 Task: Search one way flight ticket for 5 adults, 2 children, 1 infant in seat and 1 infant on lap in economy from Grand Island: Central Nebraska Regional Airport to Fort Wayne: Fort Wayne International Airport on 5-4-2023. Choice of flights is Frontier. Number of bags: 10 checked bags. Price is upto 107000. Outbound departure time preference is 21:45.
Action: Mouse moved to (308, 118)
Screenshot: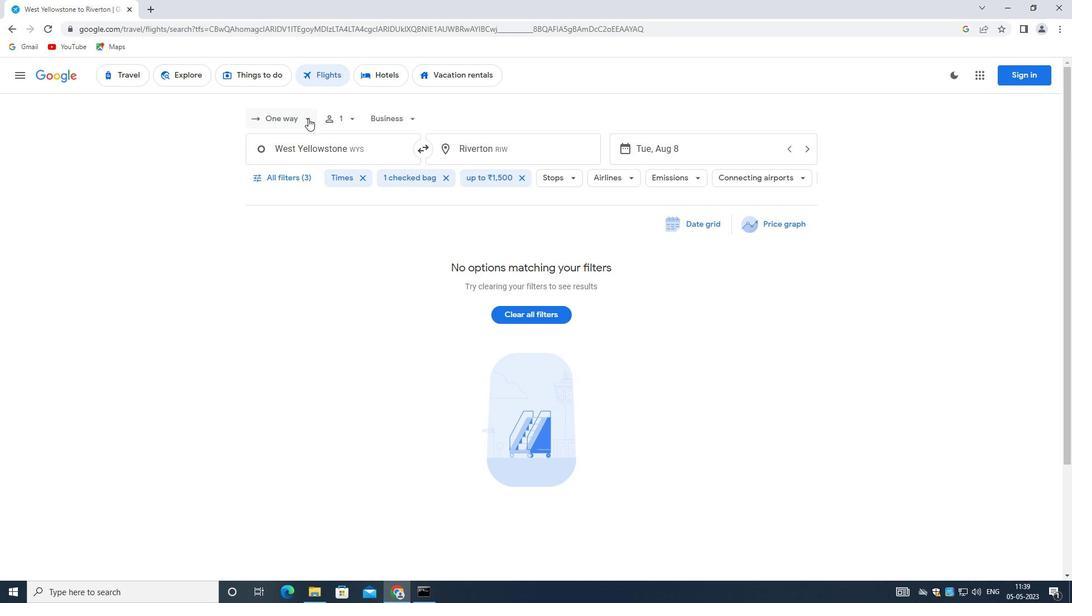 
Action: Mouse pressed left at (308, 118)
Screenshot: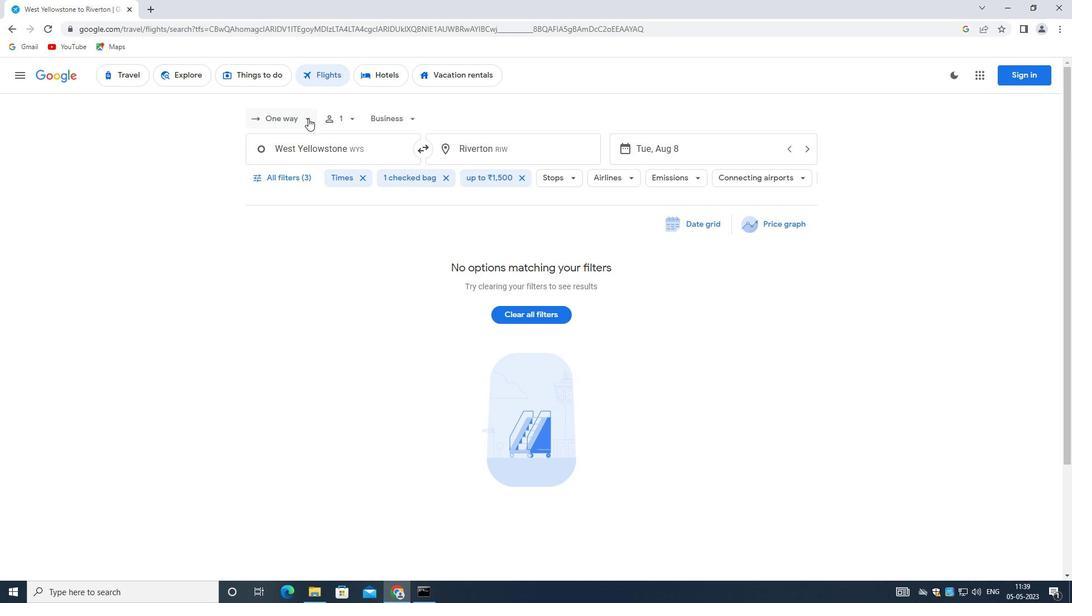 
Action: Mouse moved to (299, 168)
Screenshot: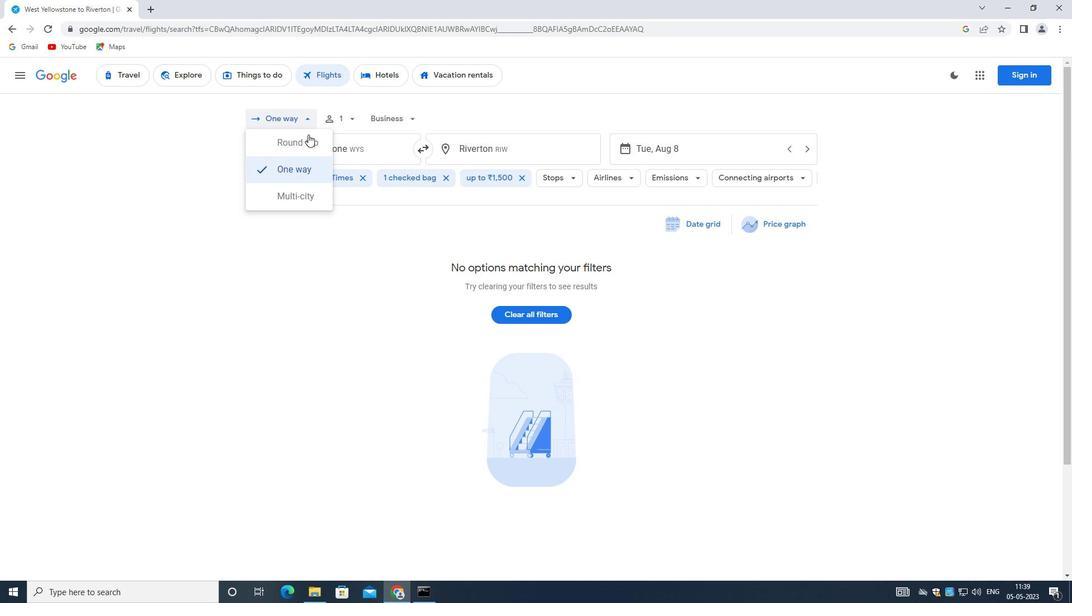 
Action: Mouse pressed left at (299, 168)
Screenshot: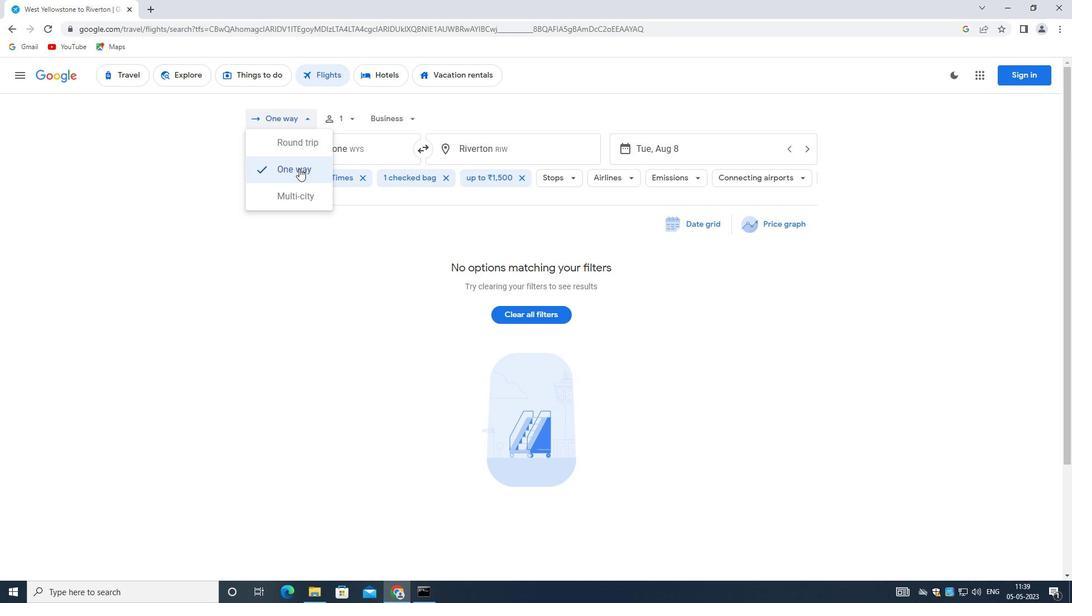 
Action: Mouse moved to (343, 117)
Screenshot: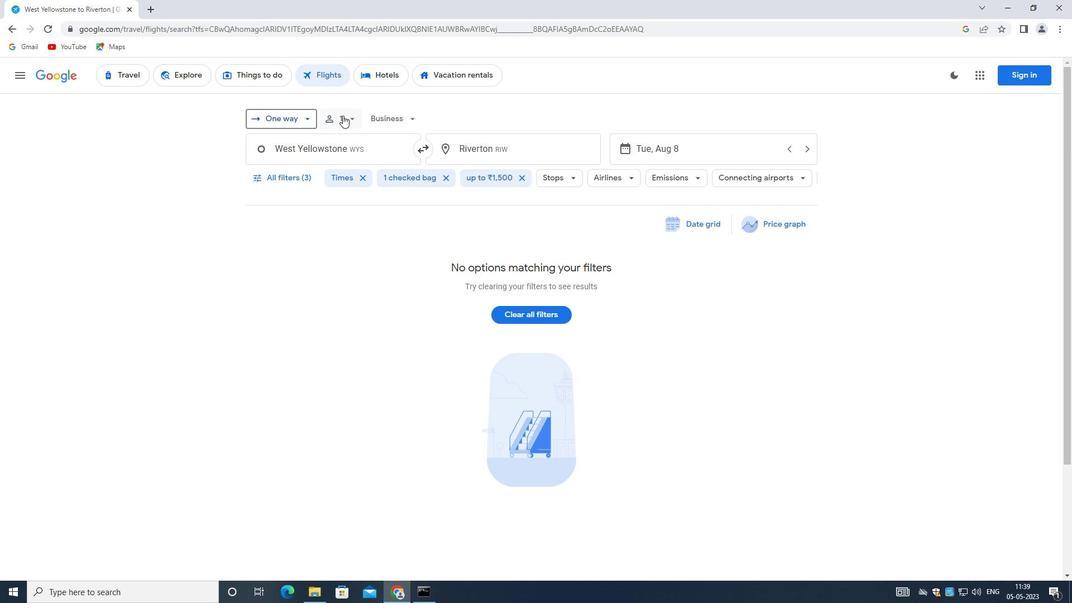
Action: Mouse pressed left at (343, 117)
Screenshot: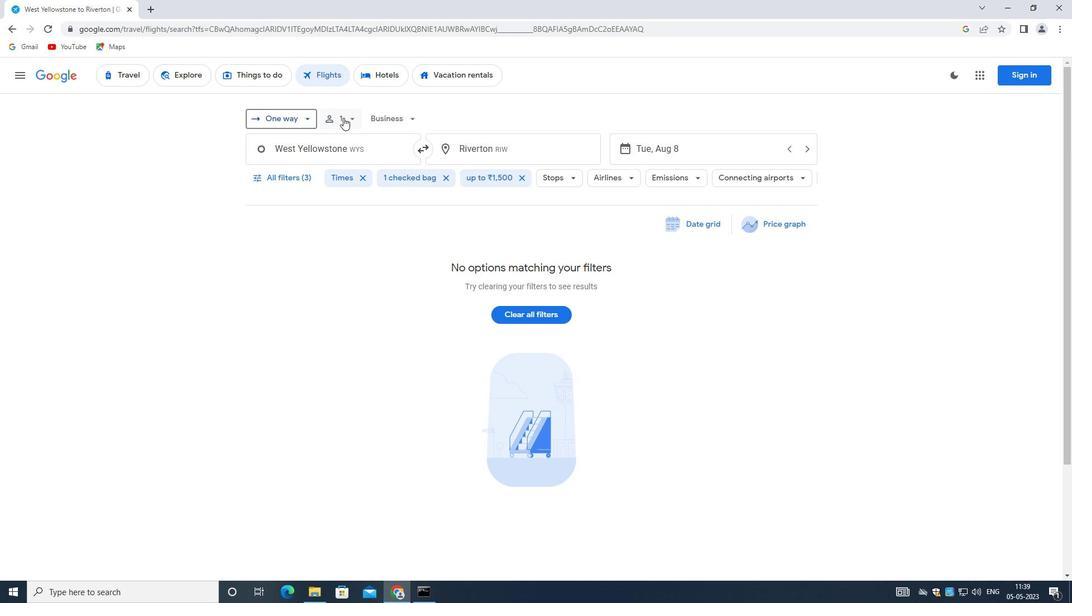 
Action: Mouse moved to (434, 148)
Screenshot: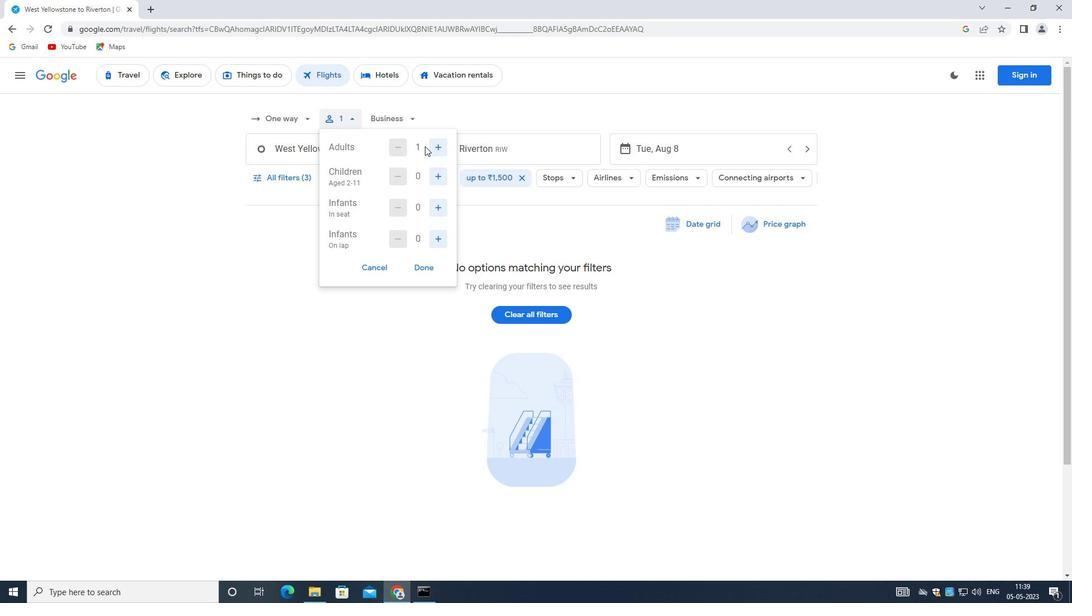 
Action: Mouse pressed left at (434, 148)
Screenshot: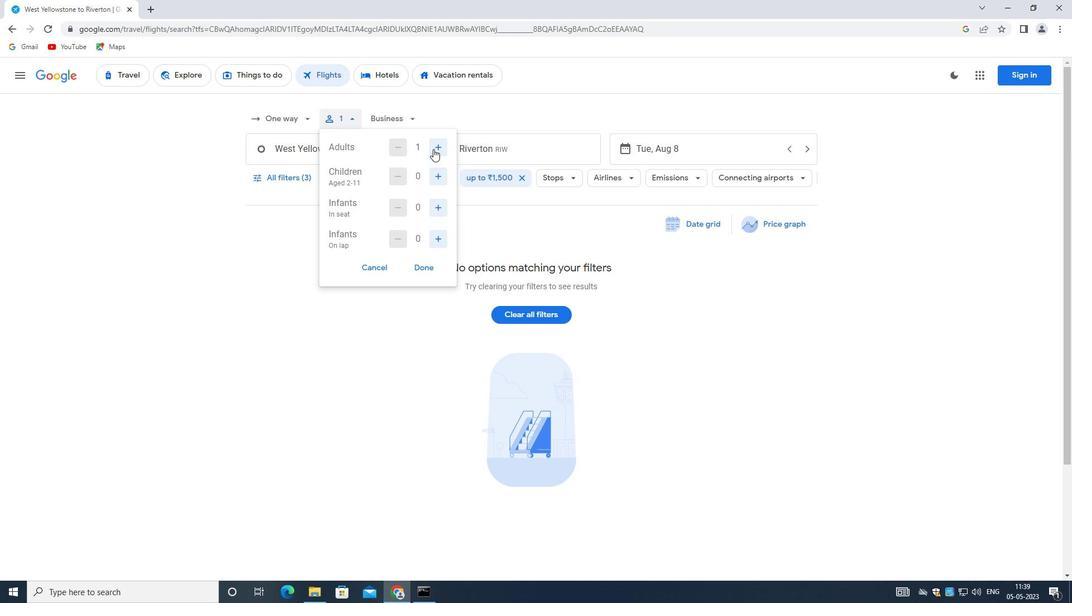 
Action: Mouse moved to (435, 145)
Screenshot: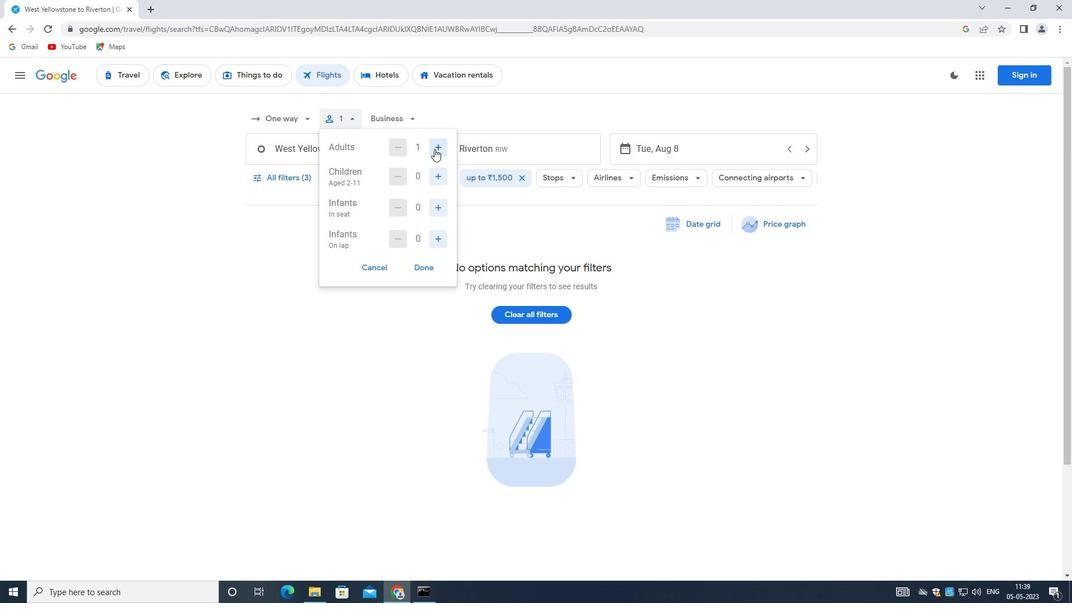 
Action: Mouse pressed left at (435, 145)
Screenshot: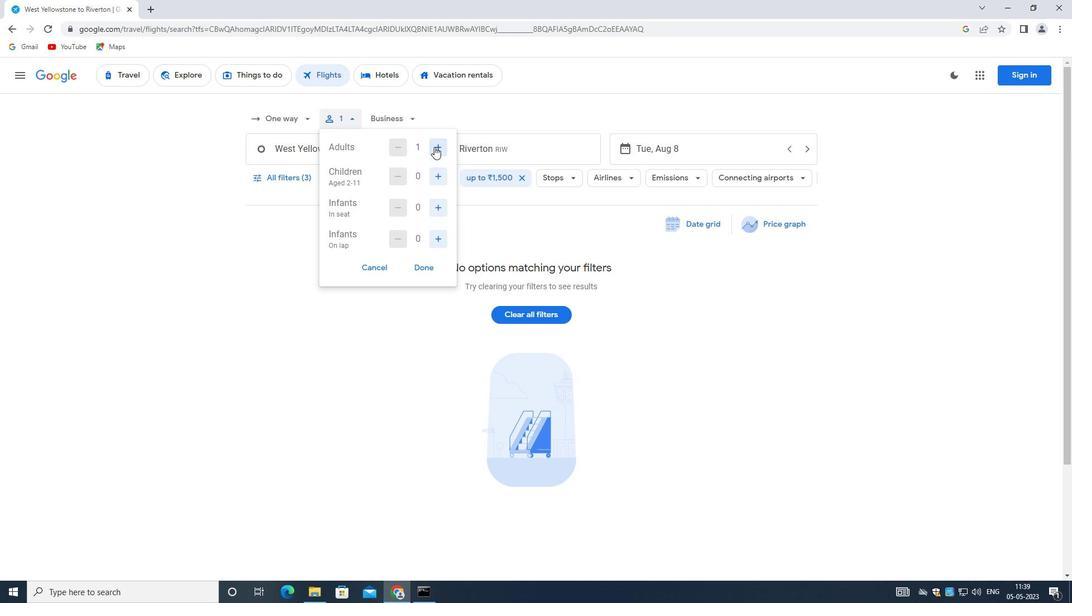 
Action: Mouse pressed left at (435, 145)
Screenshot: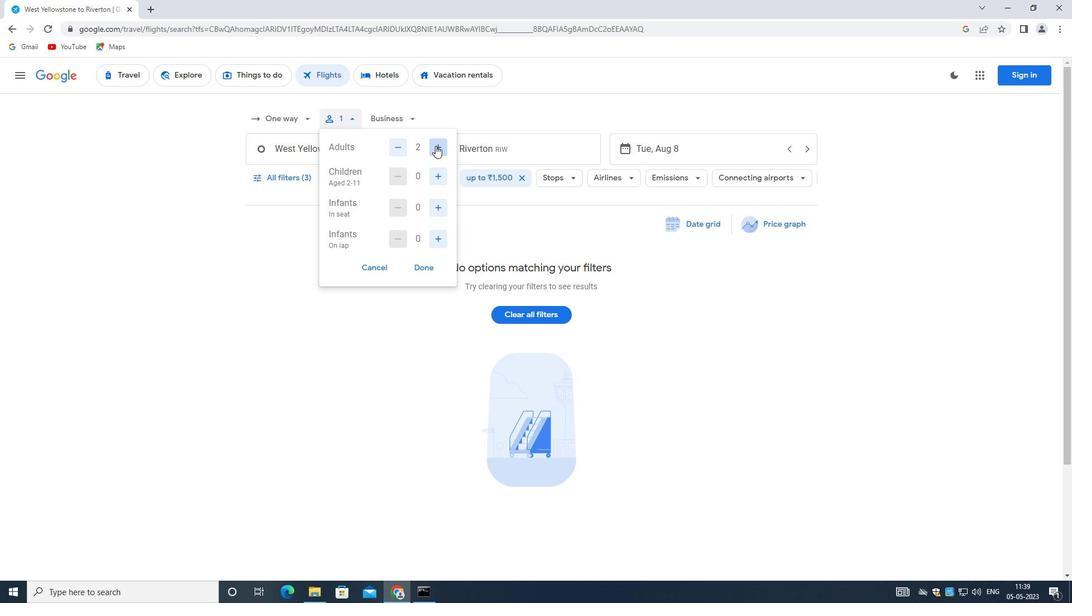 
Action: Mouse pressed left at (435, 145)
Screenshot: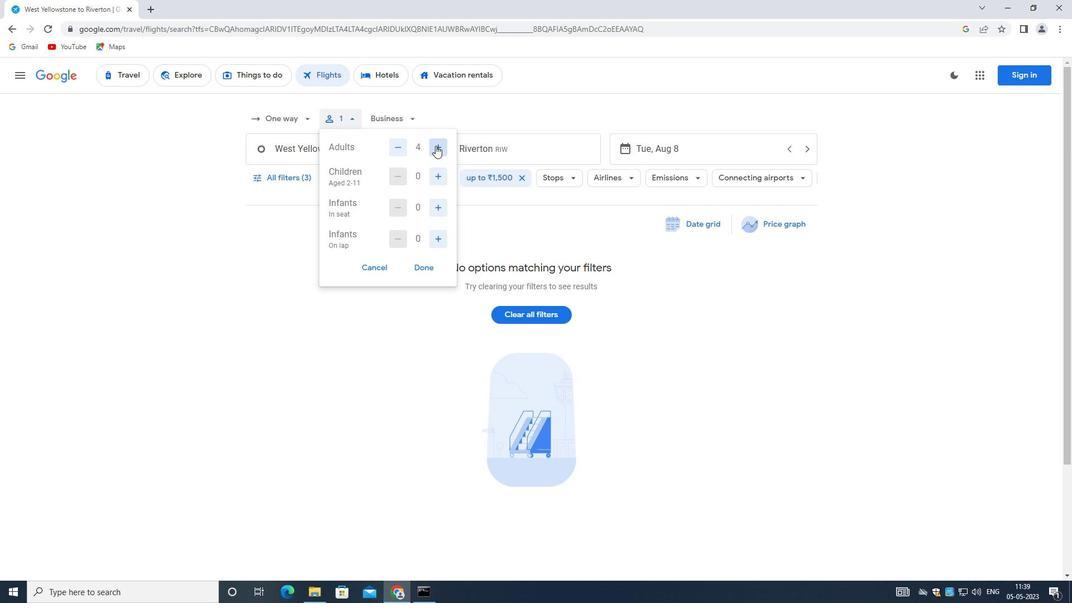 
Action: Mouse moved to (434, 171)
Screenshot: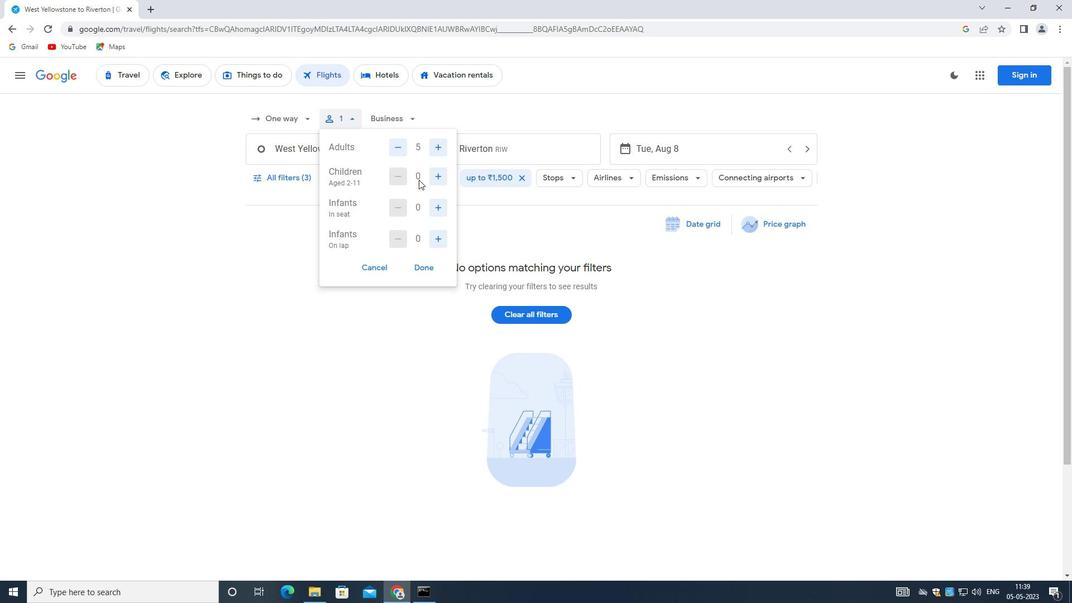 
Action: Mouse pressed left at (434, 171)
Screenshot: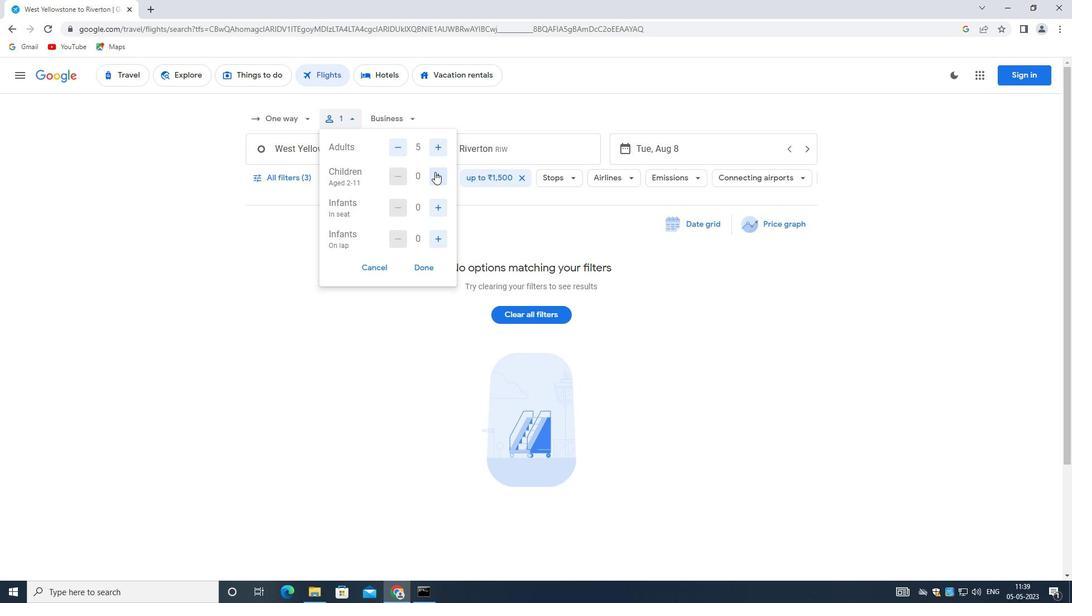 
Action: Mouse pressed left at (434, 171)
Screenshot: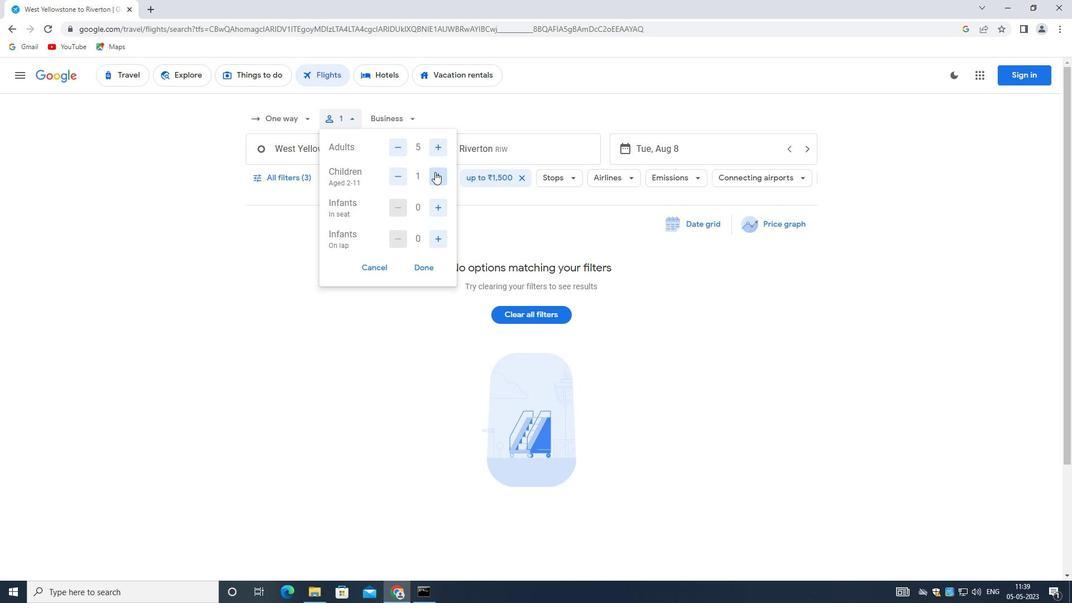 
Action: Mouse moved to (438, 210)
Screenshot: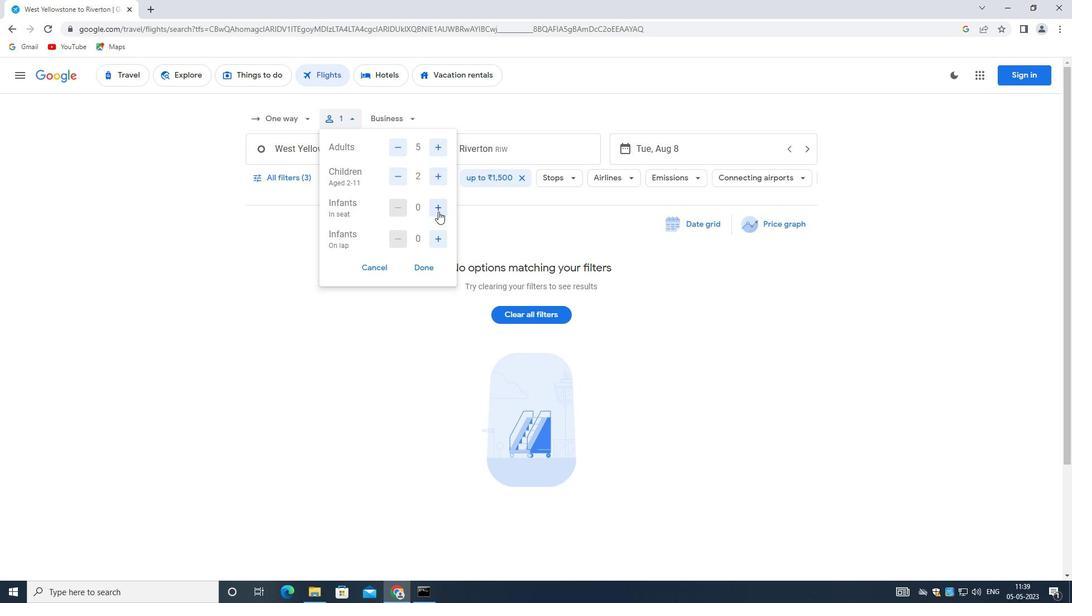 
Action: Mouse pressed left at (438, 210)
Screenshot: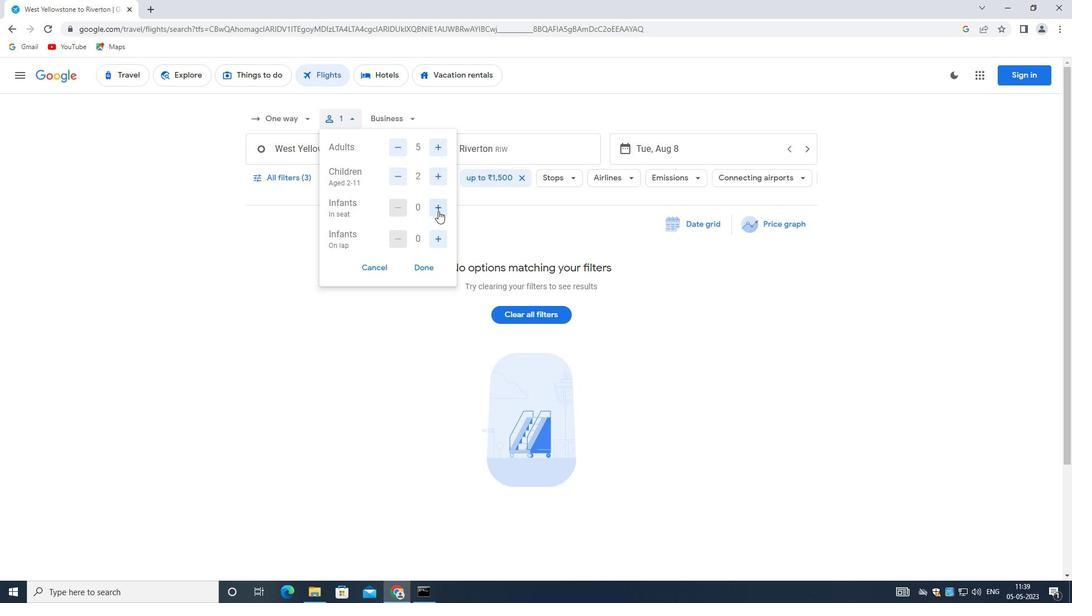 
Action: Mouse moved to (443, 235)
Screenshot: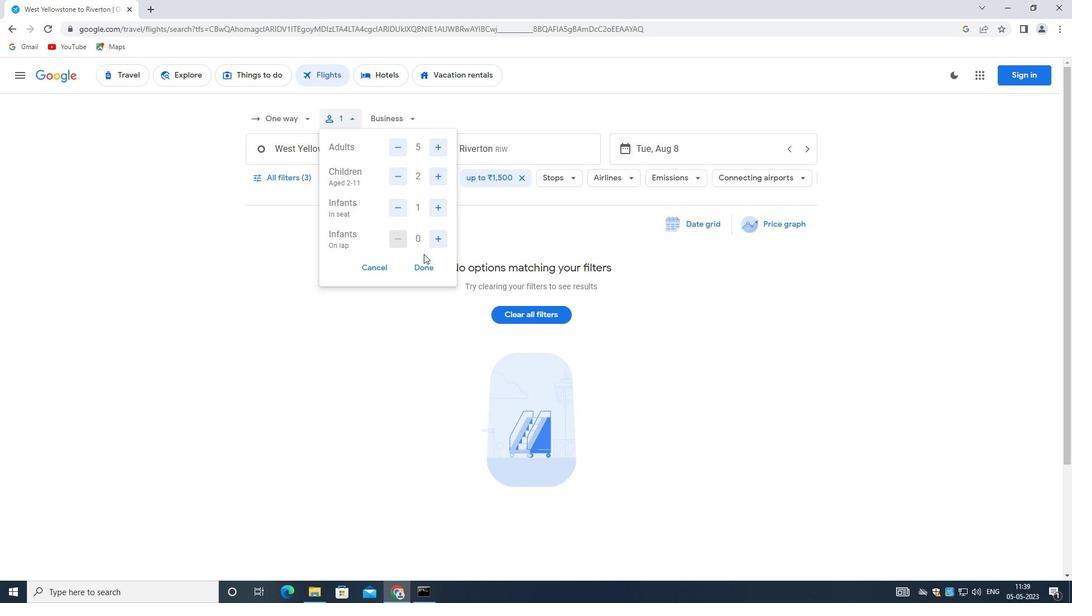 
Action: Mouse pressed left at (443, 235)
Screenshot: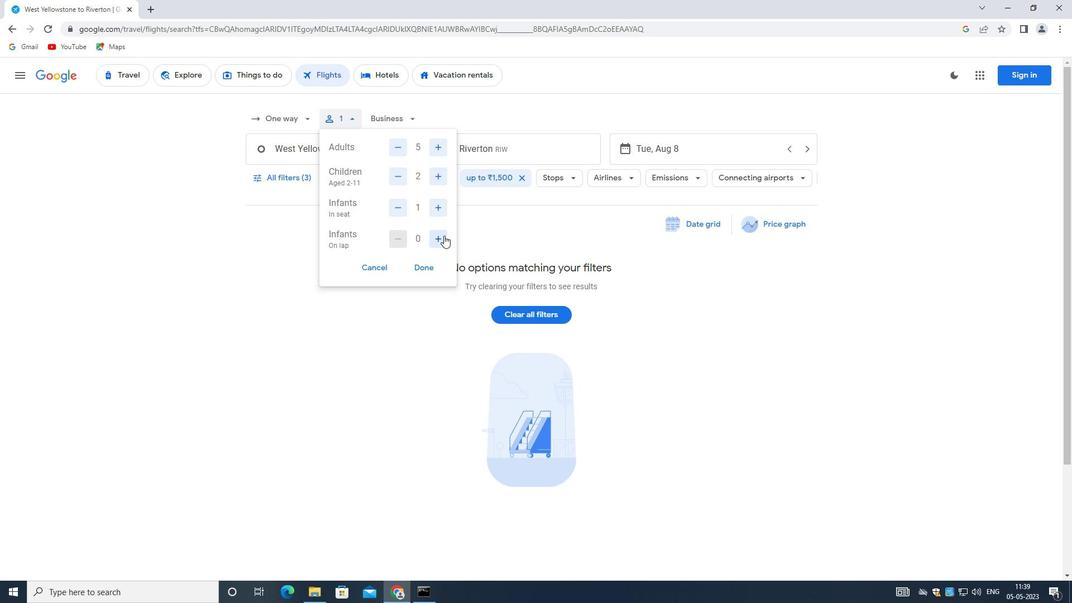
Action: Mouse moved to (424, 264)
Screenshot: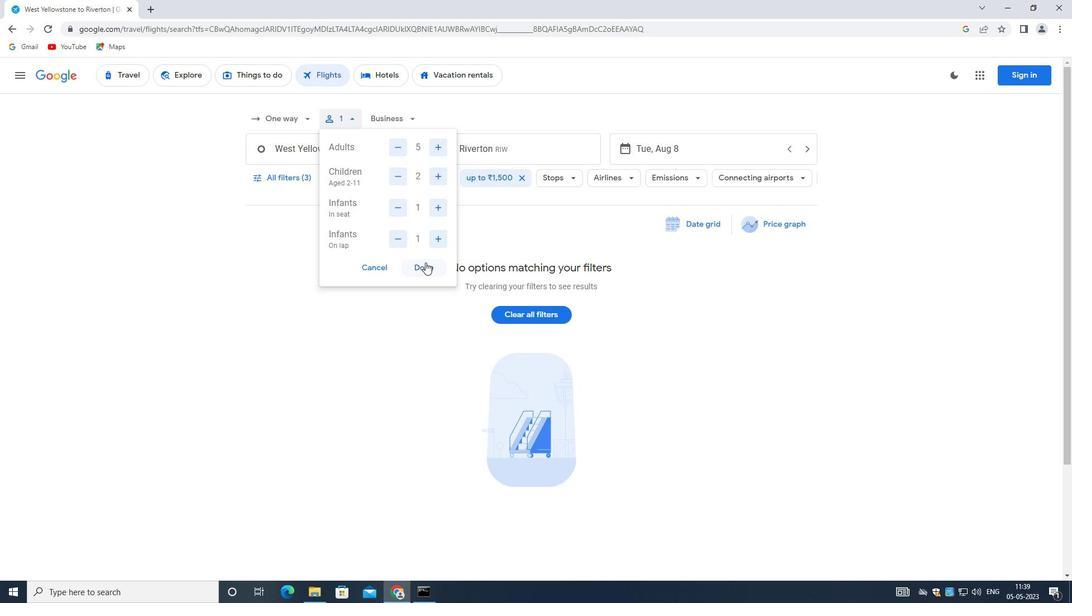 
Action: Mouse pressed left at (424, 264)
Screenshot: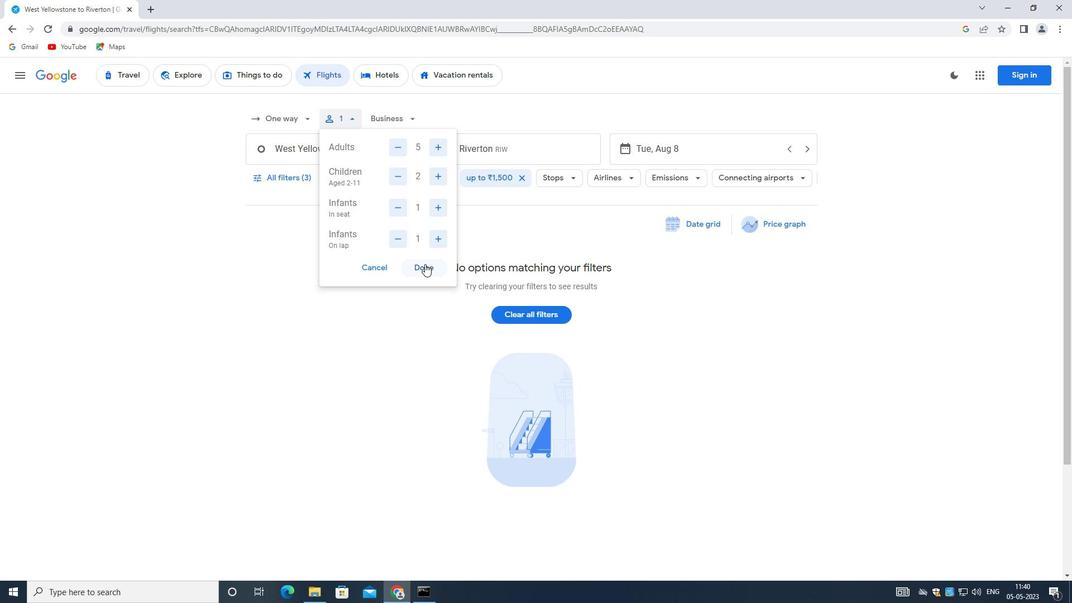 
Action: Mouse moved to (392, 116)
Screenshot: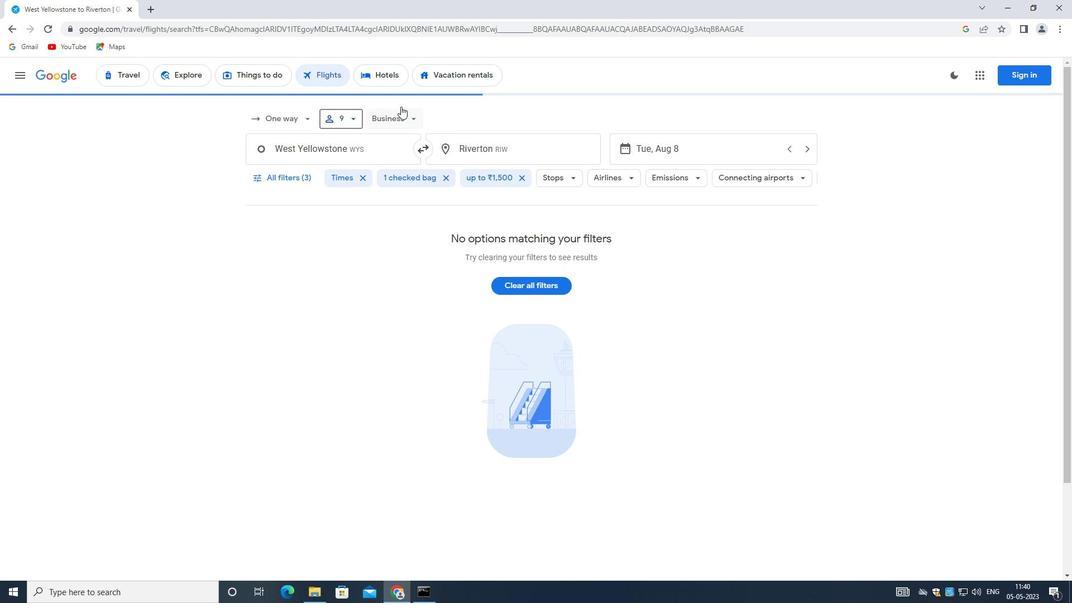 
Action: Mouse pressed left at (392, 116)
Screenshot: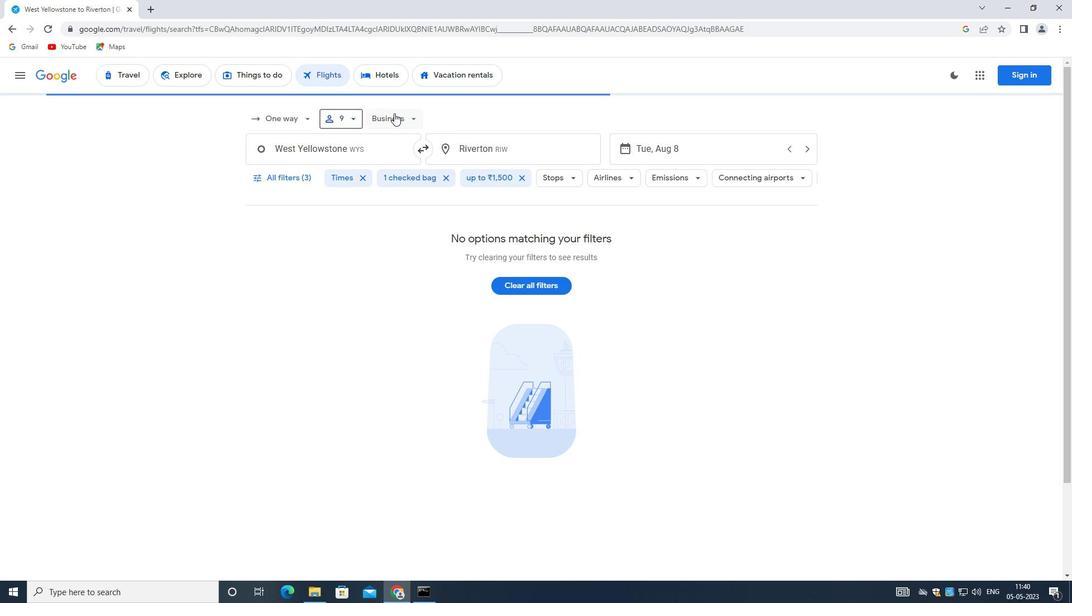 
Action: Mouse moved to (410, 140)
Screenshot: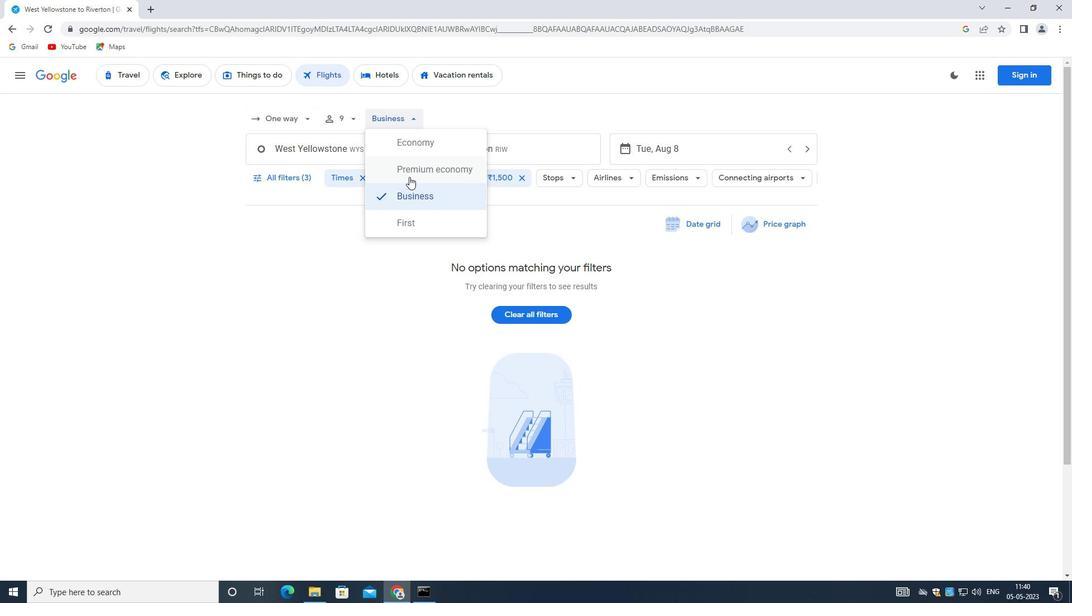 
Action: Mouse pressed left at (410, 140)
Screenshot: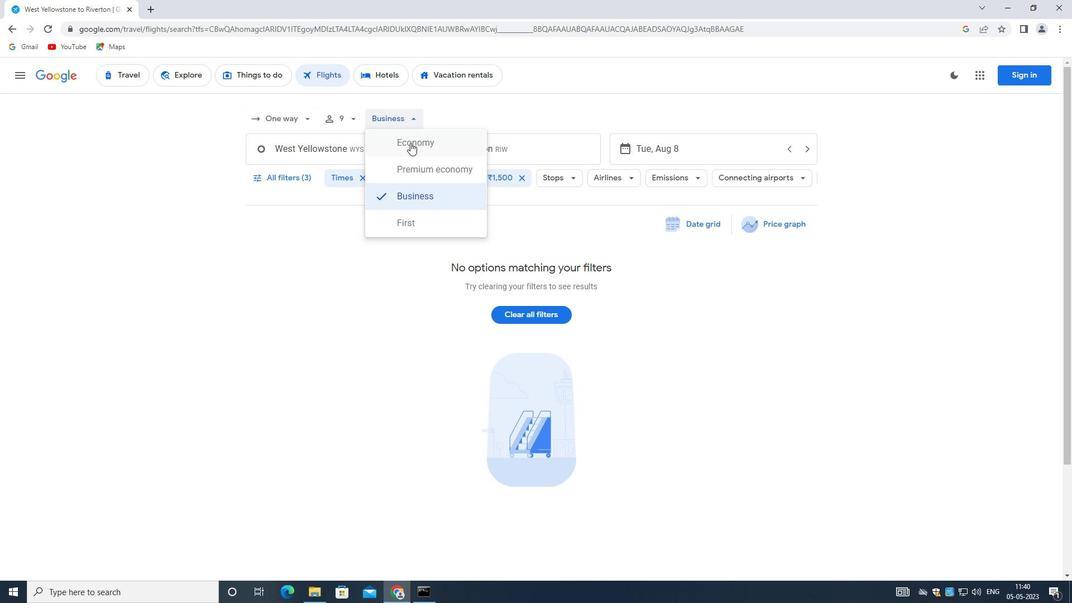 
Action: Mouse moved to (336, 146)
Screenshot: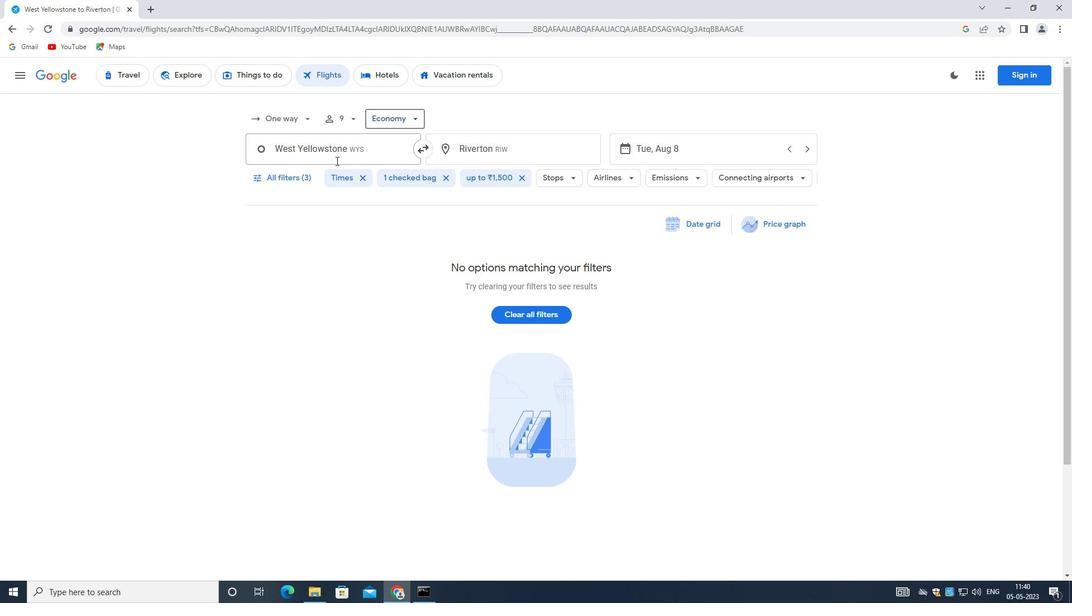 
Action: Mouse pressed left at (336, 146)
Screenshot: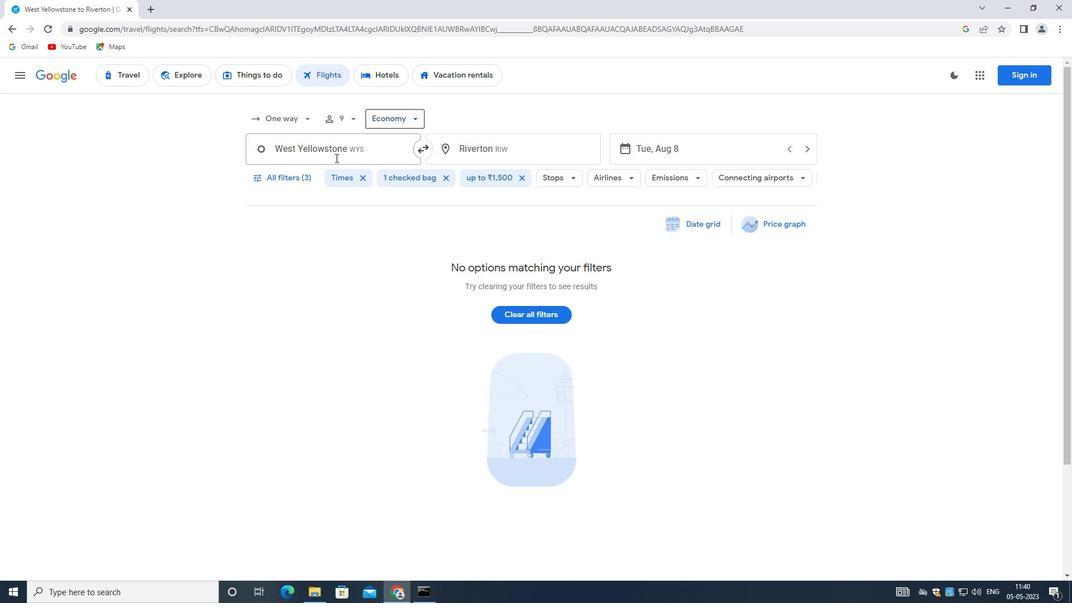 
Action: Key pressed <Key.backspace><Key.shift>CENTRAL<Key.space><Key.shift_r>NEBRASKA
Screenshot: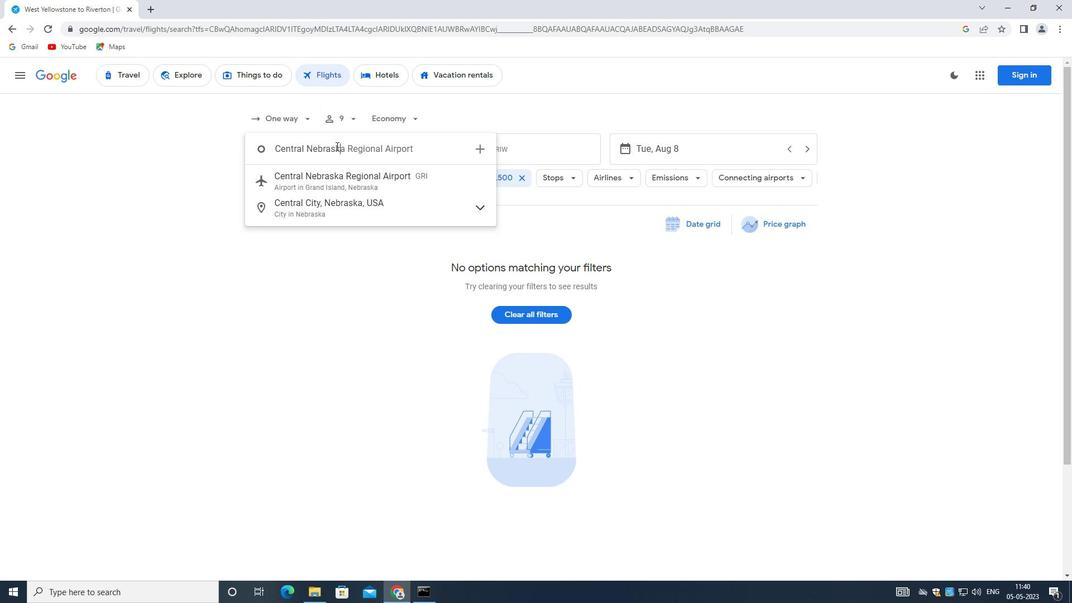 
Action: Mouse moved to (350, 173)
Screenshot: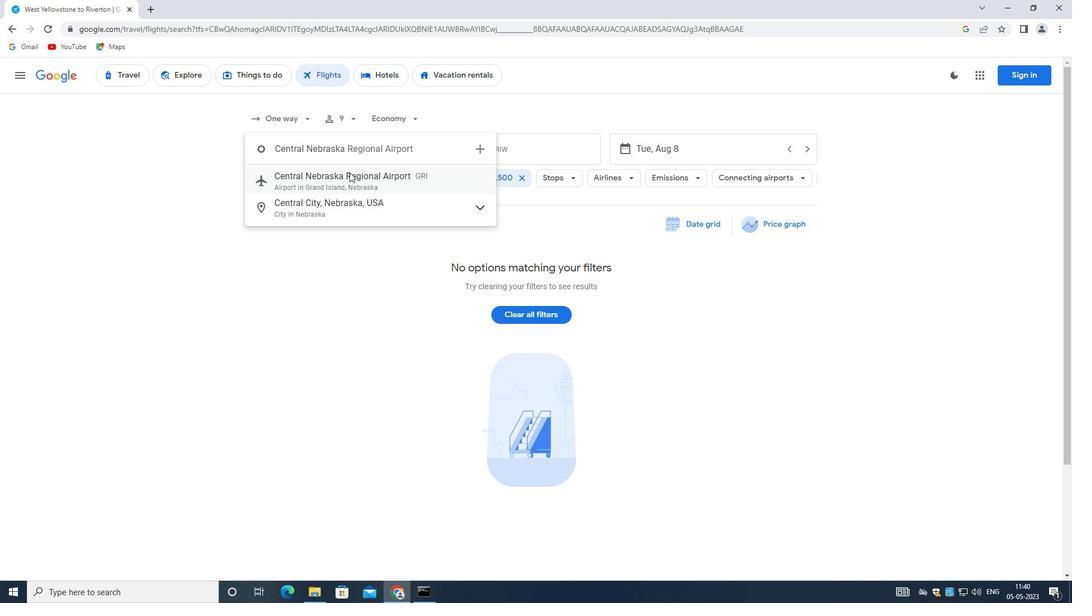 
Action: Mouse pressed left at (350, 173)
Screenshot: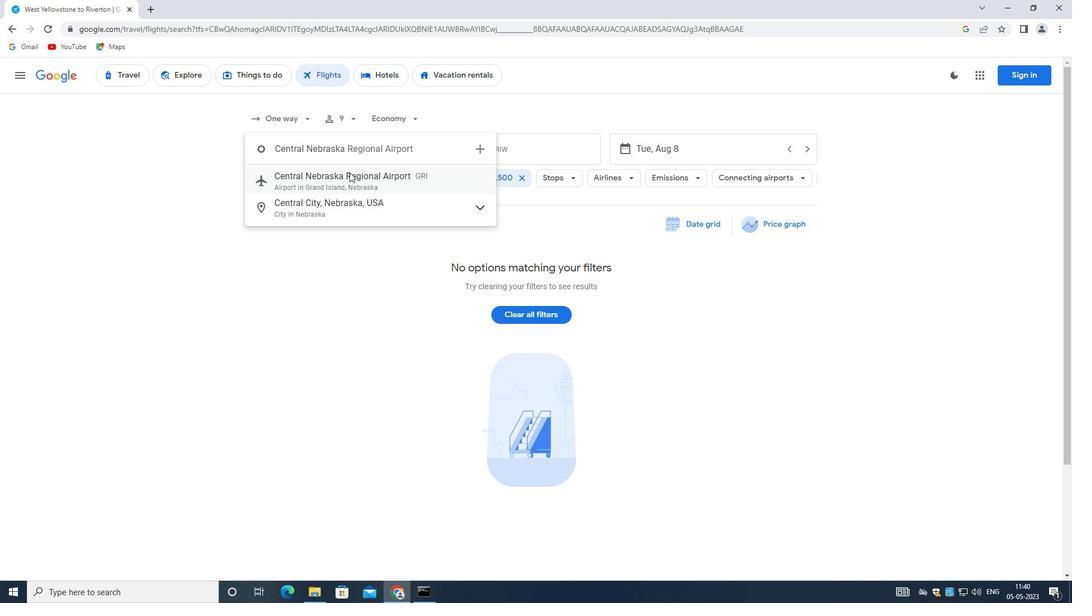 
Action: Mouse moved to (493, 154)
Screenshot: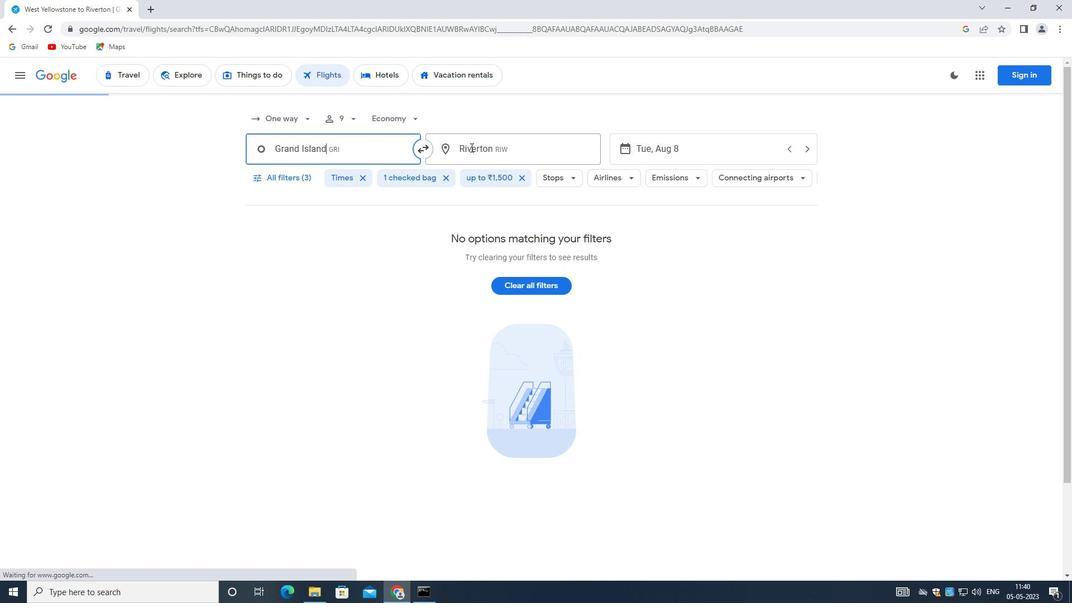 
Action: Mouse pressed left at (493, 154)
Screenshot: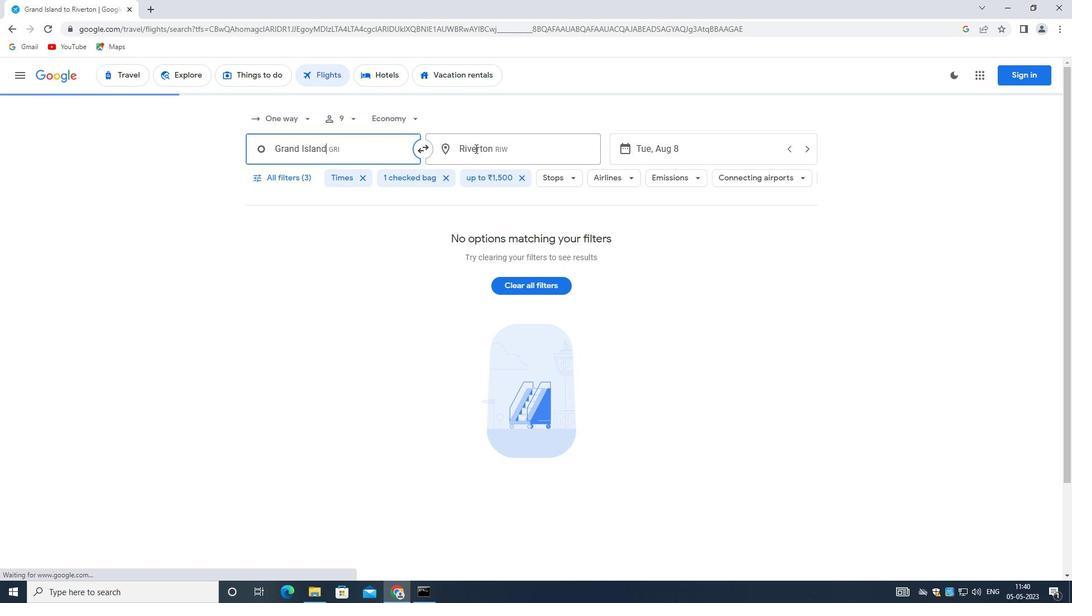 
Action: Key pressed <Key.backspace><Key.shift><Key.shift><Key.shift><Key.shift><Key.shift><Key.shift>FORT<Key.space><Key.shift>WAYNE<Key.space><Key.shift_r>INTERNATIONAL<Key.space><Key.shift>A
Screenshot: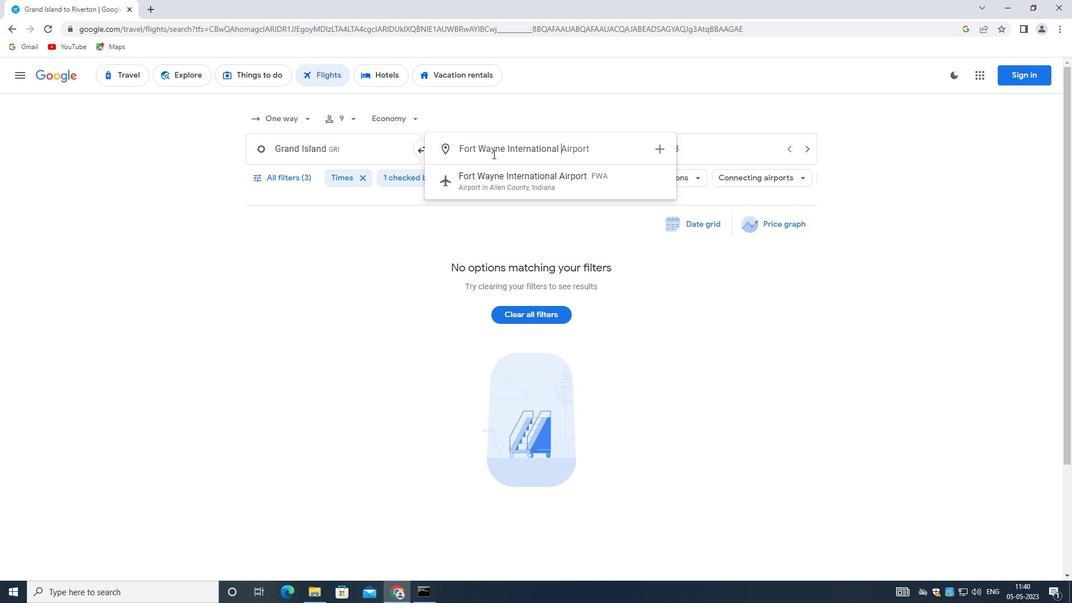 
Action: Mouse moved to (519, 180)
Screenshot: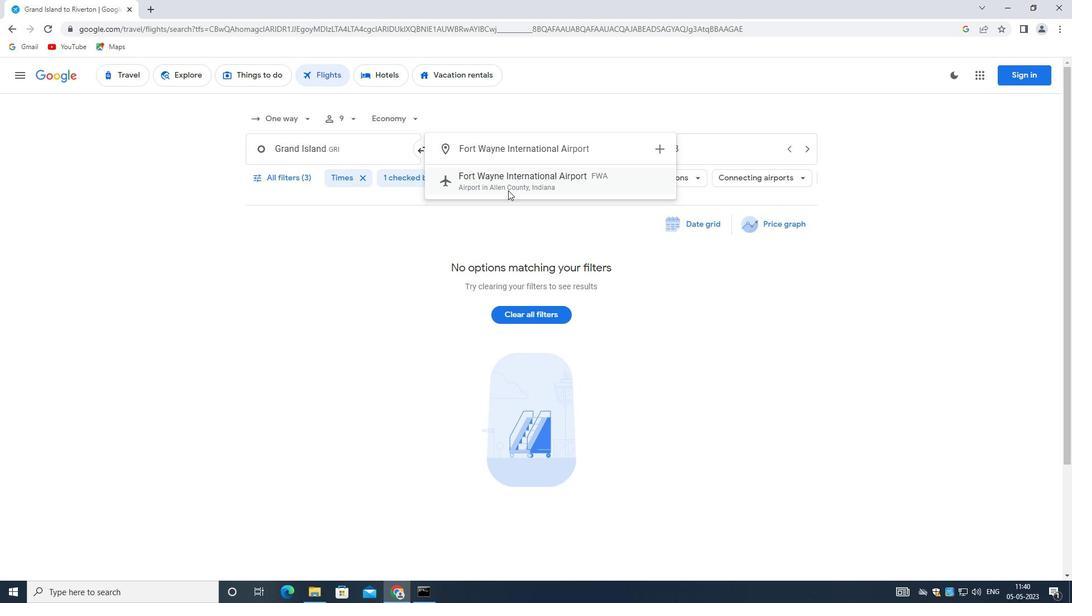 
Action: Mouse pressed left at (519, 180)
Screenshot: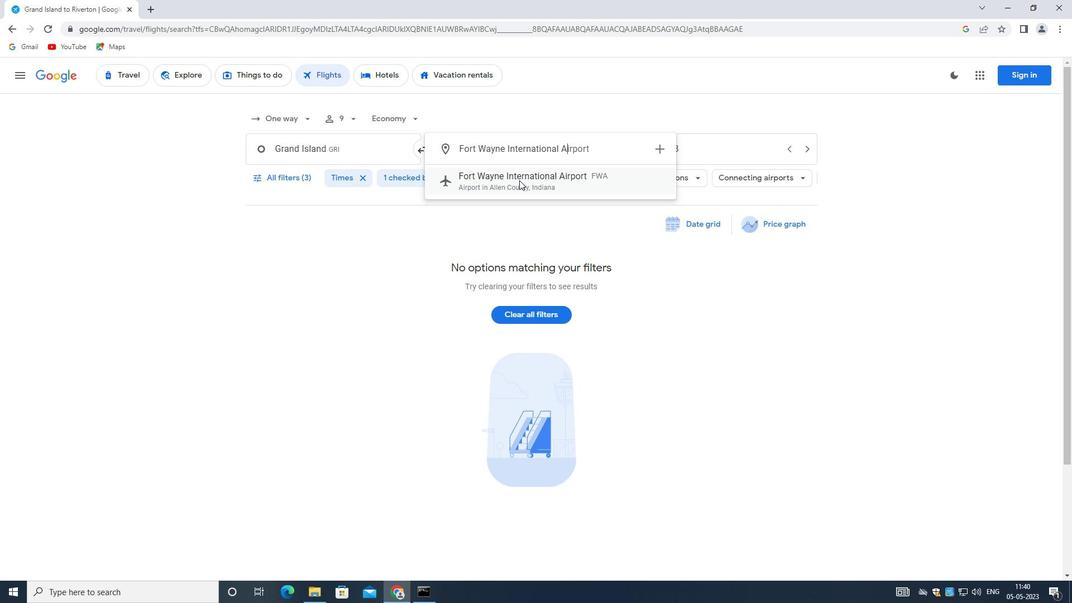 
Action: Mouse moved to (661, 148)
Screenshot: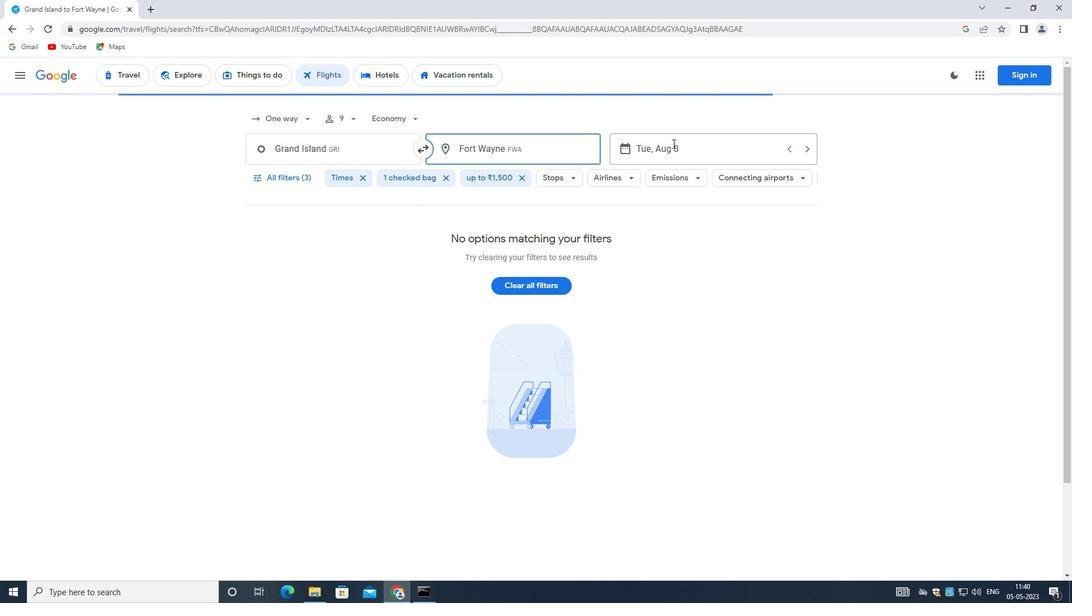 
Action: Mouse pressed left at (661, 148)
Screenshot: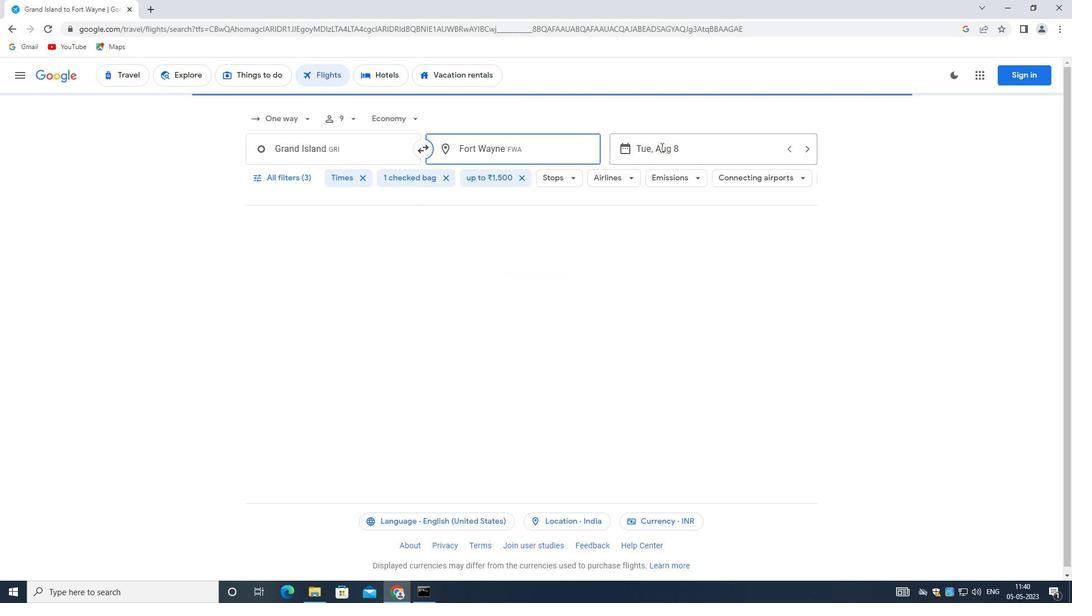 
Action: Mouse moved to (480, 269)
Screenshot: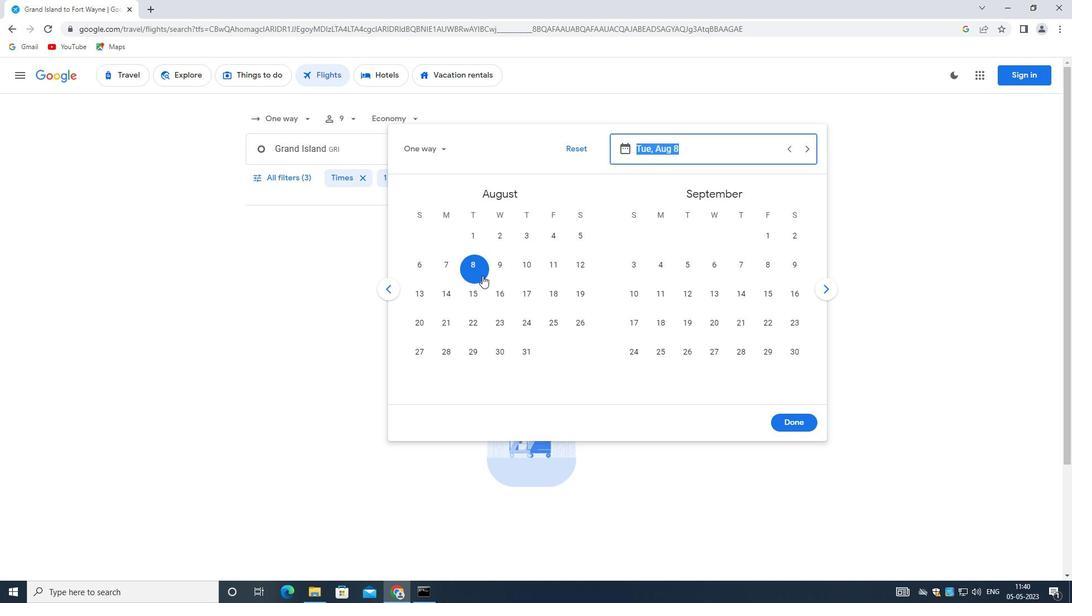 
Action: Mouse pressed left at (480, 269)
Screenshot: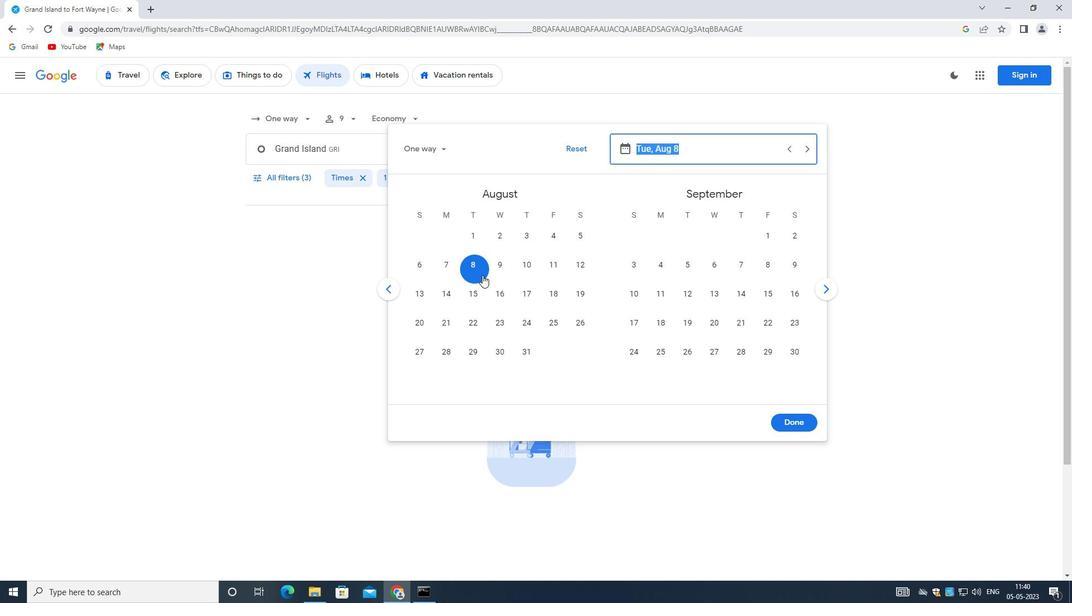 
Action: Mouse moved to (802, 423)
Screenshot: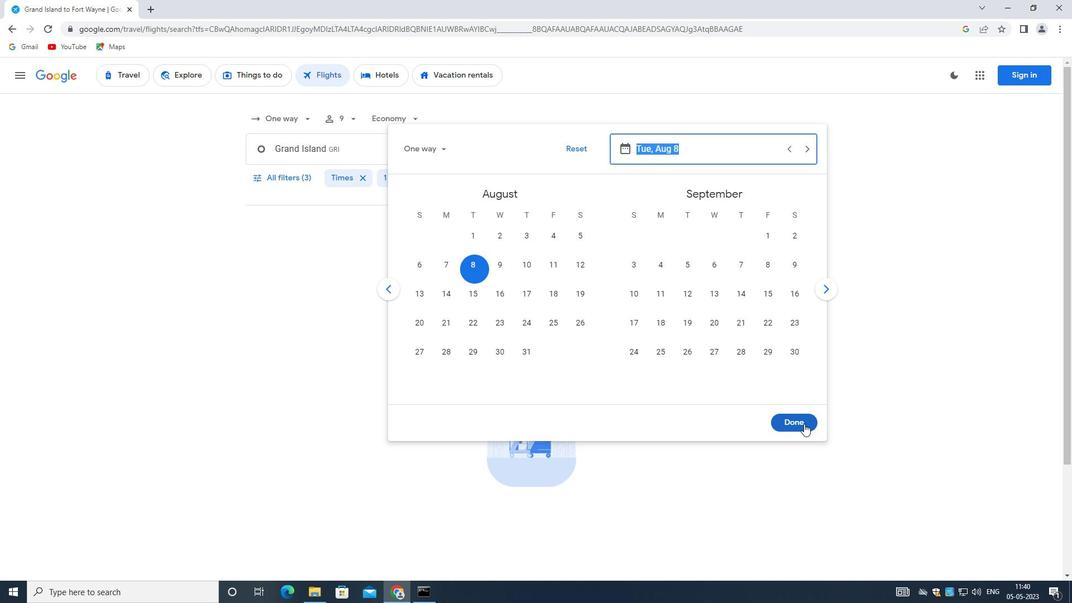 
Action: Mouse pressed left at (802, 423)
Screenshot: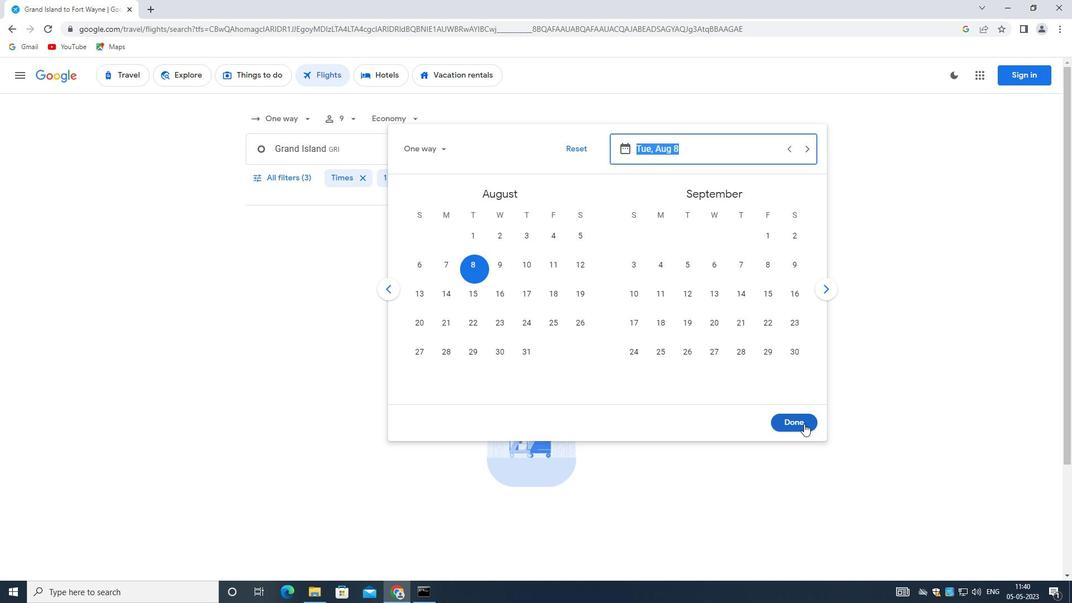 
Action: Mouse moved to (283, 179)
Screenshot: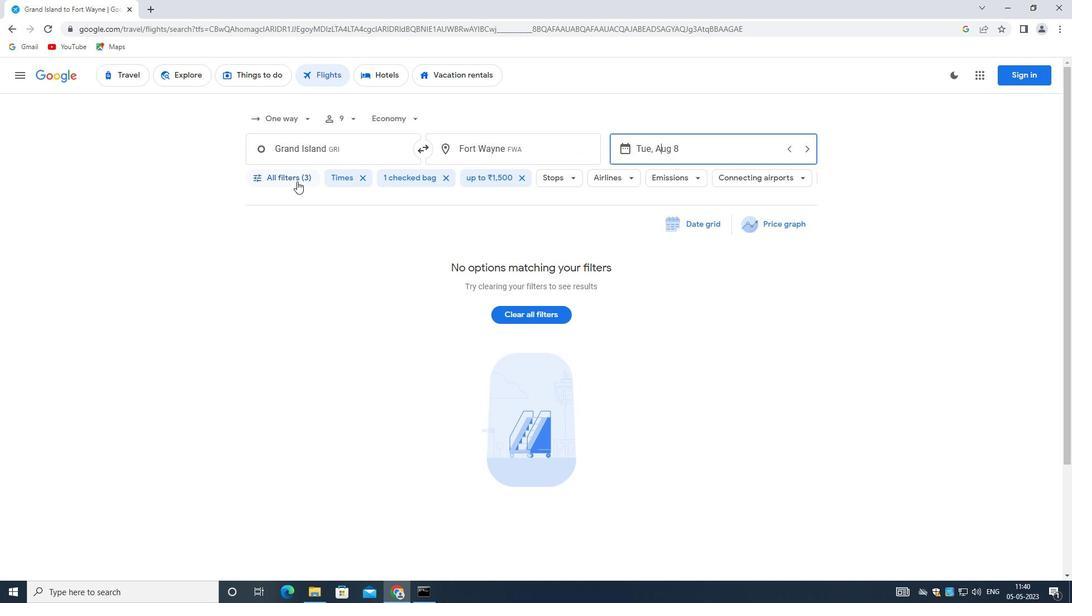 
Action: Mouse pressed left at (283, 179)
Screenshot: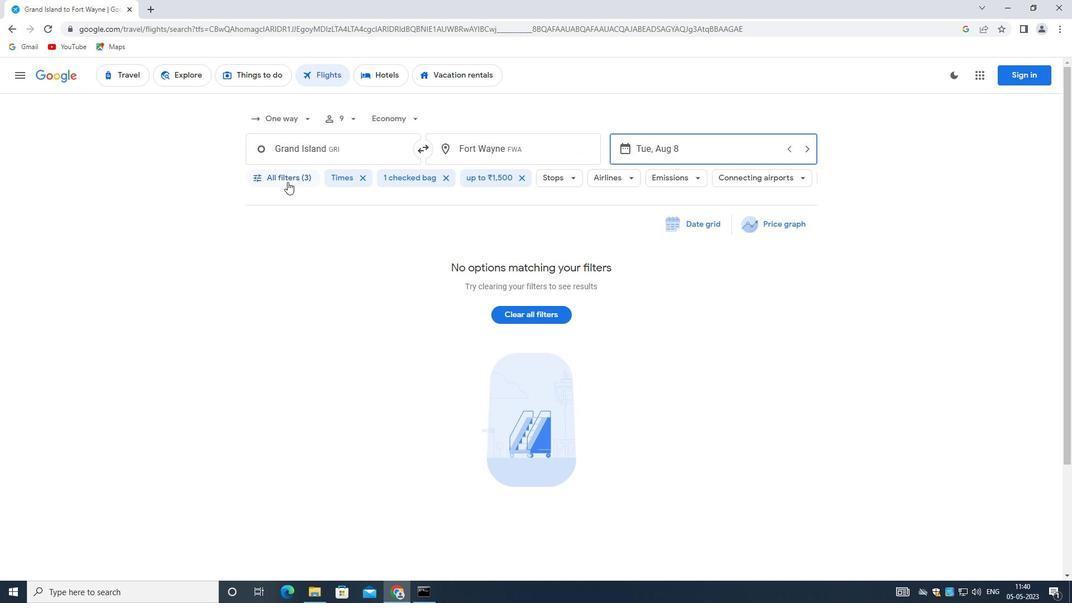 
Action: Mouse moved to (405, 414)
Screenshot: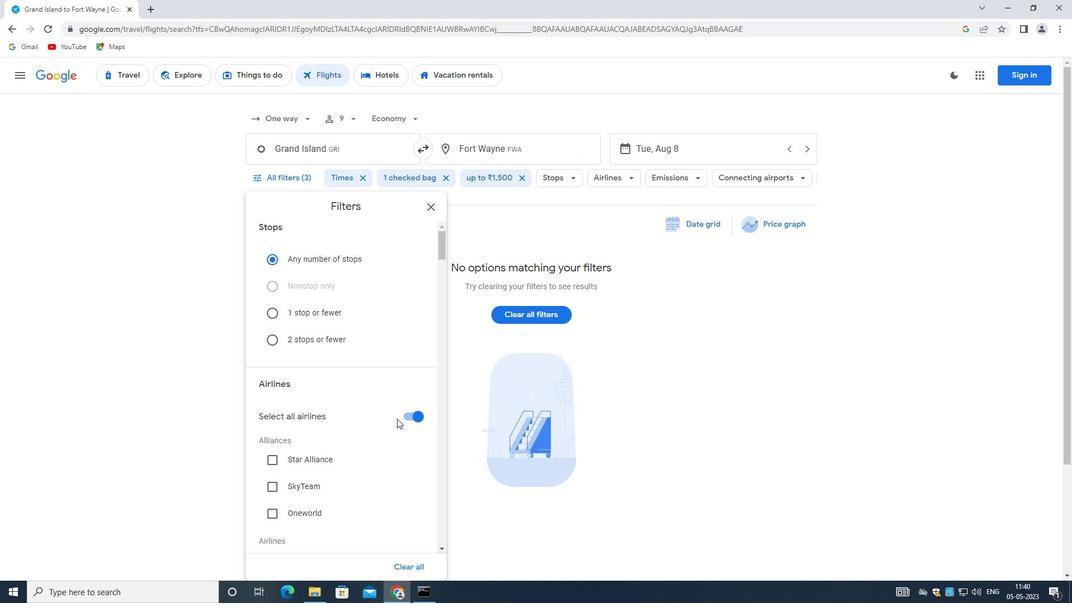 
Action: Mouse pressed left at (405, 414)
Screenshot: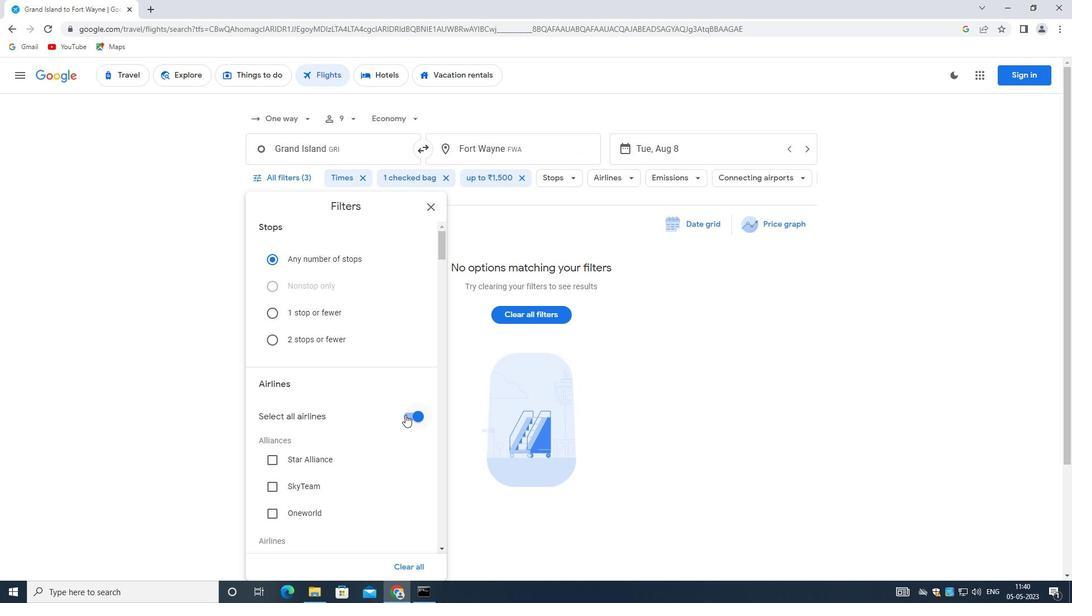 
Action: Mouse moved to (359, 391)
Screenshot: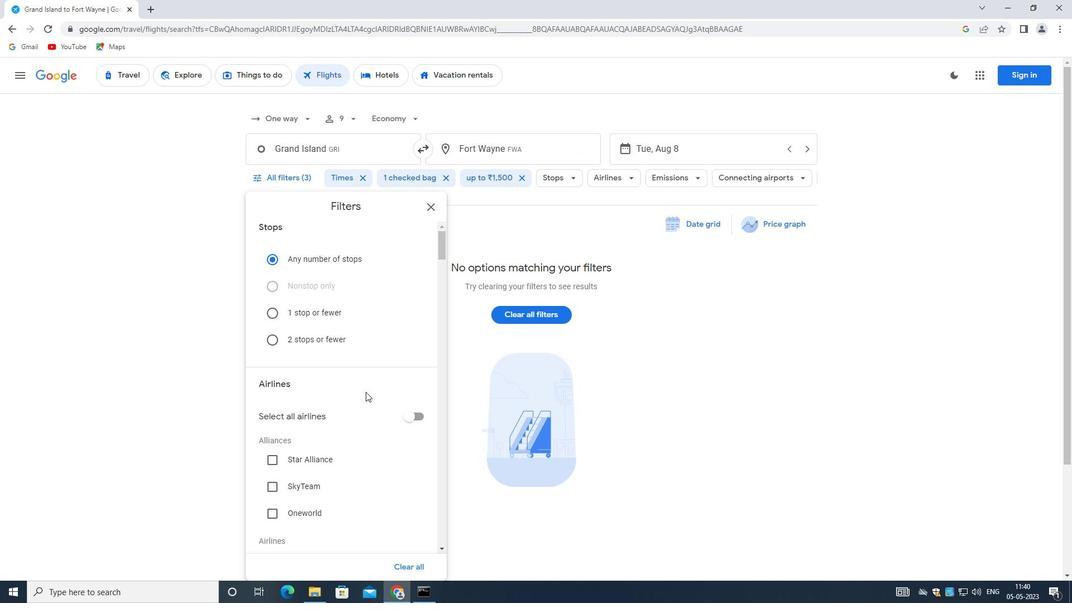 
Action: Mouse scrolled (359, 391) with delta (0, 0)
Screenshot: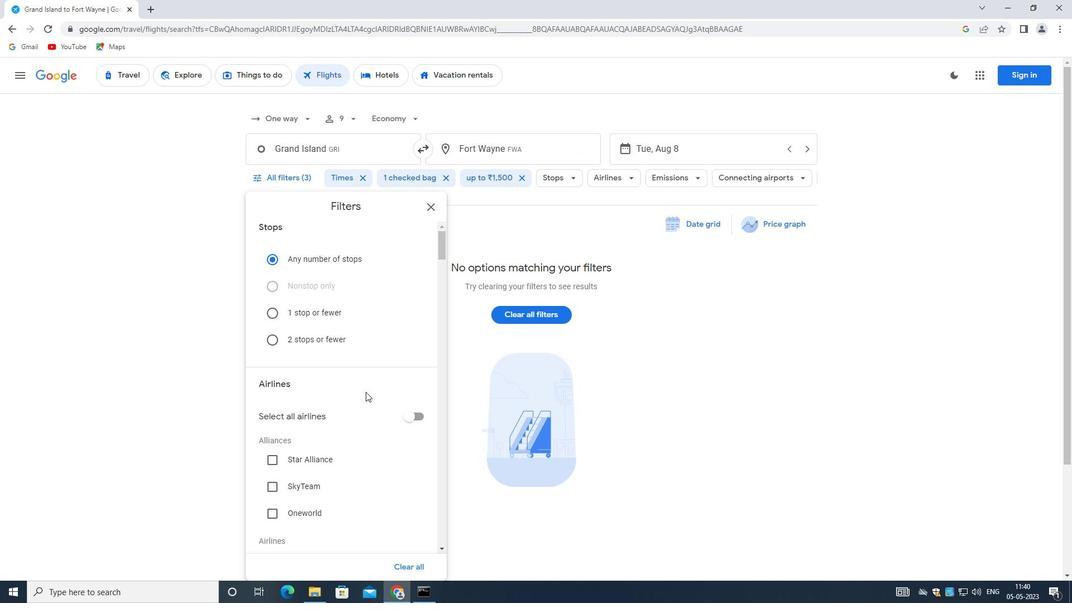 
Action: Mouse moved to (358, 391)
Screenshot: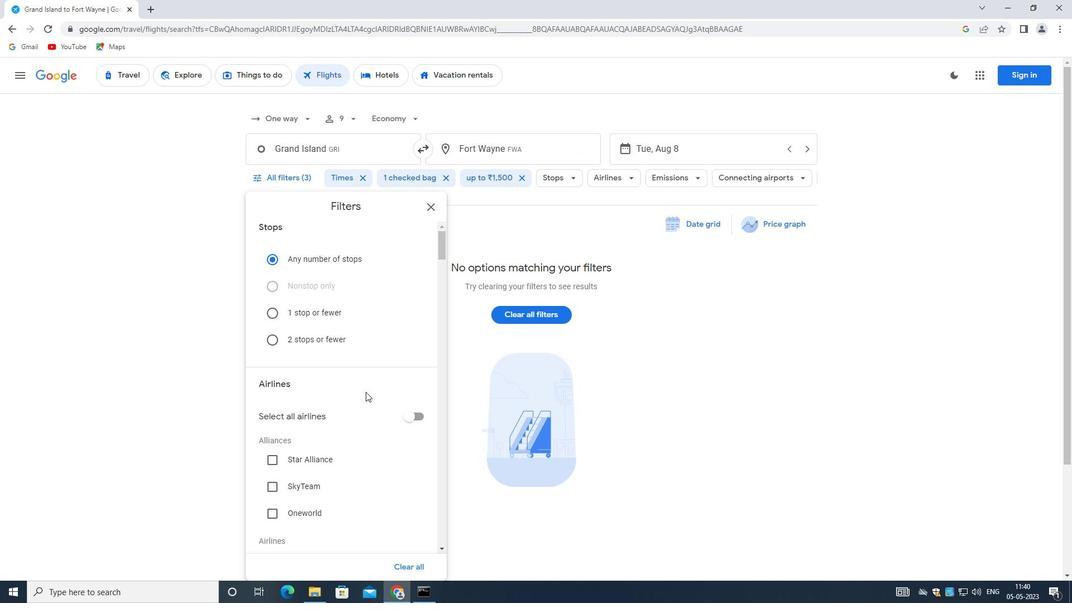 
Action: Mouse scrolled (358, 391) with delta (0, 0)
Screenshot: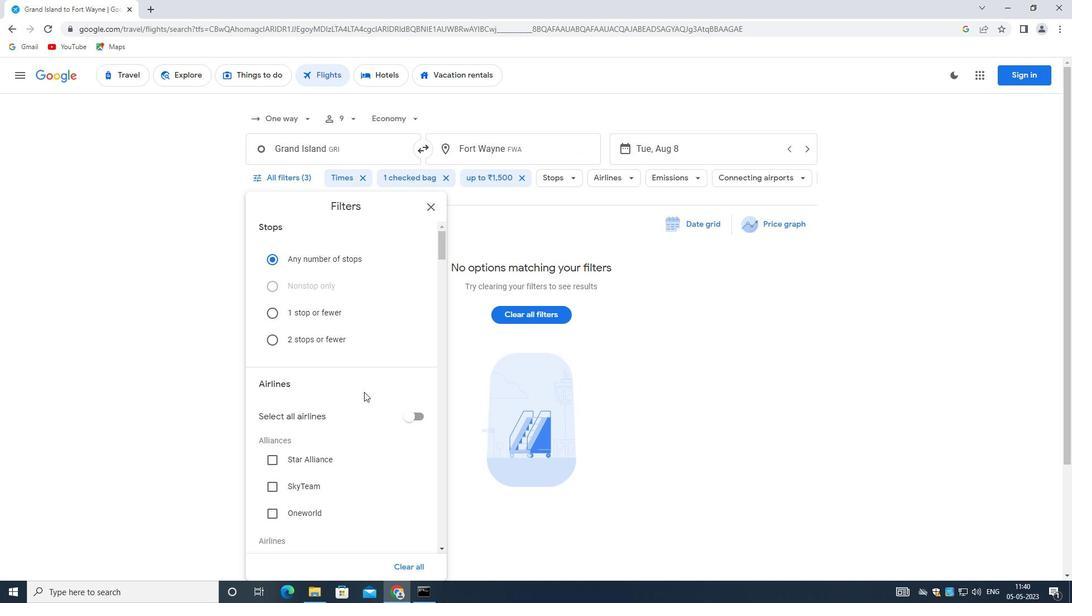 
Action: Mouse scrolled (358, 391) with delta (0, 0)
Screenshot: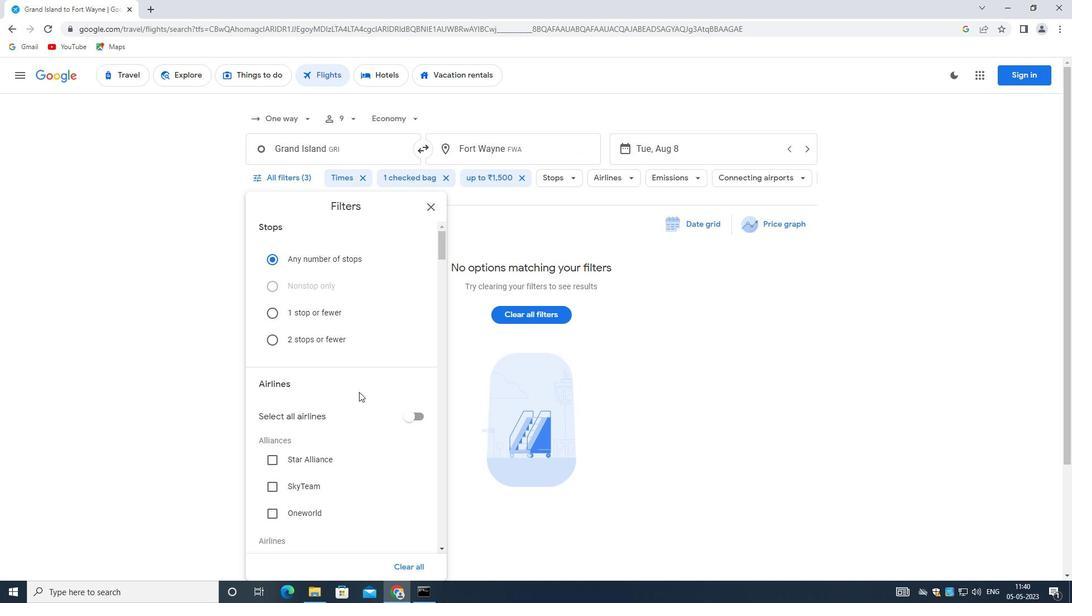 
Action: Mouse moved to (358, 391)
Screenshot: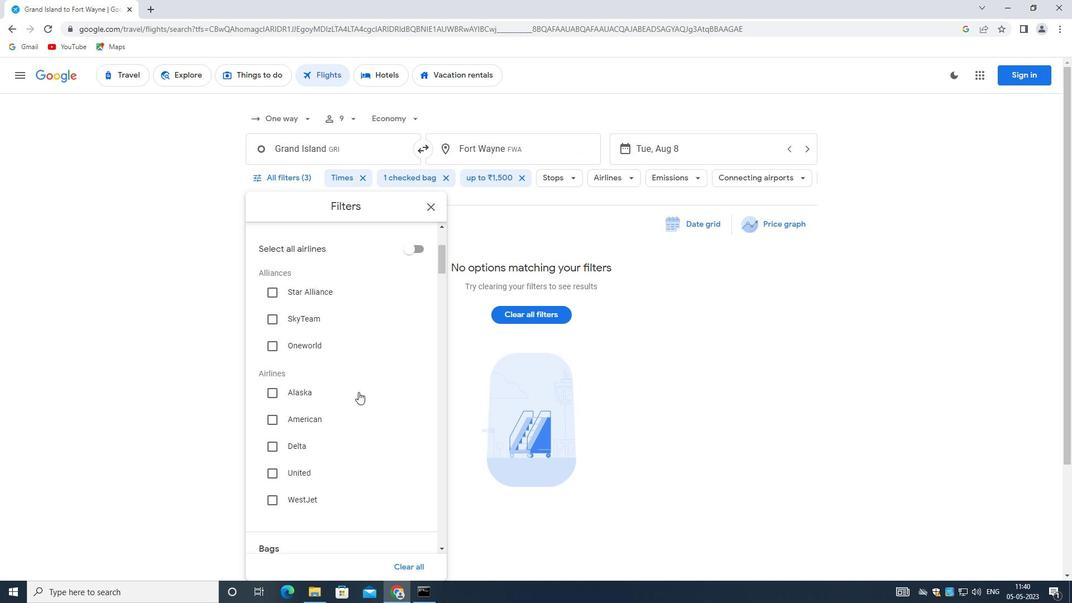
Action: Mouse scrolled (358, 391) with delta (0, 0)
Screenshot: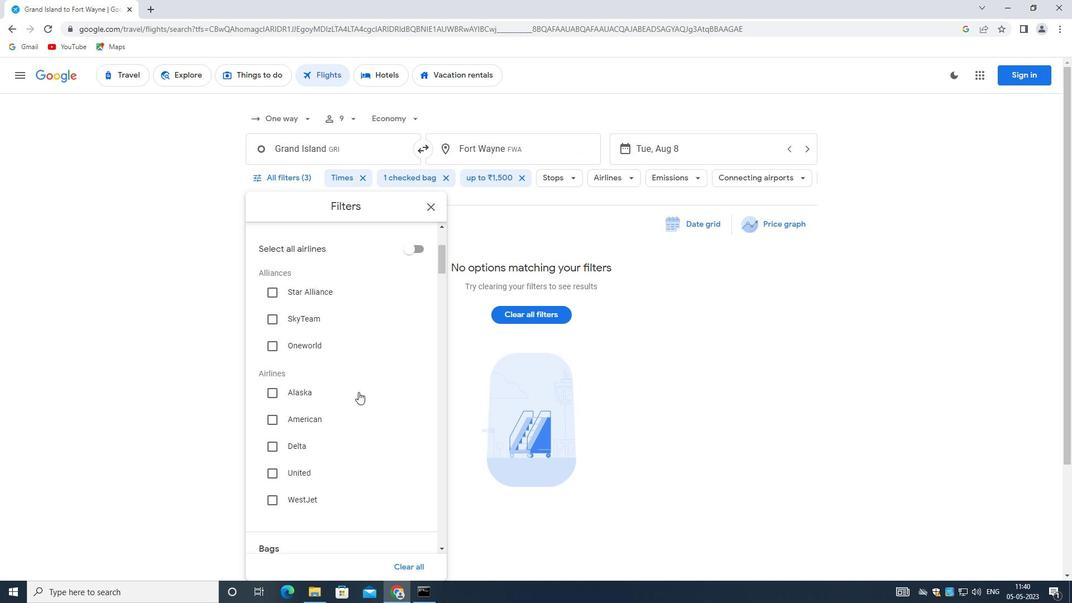 
Action: Mouse moved to (357, 391)
Screenshot: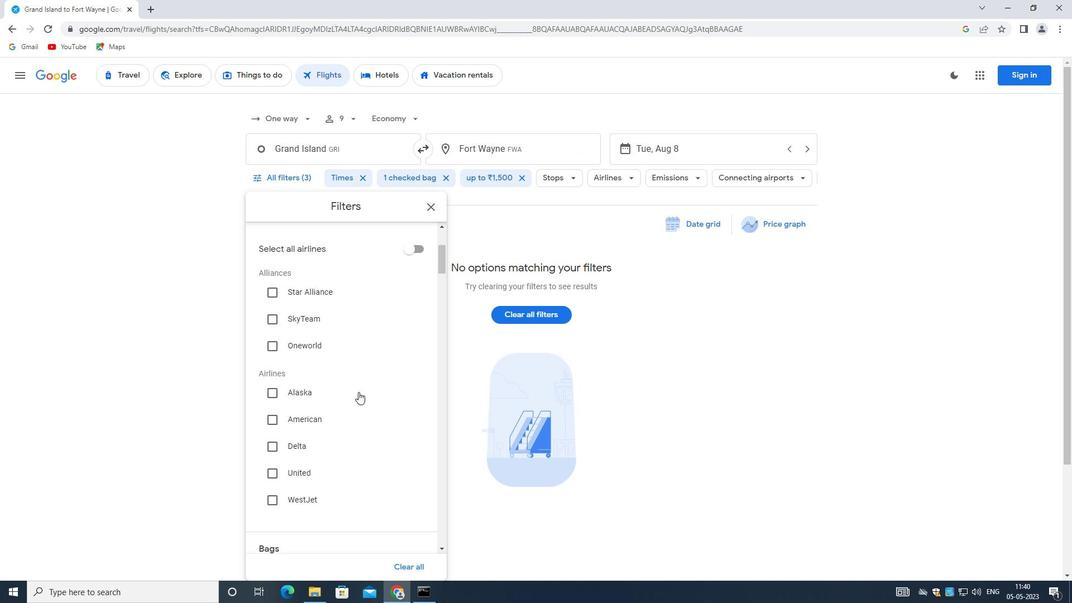 
Action: Mouse scrolled (357, 391) with delta (0, 0)
Screenshot: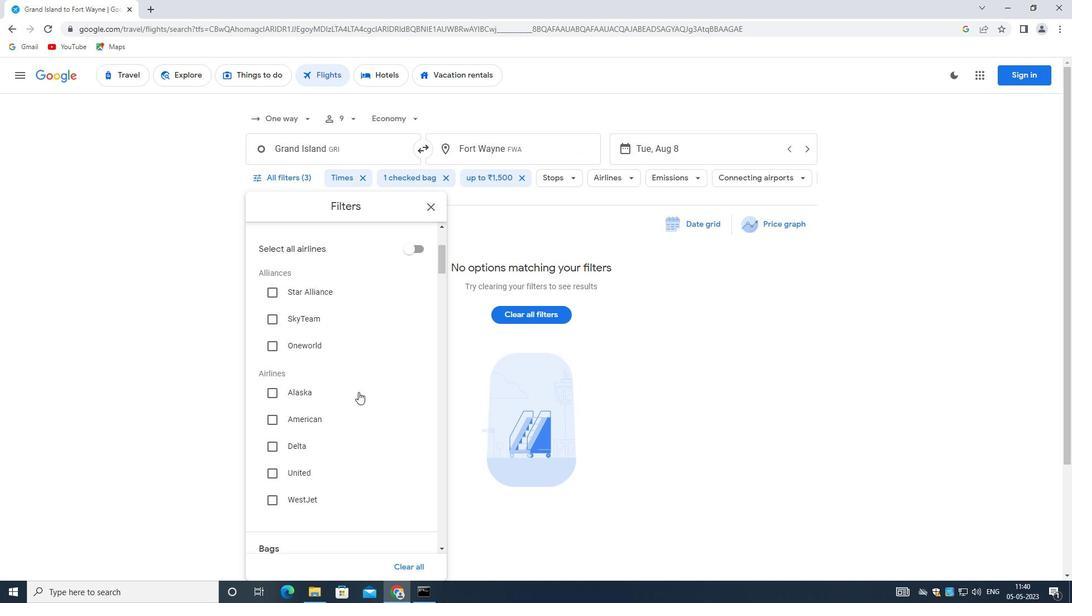 
Action: Mouse moved to (357, 392)
Screenshot: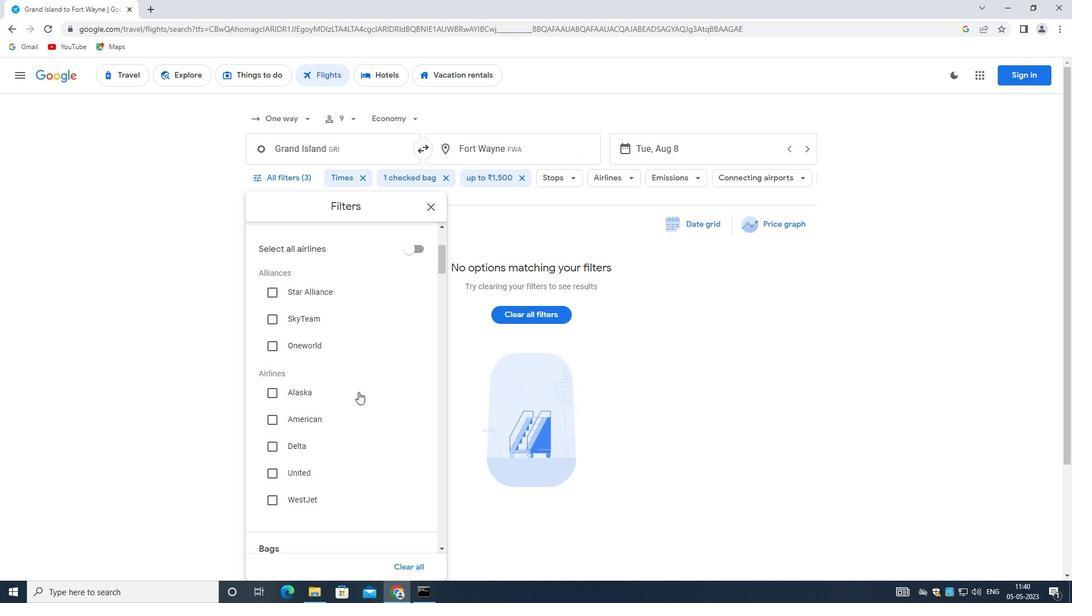 
Action: Mouse scrolled (357, 391) with delta (0, 0)
Screenshot: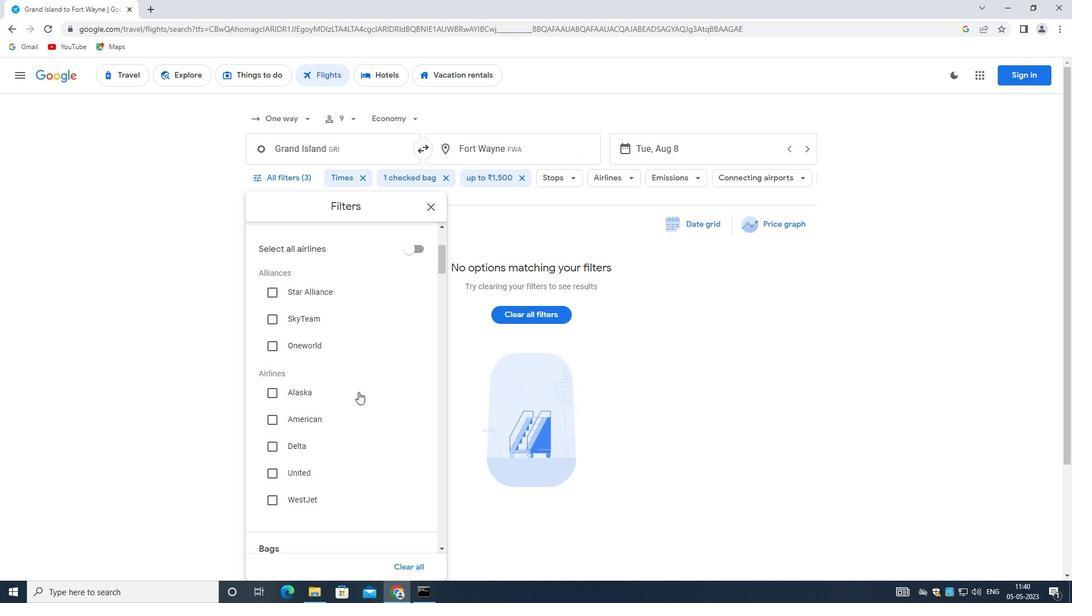 
Action: Mouse moved to (418, 434)
Screenshot: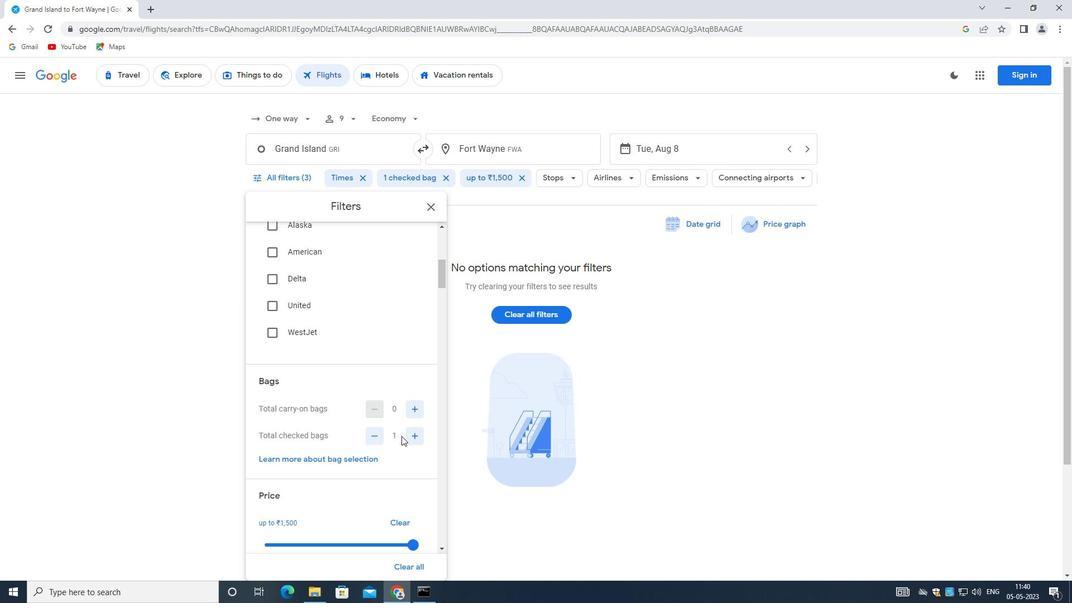 
Action: Mouse pressed left at (418, 434)
Screenshot: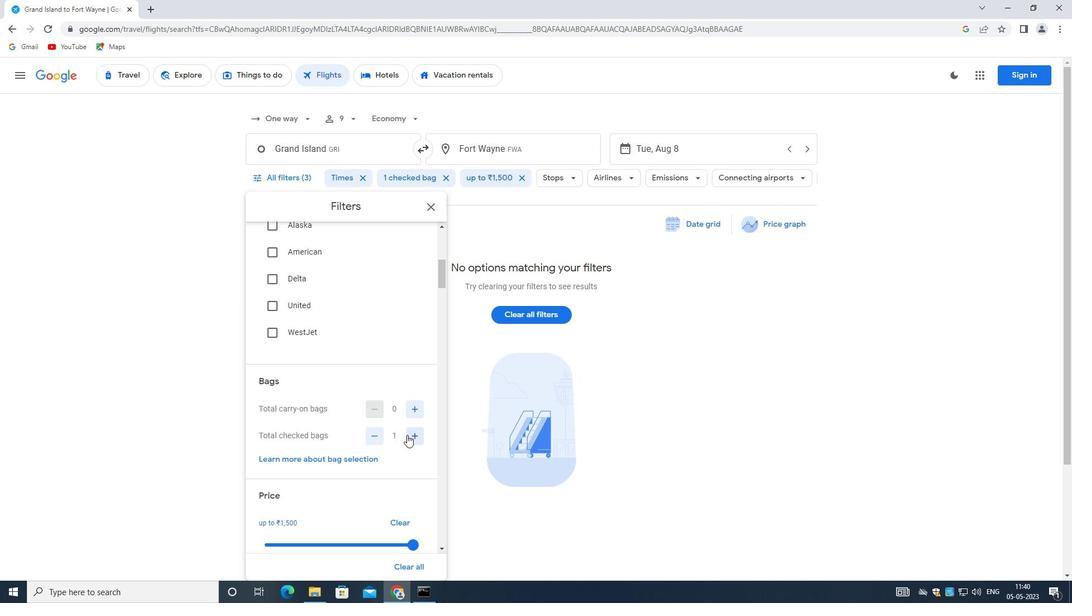 
Action: Mouse pressed left at (418, 434)
Screenshot: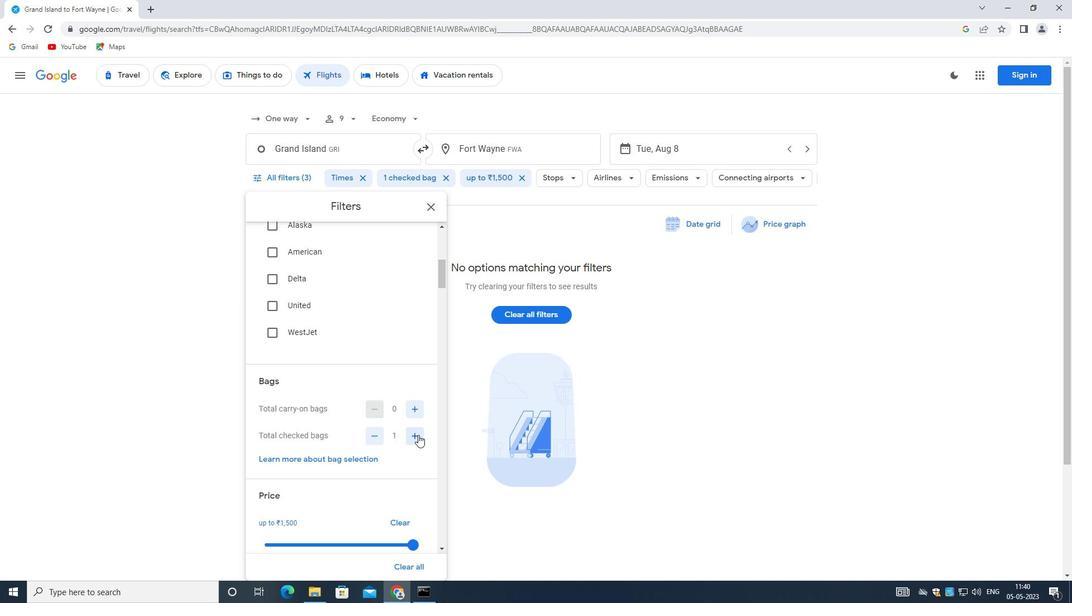 
Action: Mouse pressed left at (418, 434)
Screenshot: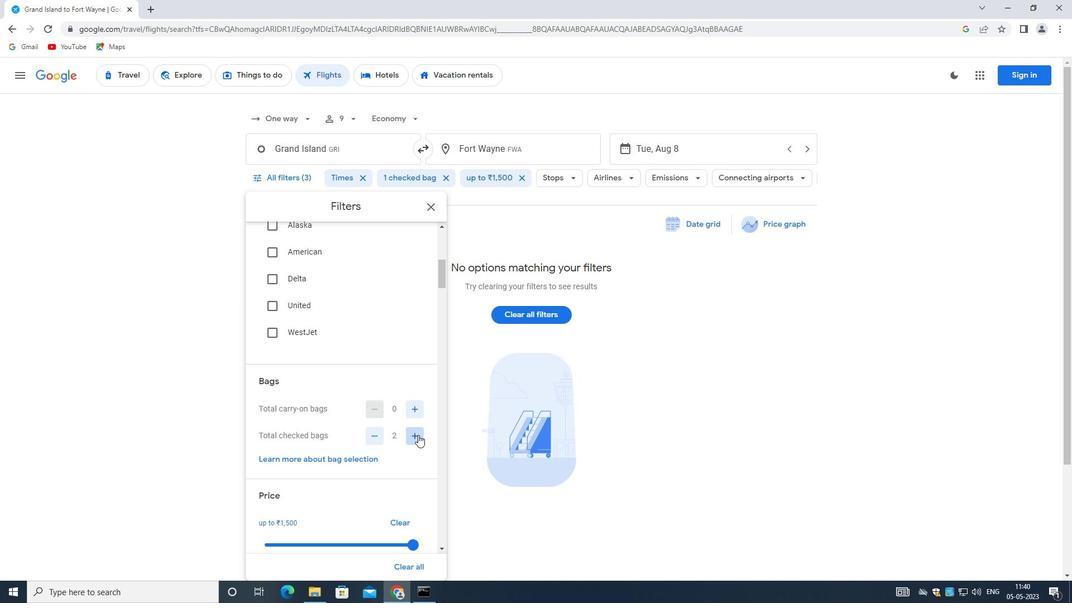 
Action: Mouse pressed left at (418, 434)
Screenshot: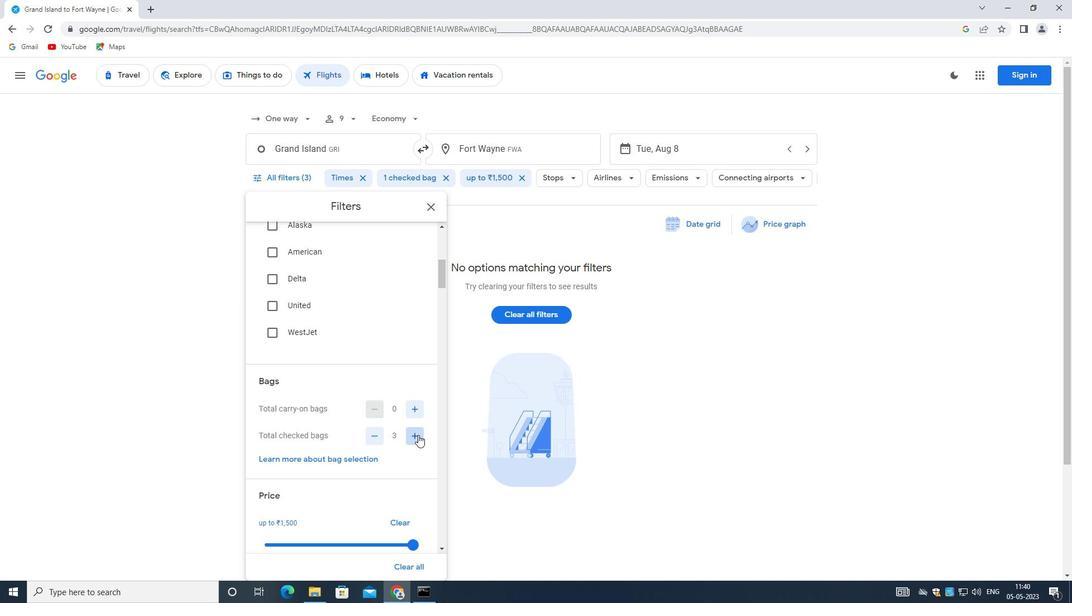 
Action: Mouse pressed left at (418, 434)
Screenshot: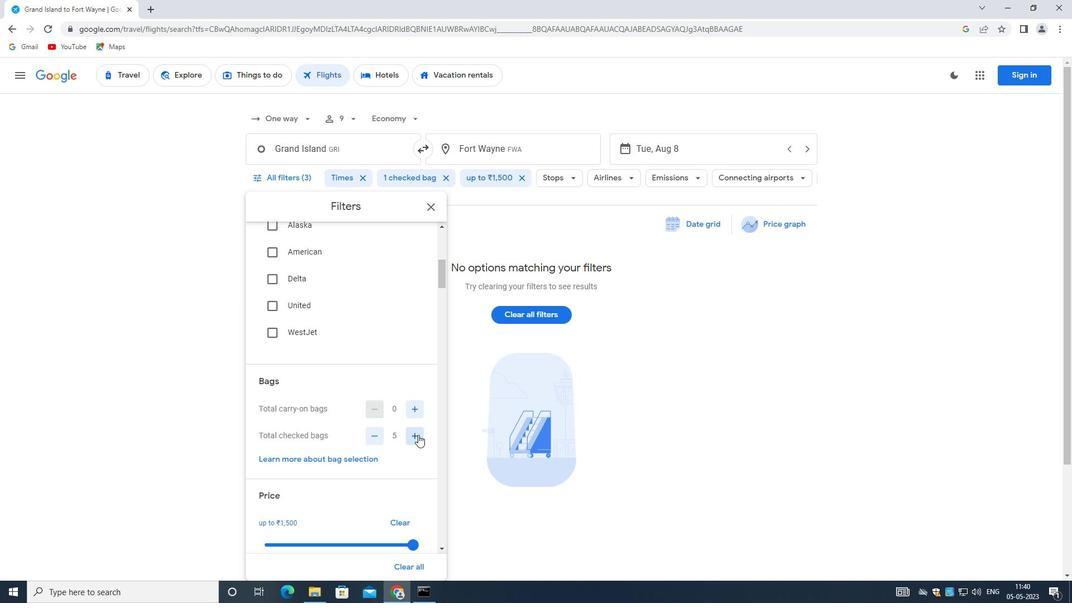 
Action: Mouse pressed left at (418, 434)
Screenshot: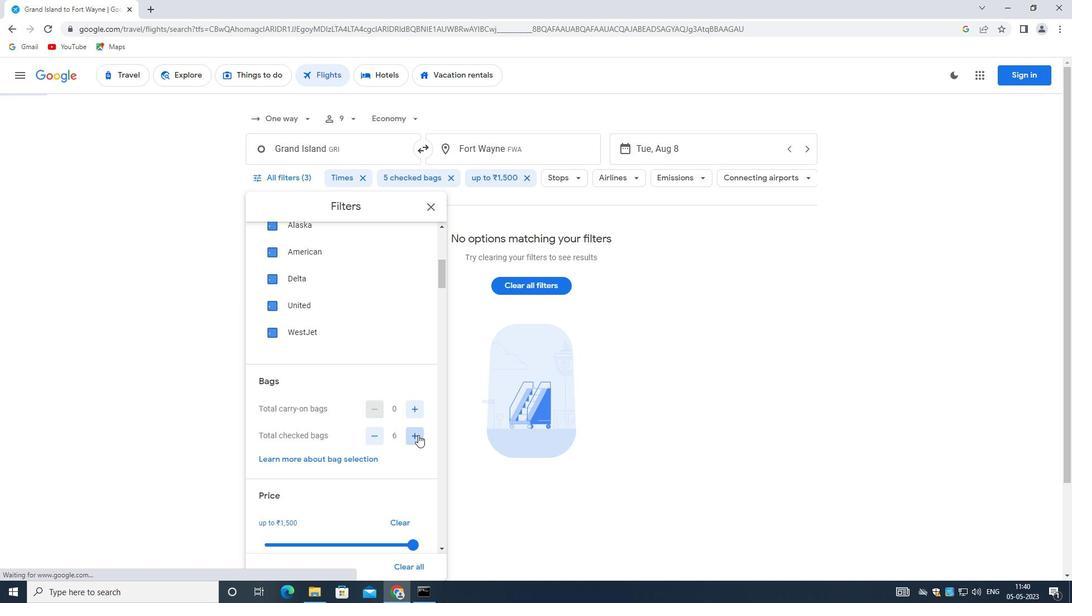 
Action: Mouse pressed left at (418, 434)
Screenshot: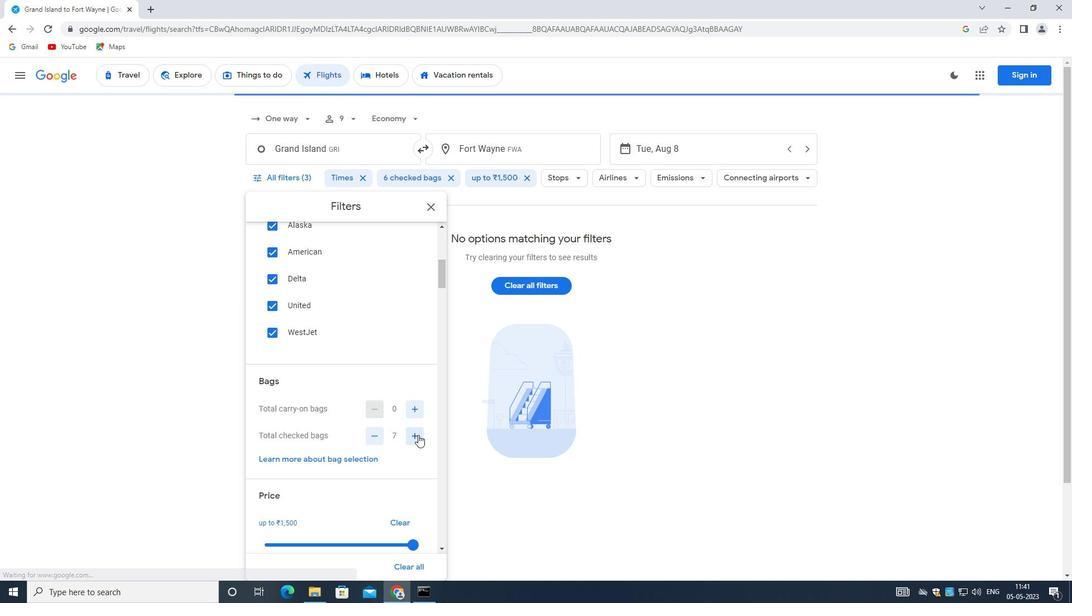 
Action: Mouse moved to (324, 408)
Screenshot: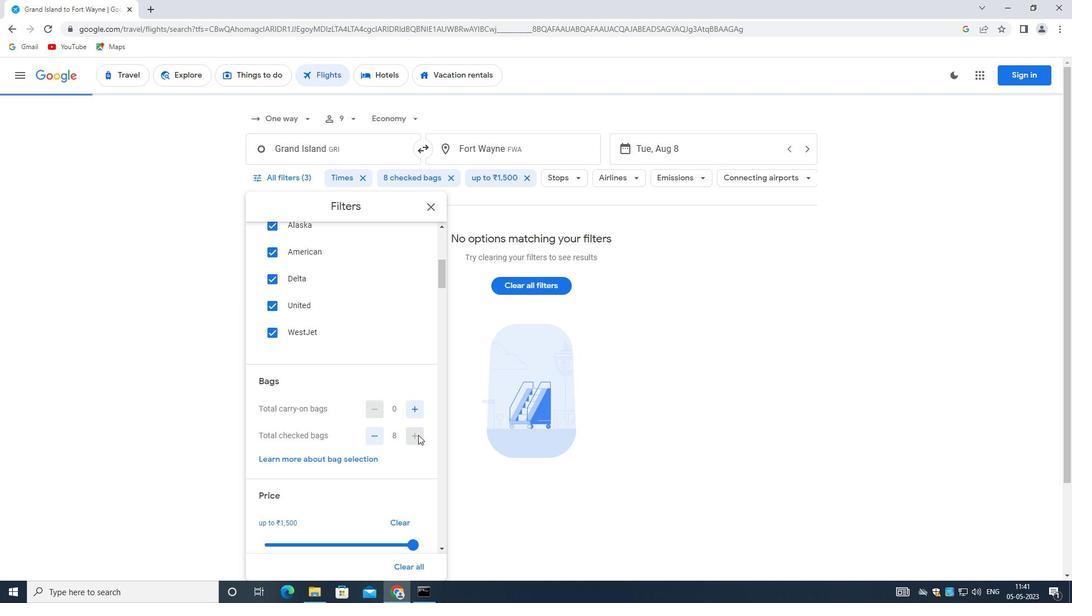 
Action: Mouse scrolled (324, 408) with delta (0, 0)
Screenshot: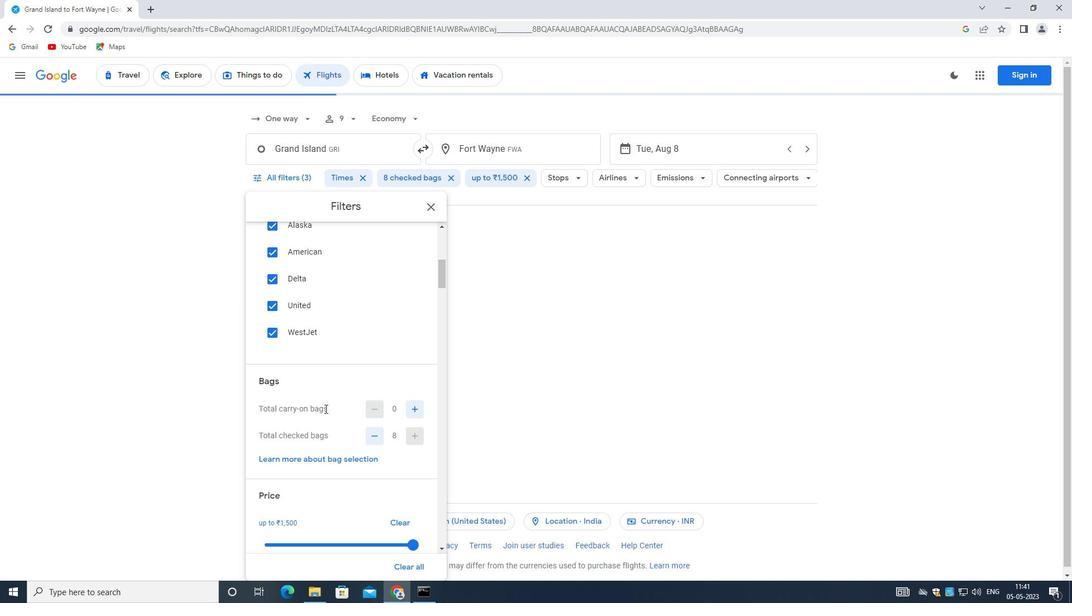 
Action: Mouse scrolled (324, 408) with delta (0, 0)
Screenshot: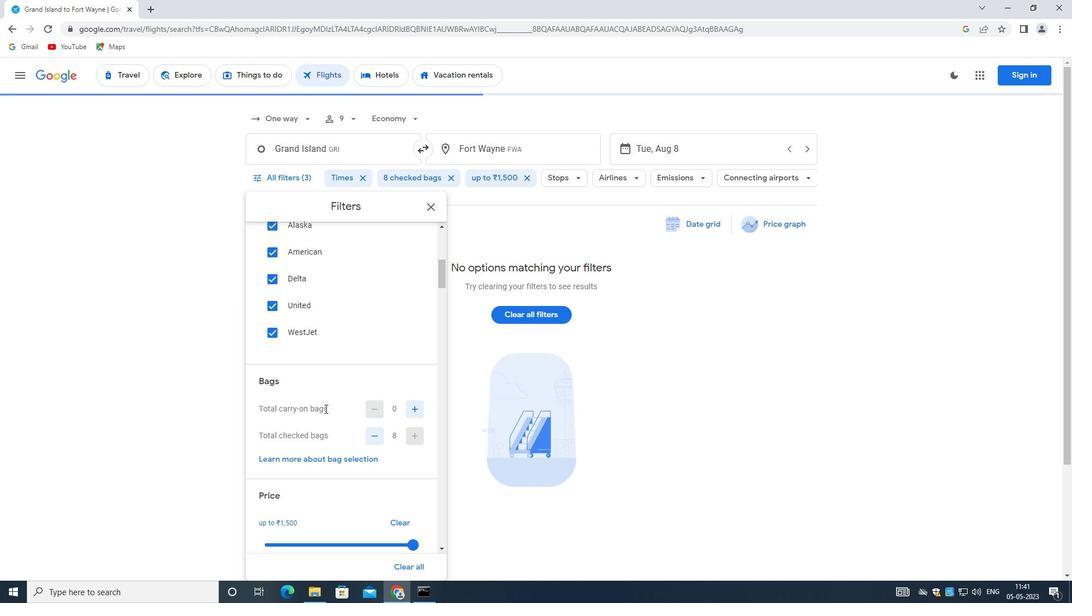 
Action: Mouse moved to (324, 408)
Screenshot: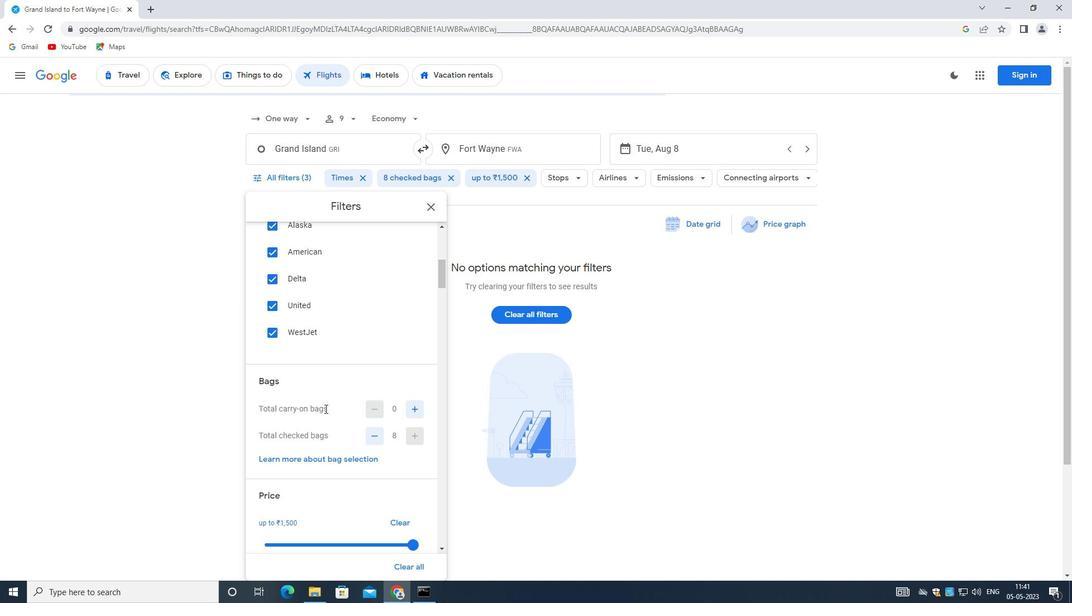 
Action: Mouse scrolled (324, 408) with delta (0, 0)
Screenshot: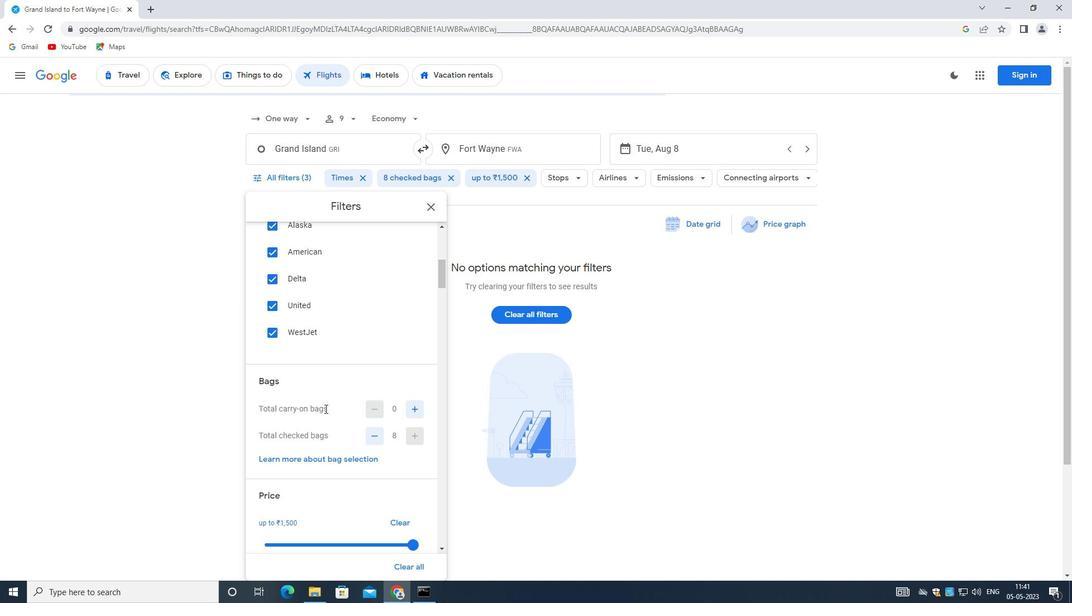
Action: Mouse moved to (323, 408)
Screenshot: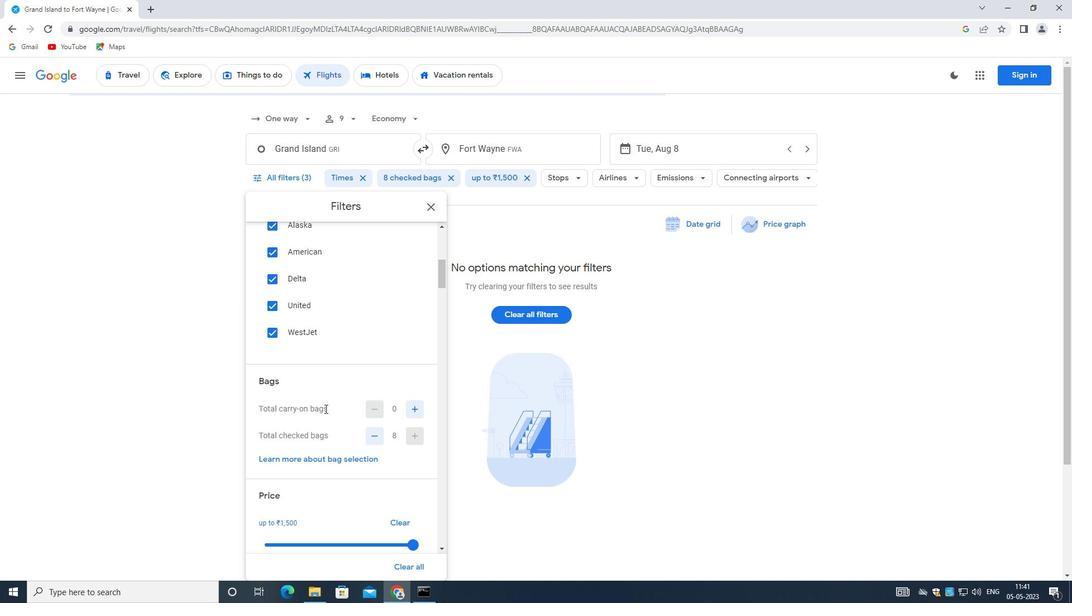 
Action: Mouse scrolled (323, 408) with delta (0, 0)
Screenshot: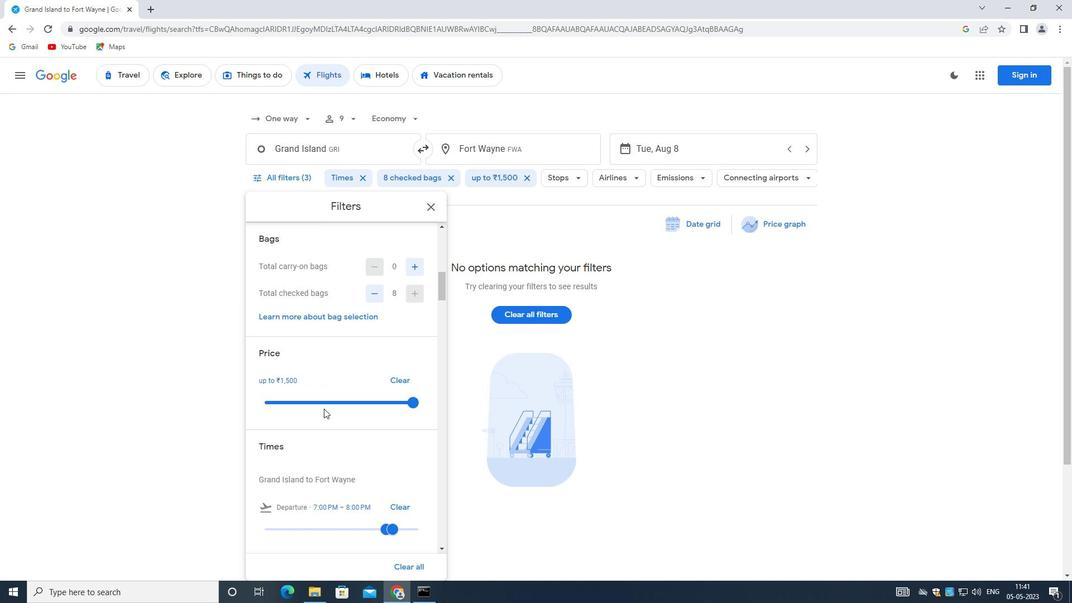 
Action: Mouse scrolled (323, 408) with delta (0, 0)
Screenshot: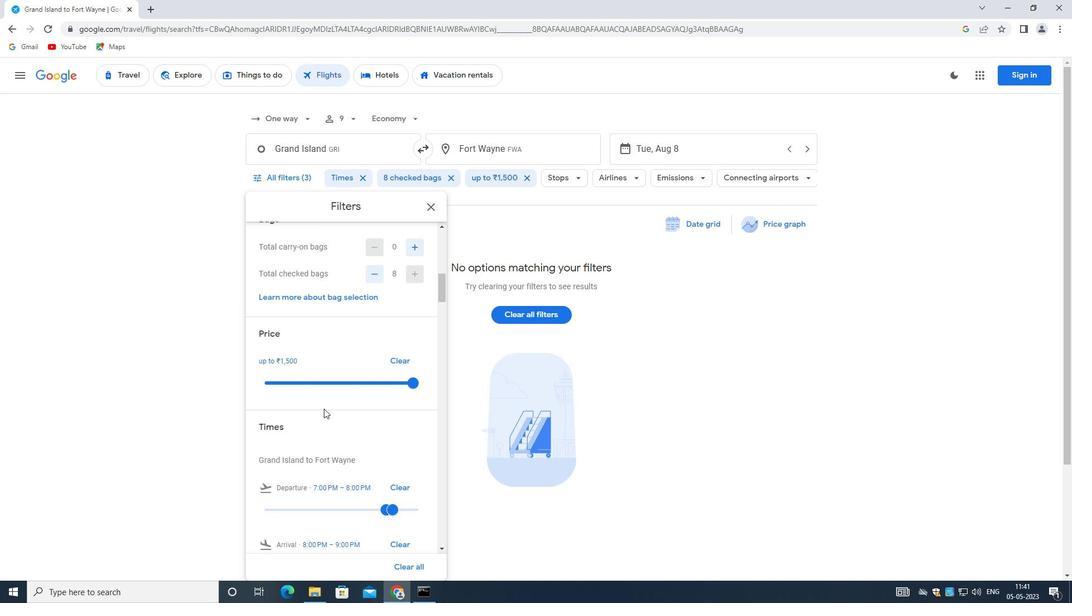 
Action: Mouse moved to (406, 263)
Screenshot: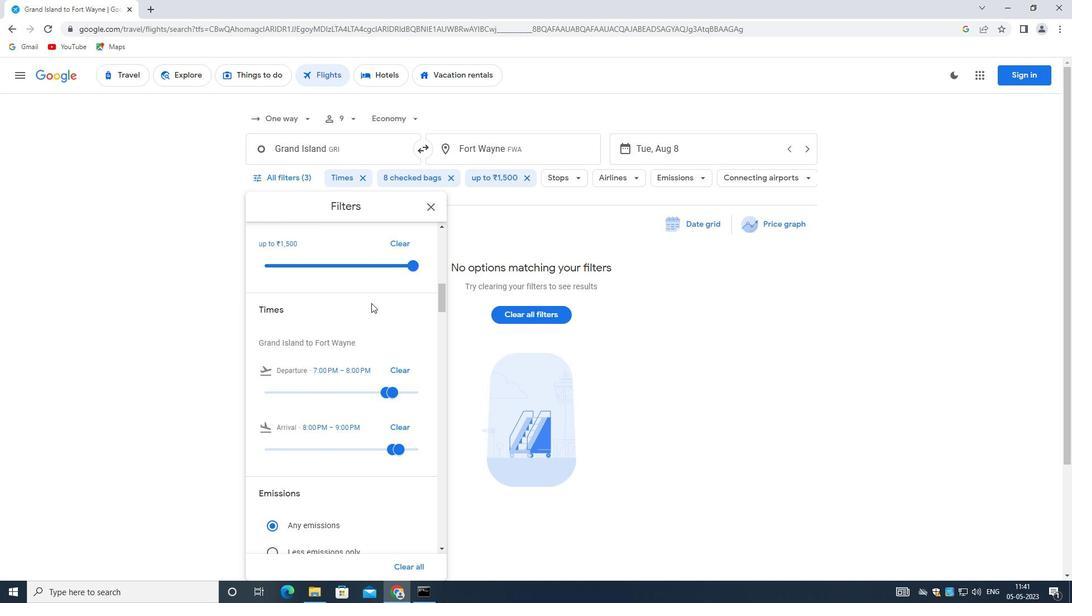 
Action: Mouse pressed left at (406, 263)
Screenshot: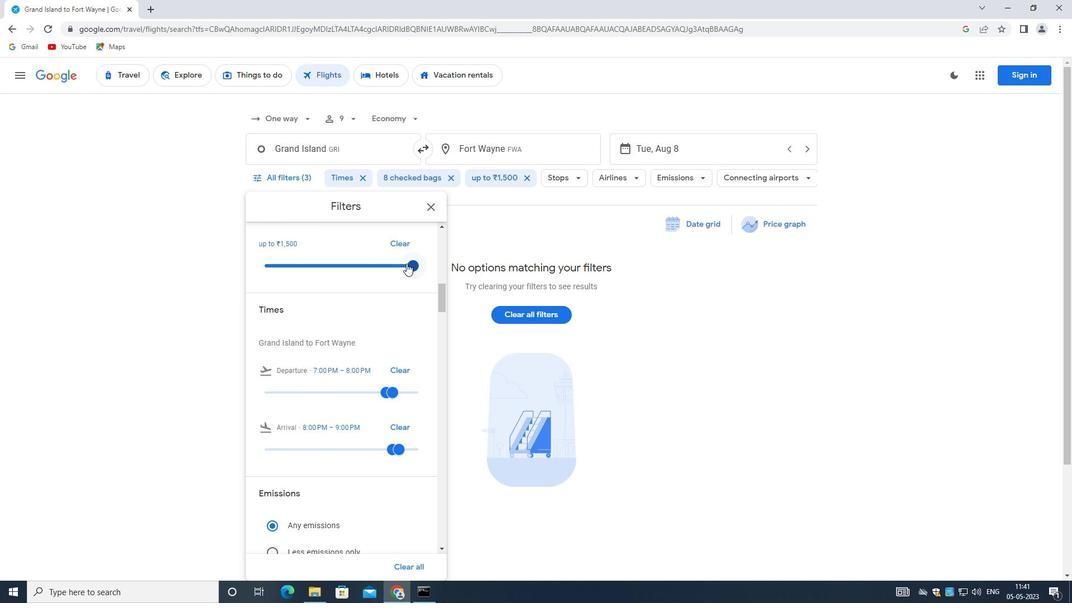 
Action: Mouse moved to (393, 395)
Screenshot: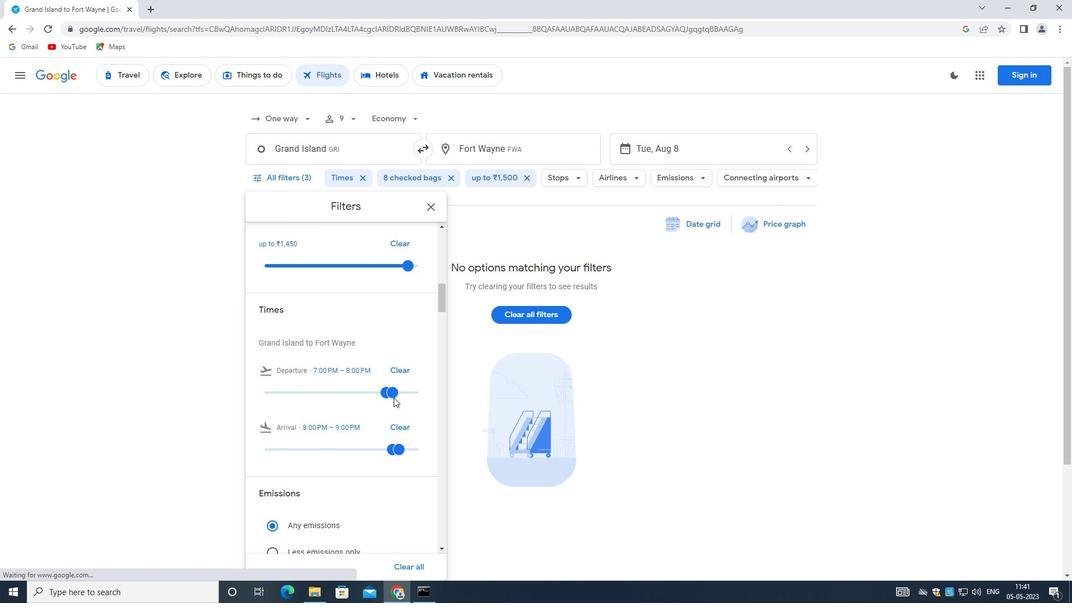 
Action: Mouse pressed left at (393, 395)
Screenshot: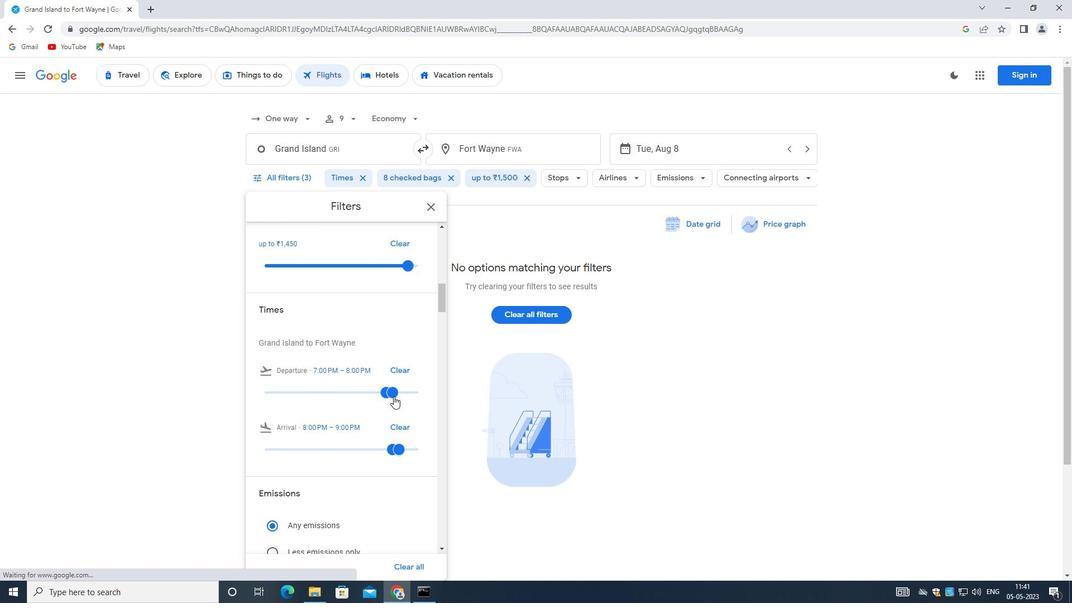 
Action: Mouse moved to (393, 394)
Screenshot: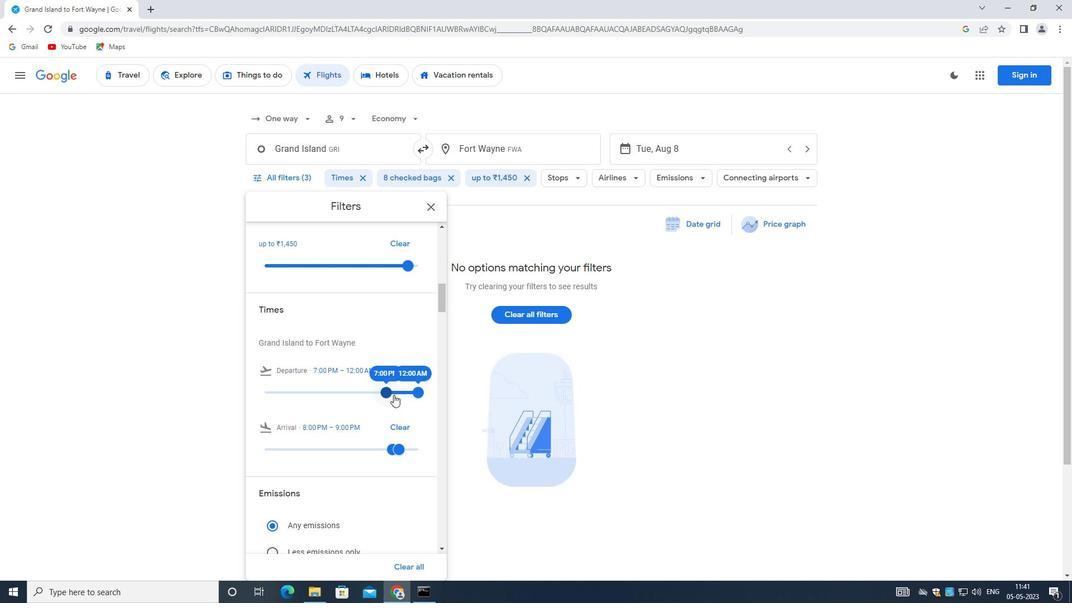
Action: Mouse pressed left at (393, 394)
Screenshot: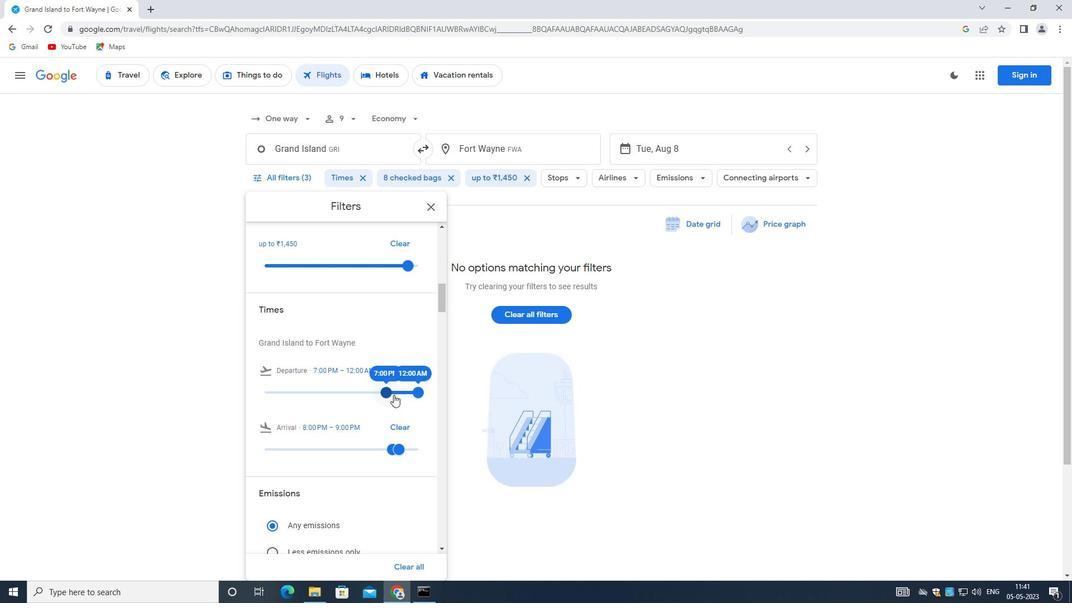 
Action: Mouse moved to (399, 390)
Screenshot: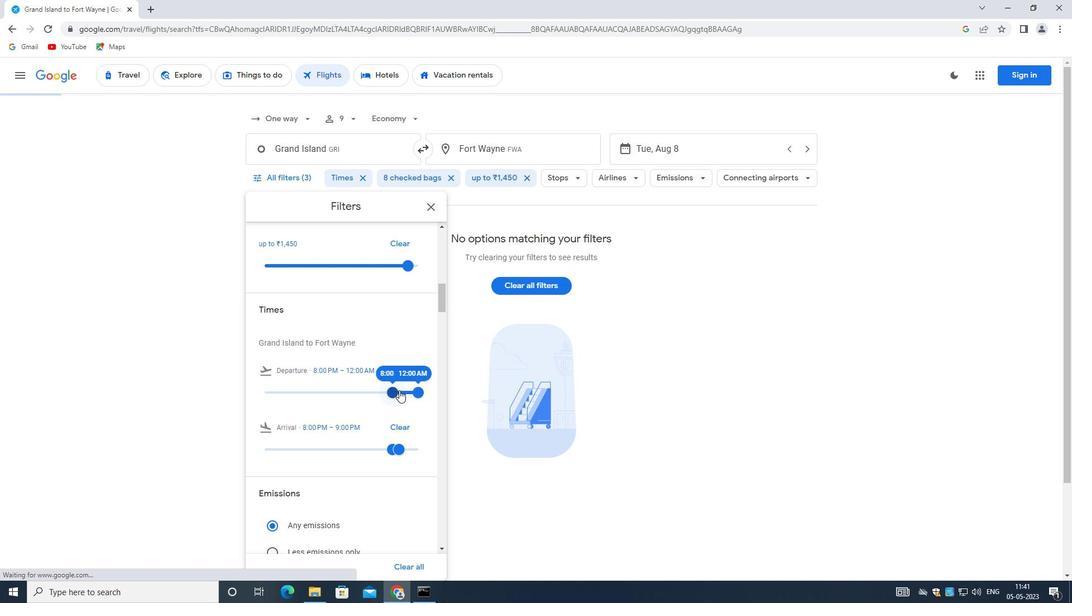 
Action: Mouse pressed left at (399, 390)
Screenshot: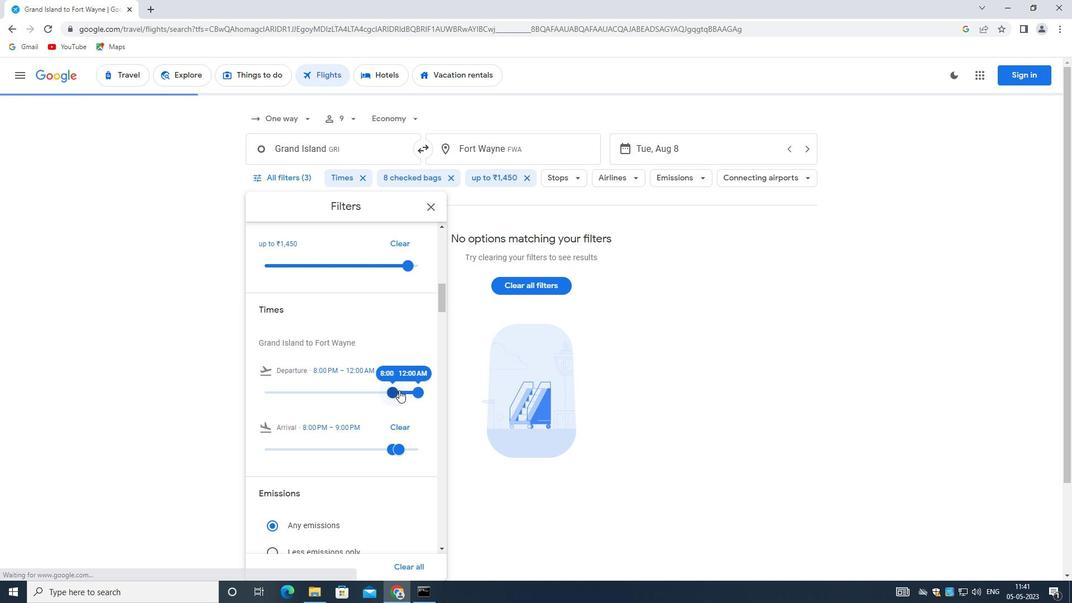 
Action: Mouse moved to (417, 389)
Screenshot: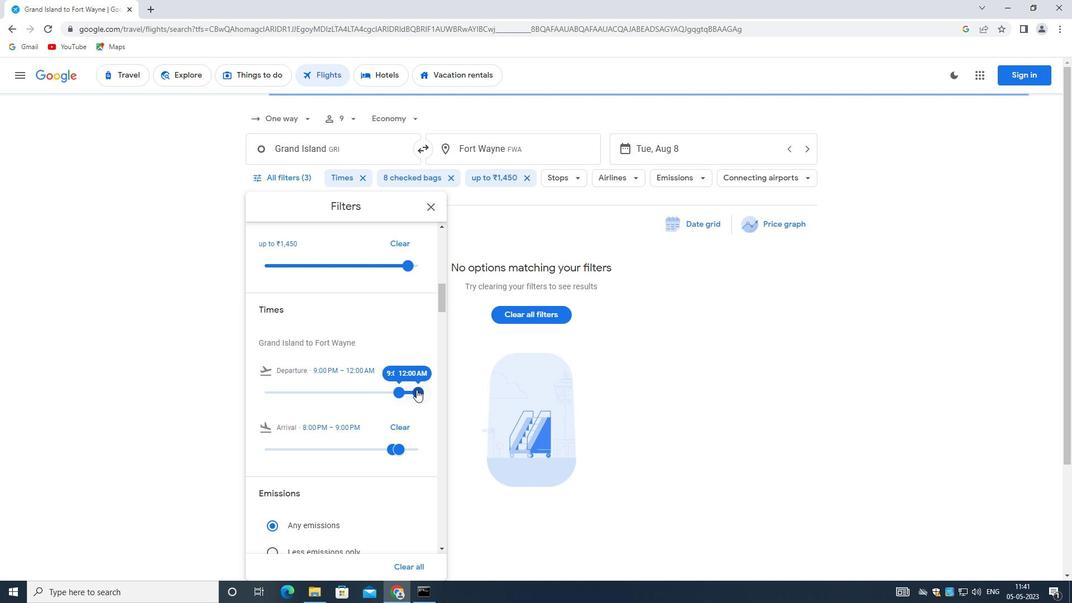 
Action: Mouse pressed left at (417, 389)
Screenshot: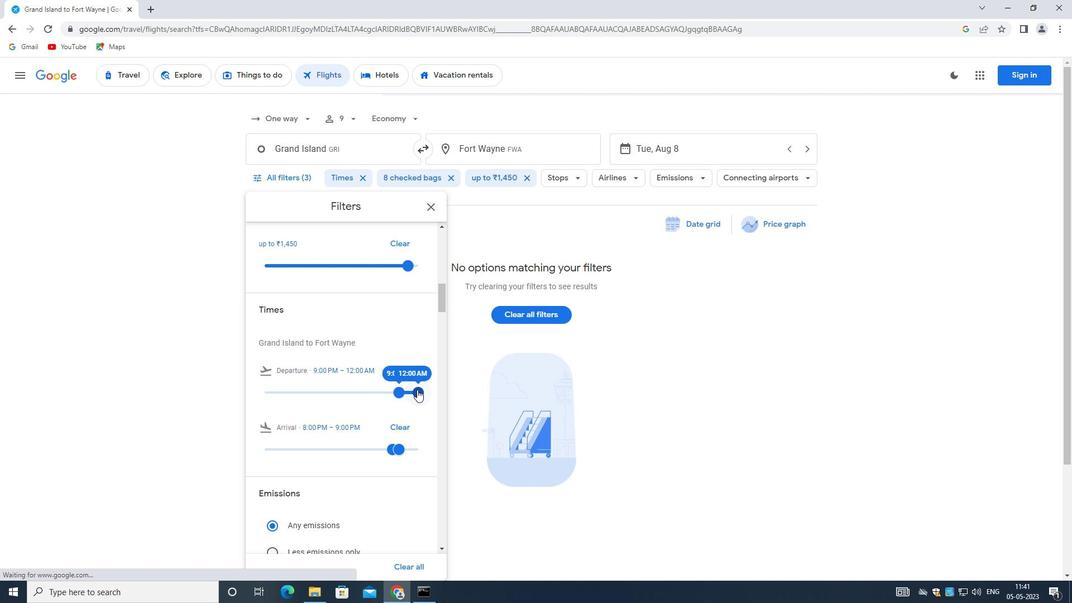 
Action: Mouse moved to (378, 418)
Screenshot: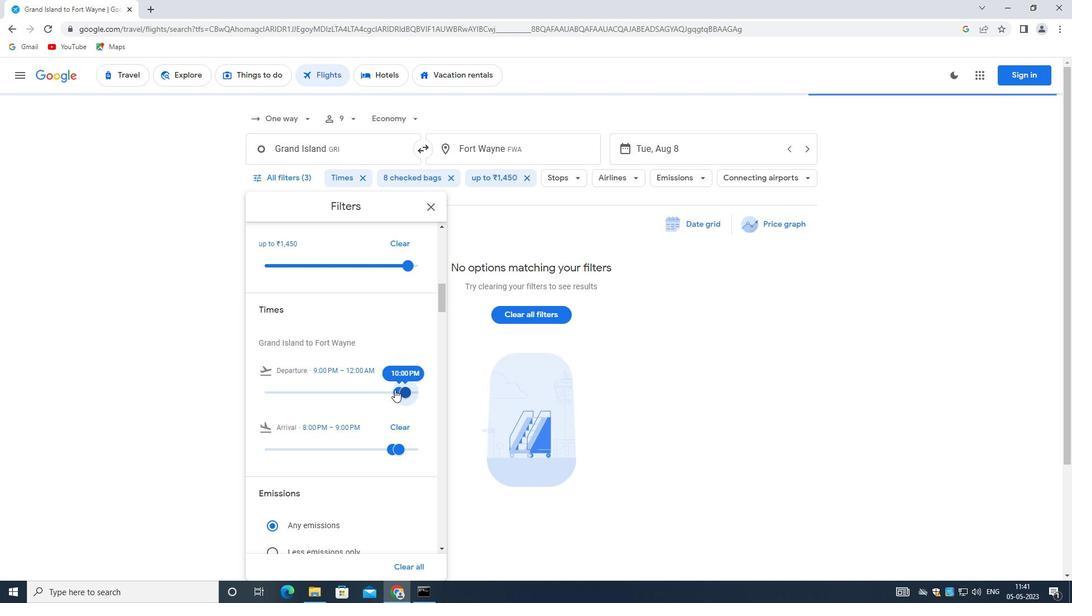 
Action: Mouse scrolled (378, 418) with delta (0, 0)
Screenshot: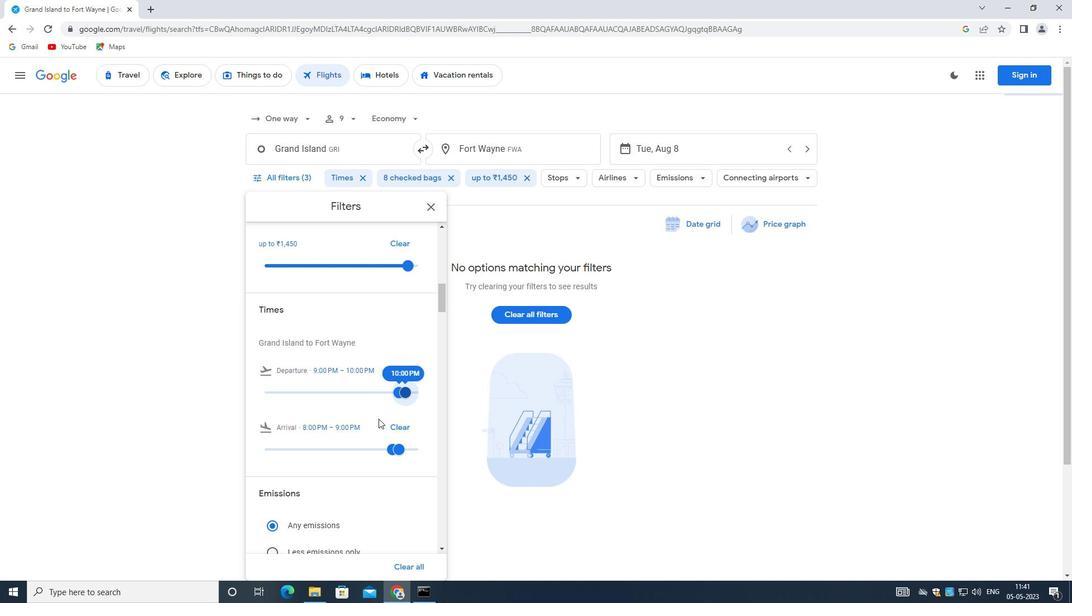 
Action: Mouse moved to (377, 421)
Screenshot: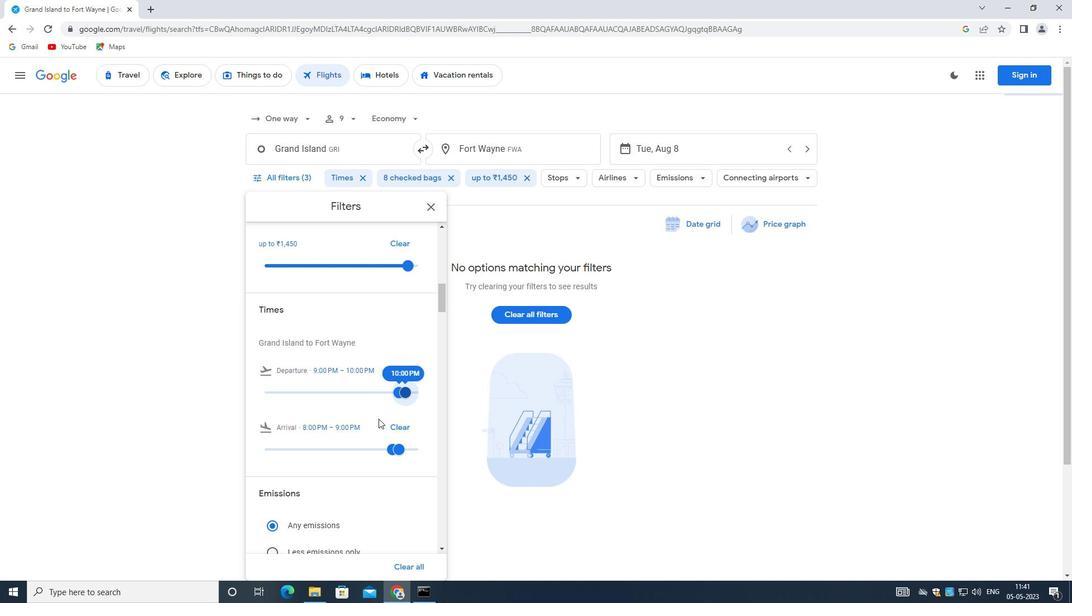 
Action: Mouse scrolled (377, 421) with delta (0, 0)
Screenshot: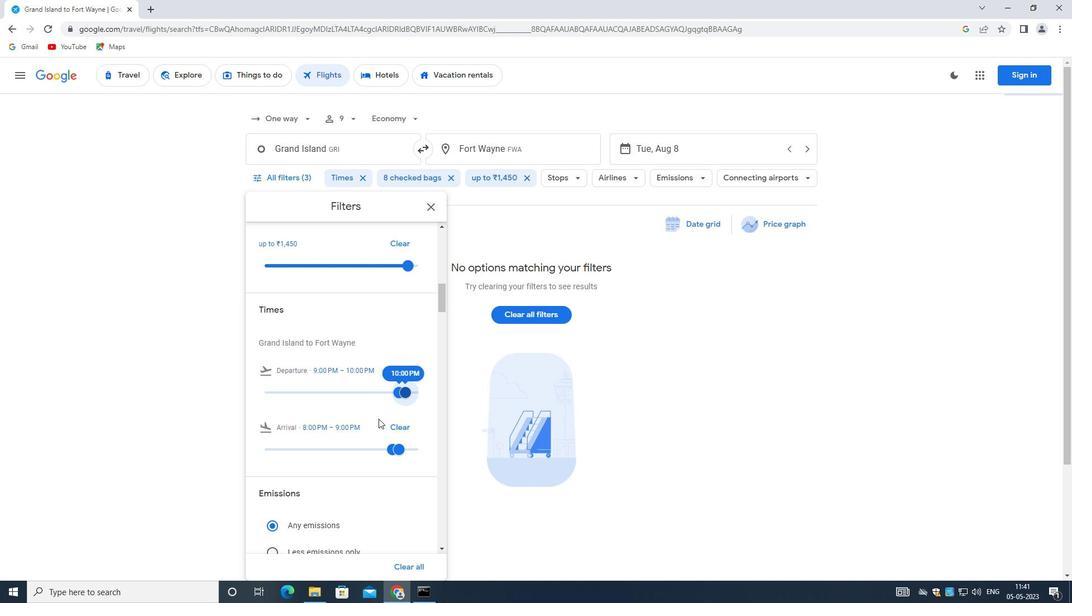 
Action: Mouse moved to (377, 422)
Screenshot: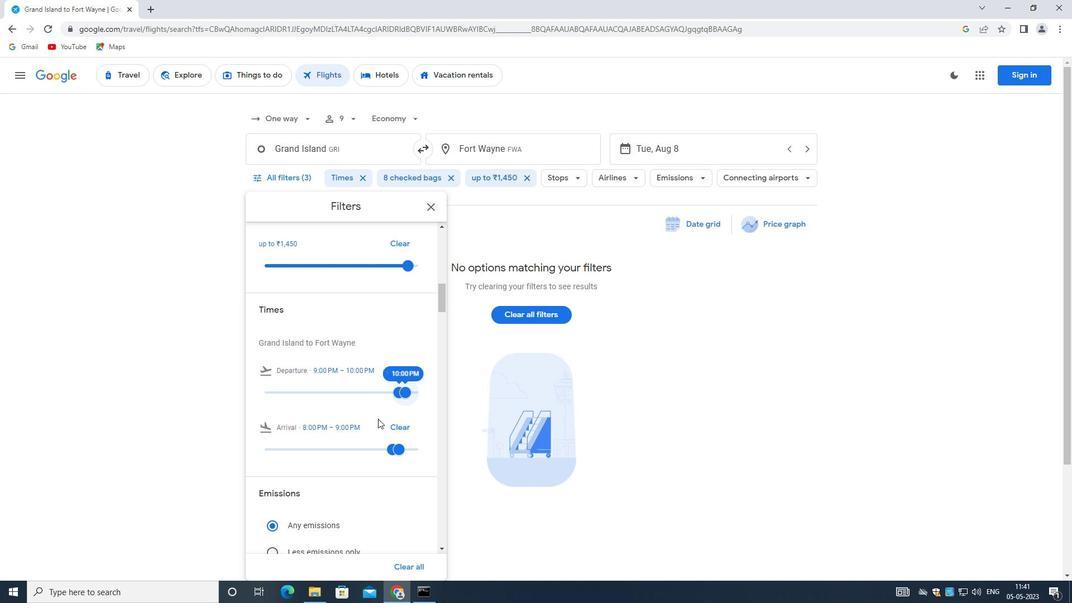 
Action: Mouse scrolled (377, 421) with delta (0, 0)
Screenshot: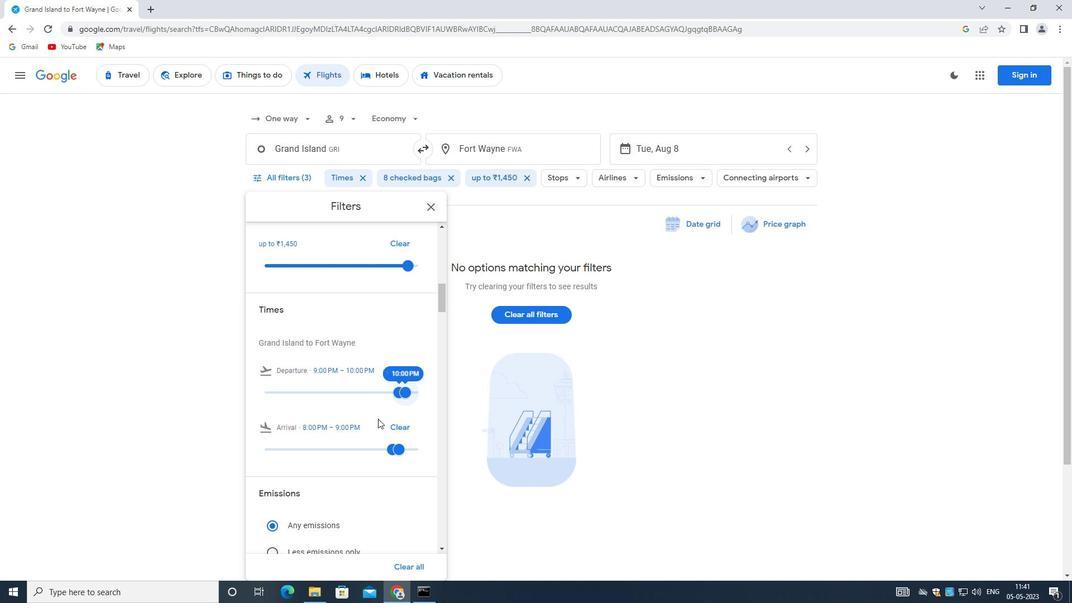 
Action: Mouse moved to (376, 423)
Screenshot: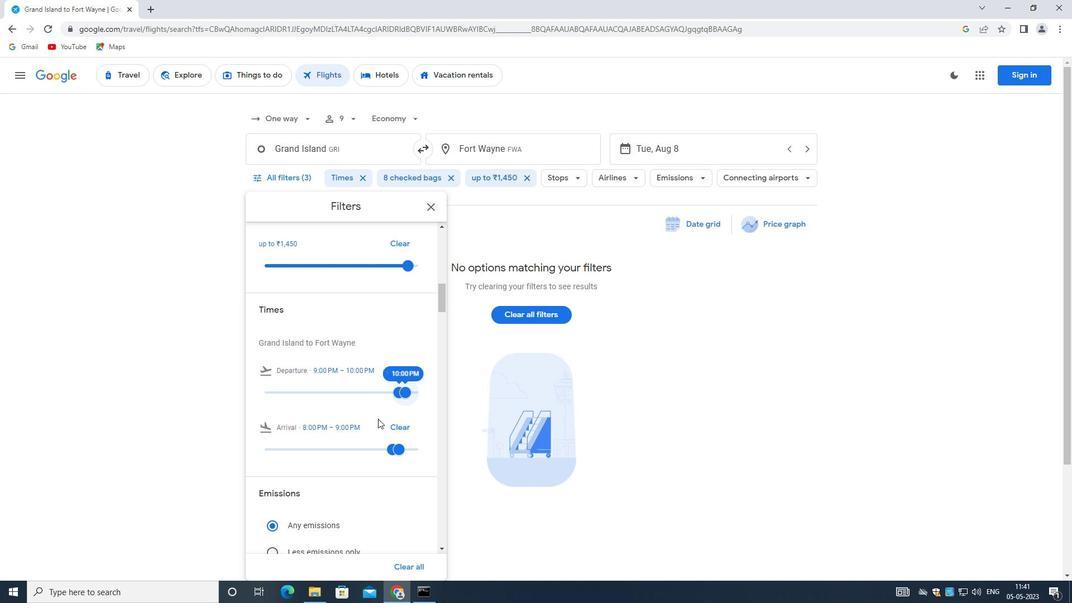 
Action: Mouse scrolled (376, 422) with delta (0, 0)
Screenshot: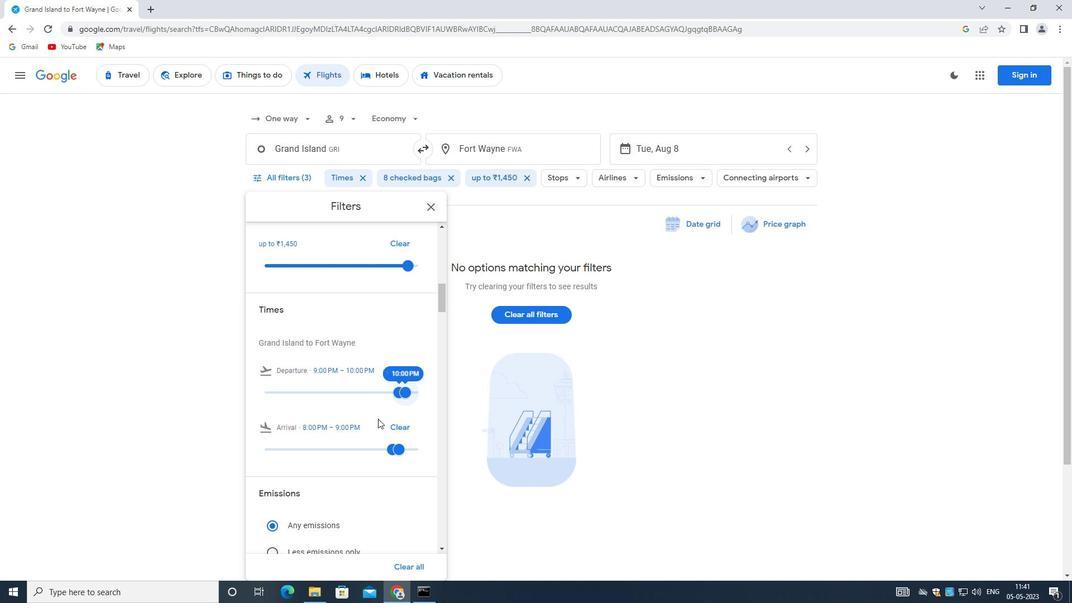 
Action: Mouse scrolled (376, 422) with delta (0, 0)
Screenshot: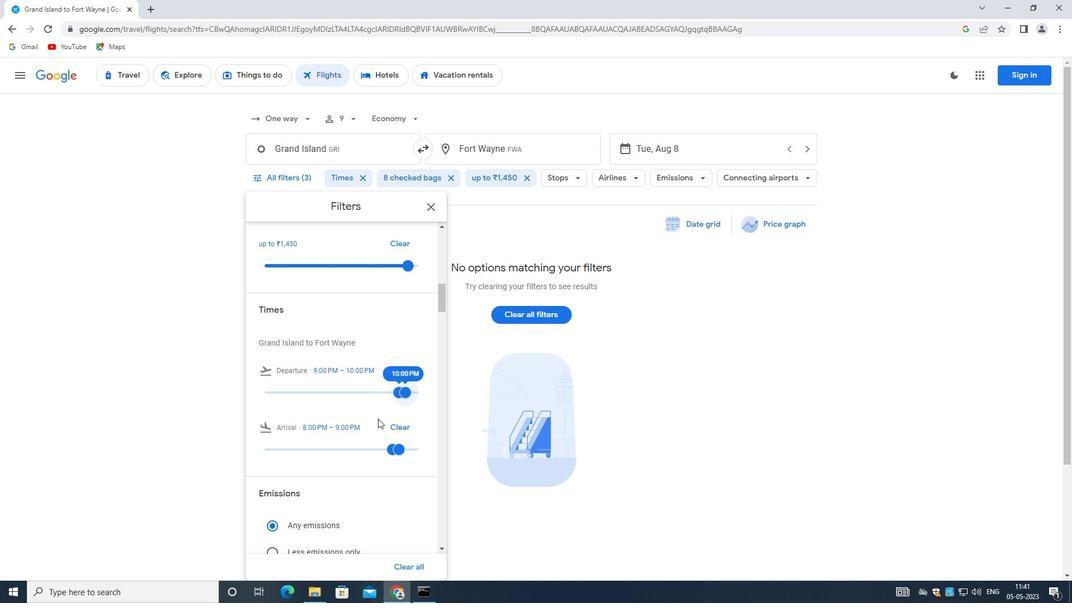 
Action: Mouse moved to (369, 425)
Screenshot: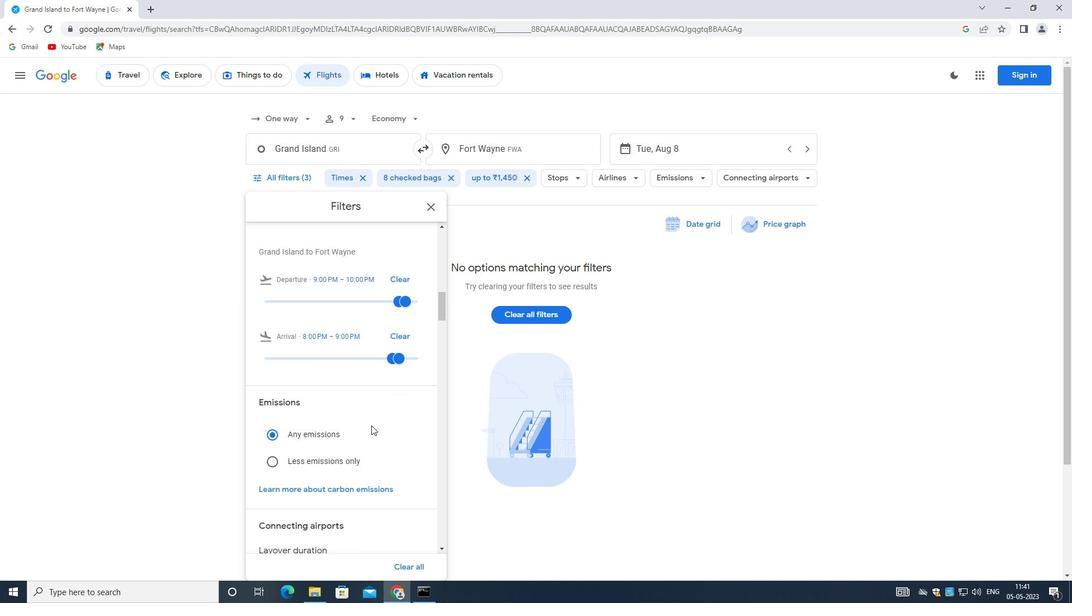 
Action: Mouse scrolled (369, 424) with delta (0, 0)
Screenshot: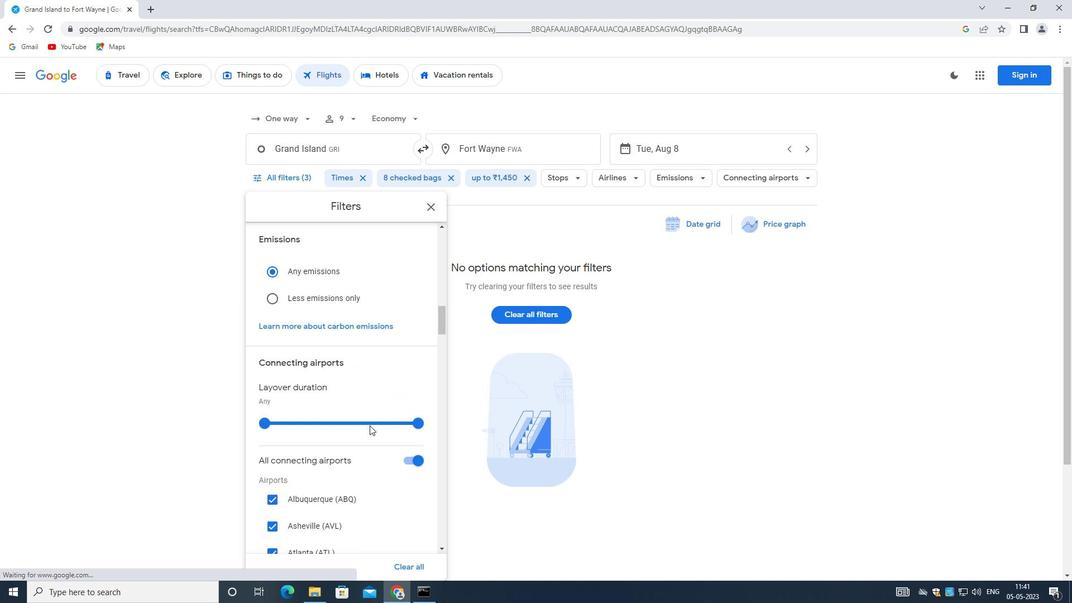 
Action: Mouse scrolled (369, 424) with delta (0, 0)
Screenshot: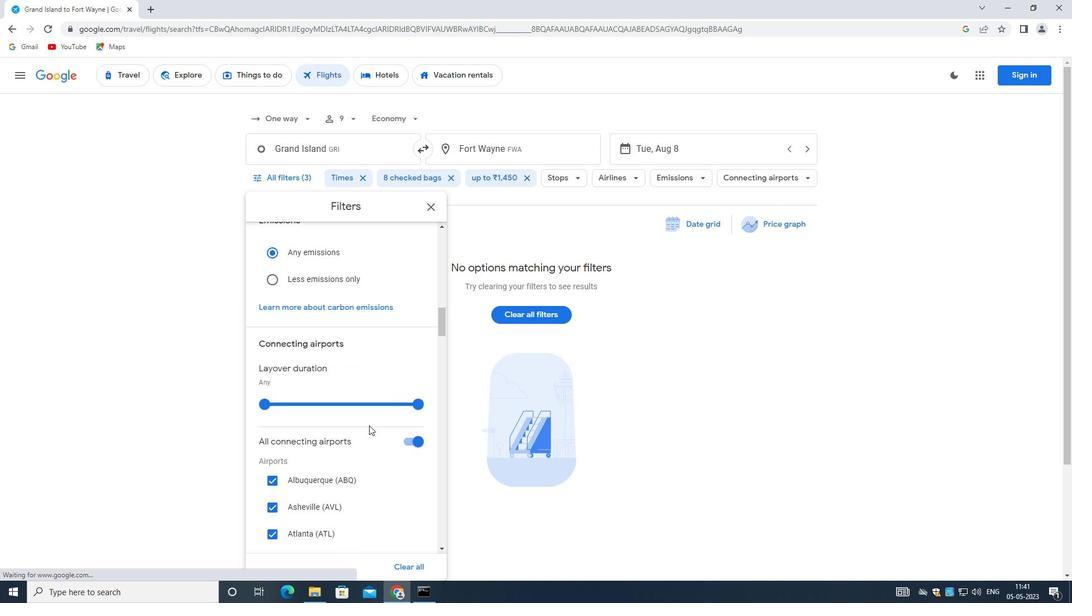 
Action: Mouse scrolled (369, 424) with delta (0, -1)
Screenshot: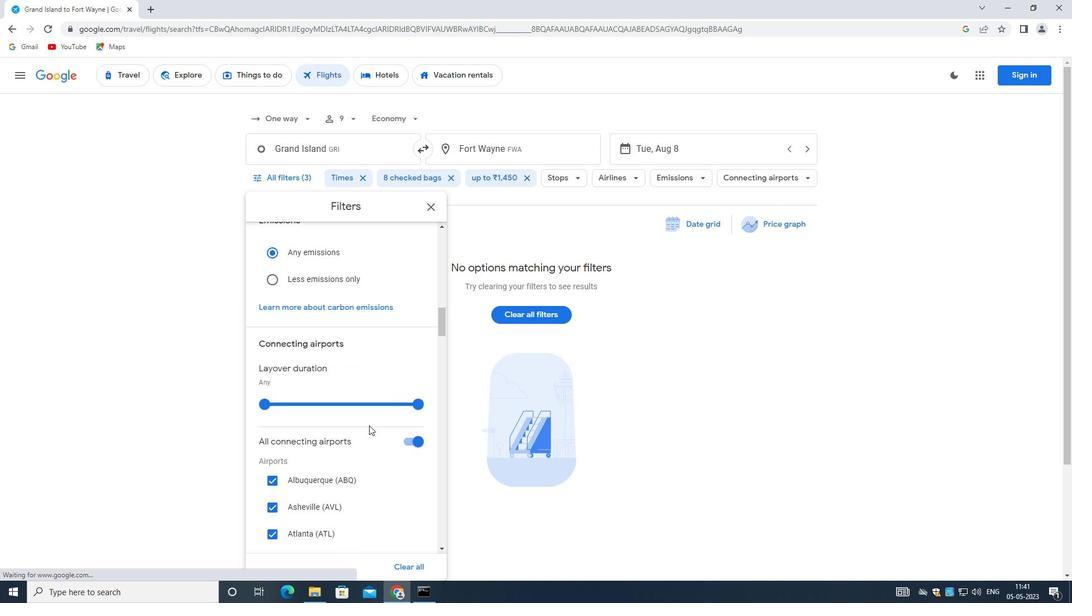 
Action: Mouse moved to (367, 425)
Screenshot: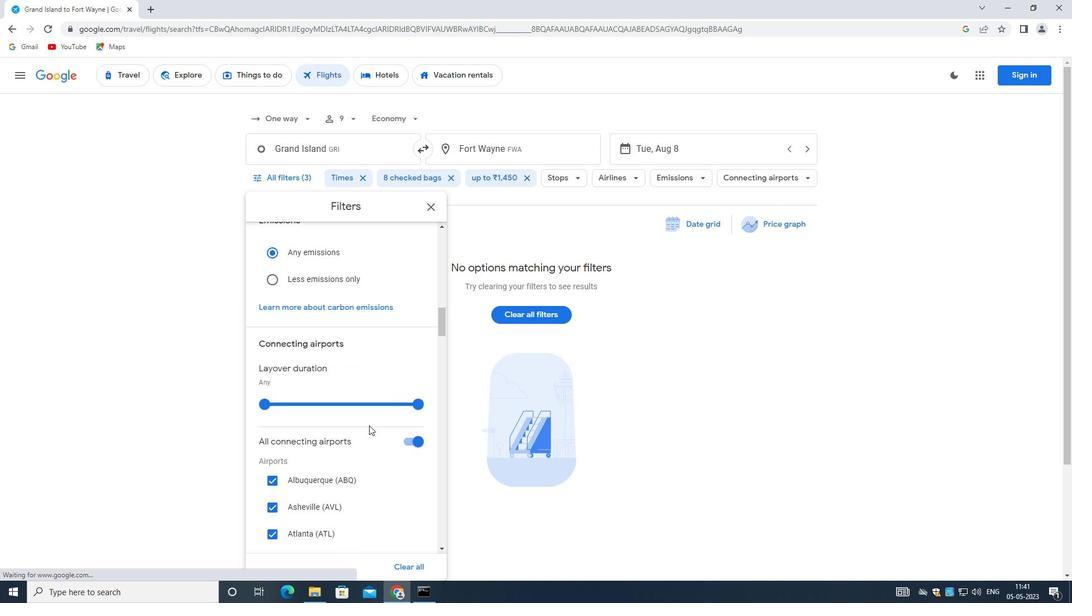 
Action: Mouse scrolled (367, 424) with delta (0, 0)
Screenshot: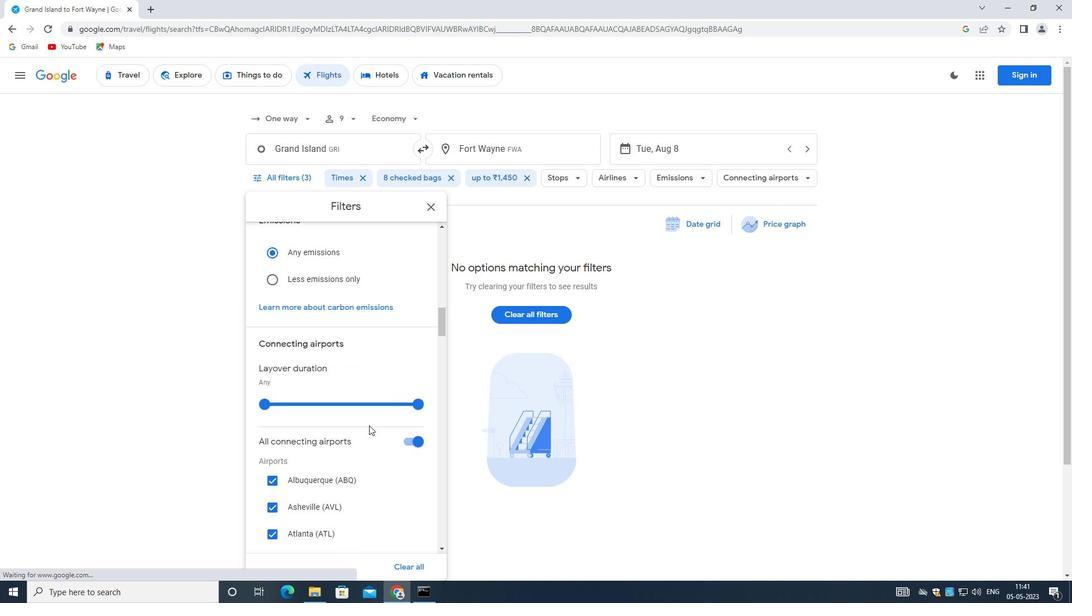 
Action: Mouse moved to (364, 426)
Screenshot: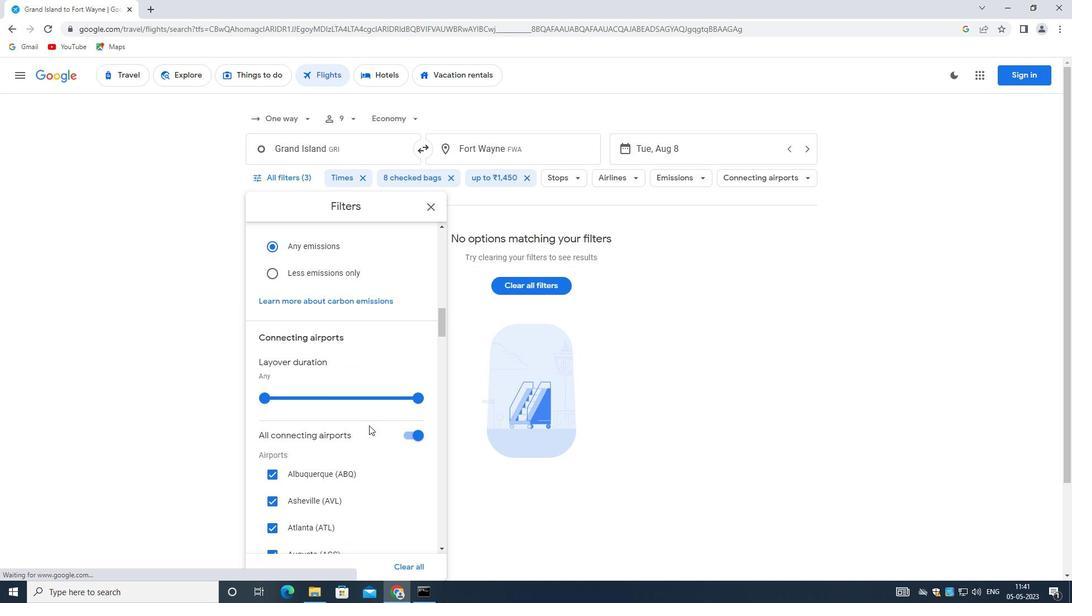 
Action: Mouse scrolled (364, 426) with delta (0, 0)
Screenshot: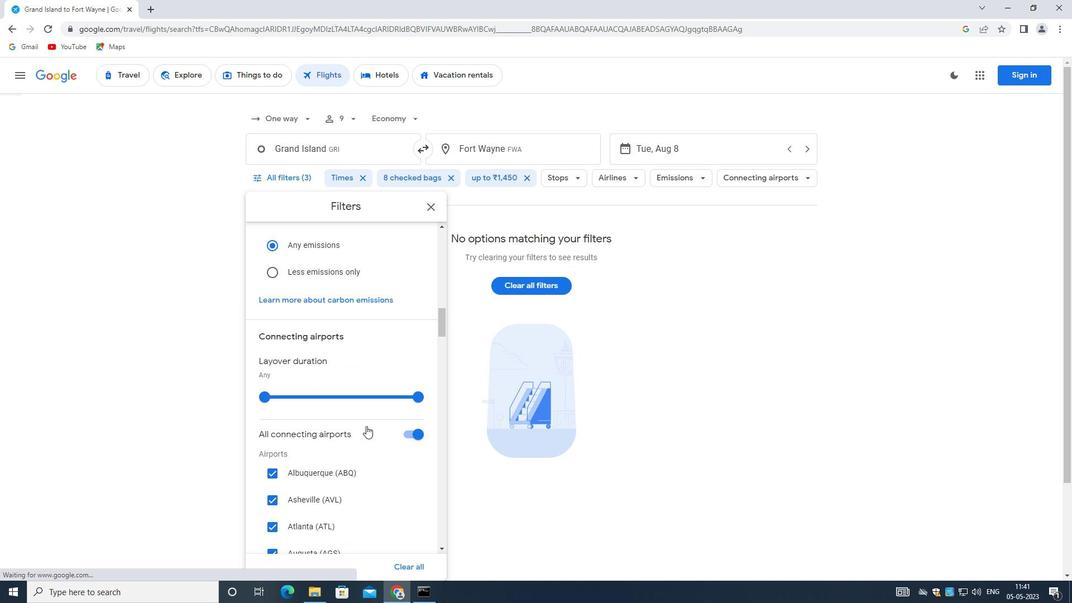
Action: Mouse scrolled (364, 425) with delta (0, 0)
Screenshot: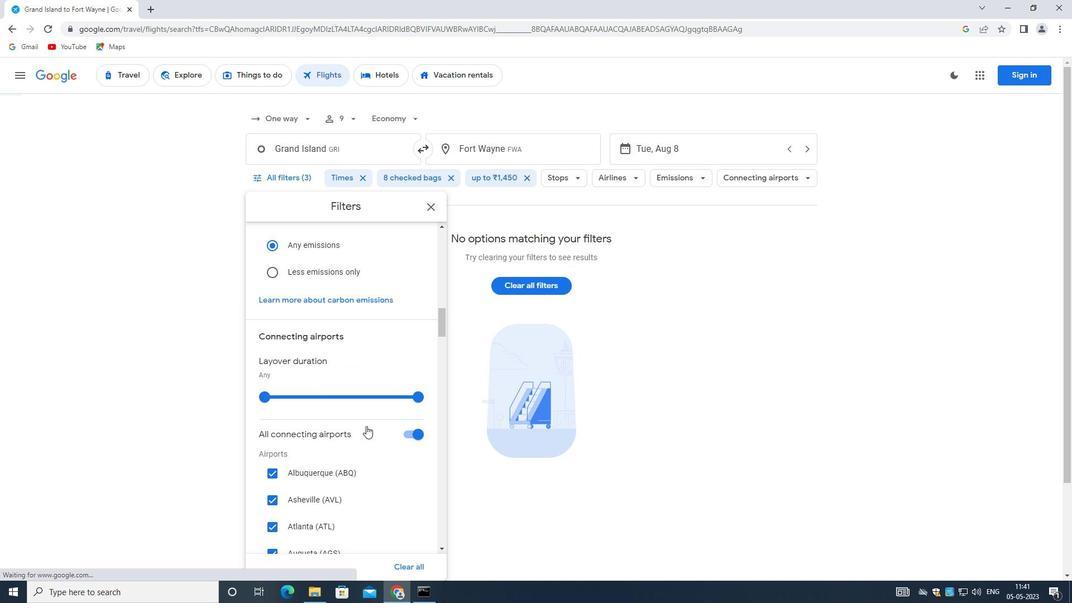 
Action: Mouse moved to (364, 426)
Screenshot: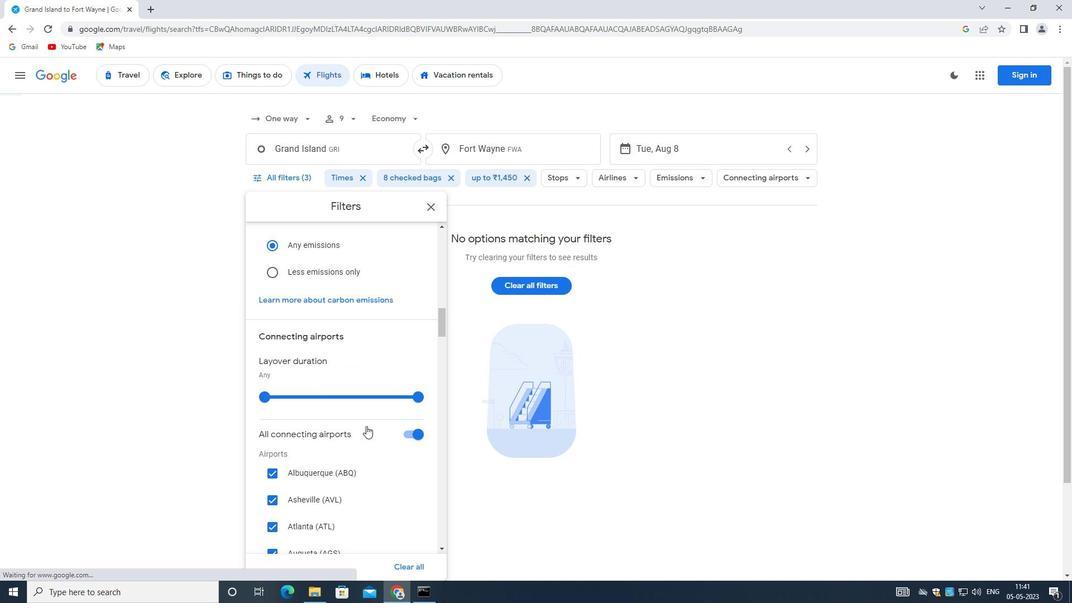 
Action: Mouse scrolled (364, 425) with delta (0, 0)
Screenshot: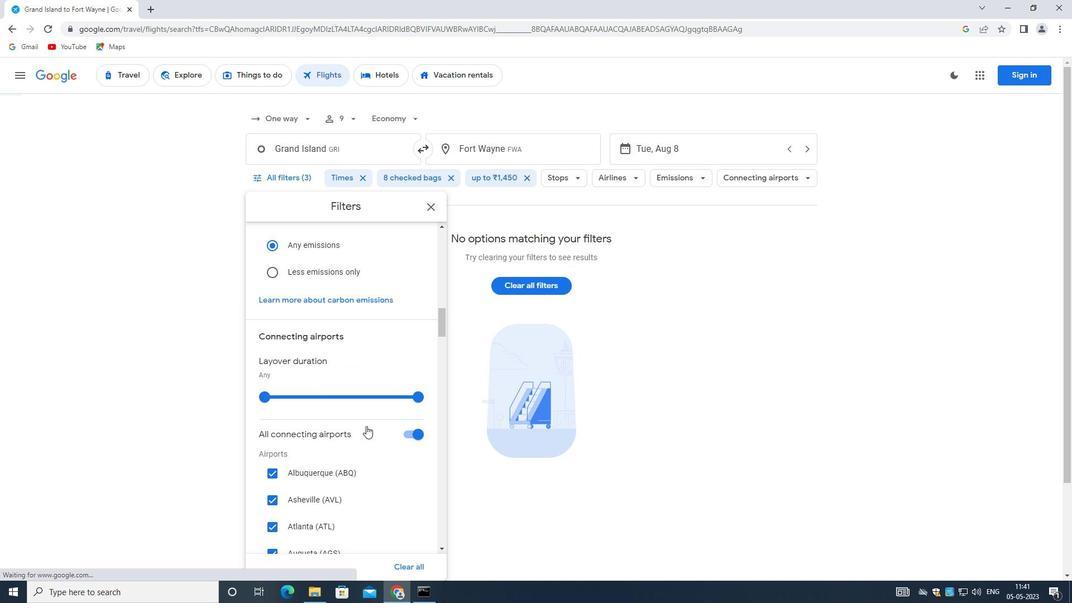 
Action: Mouse moved to (348, 424)
Screenshot: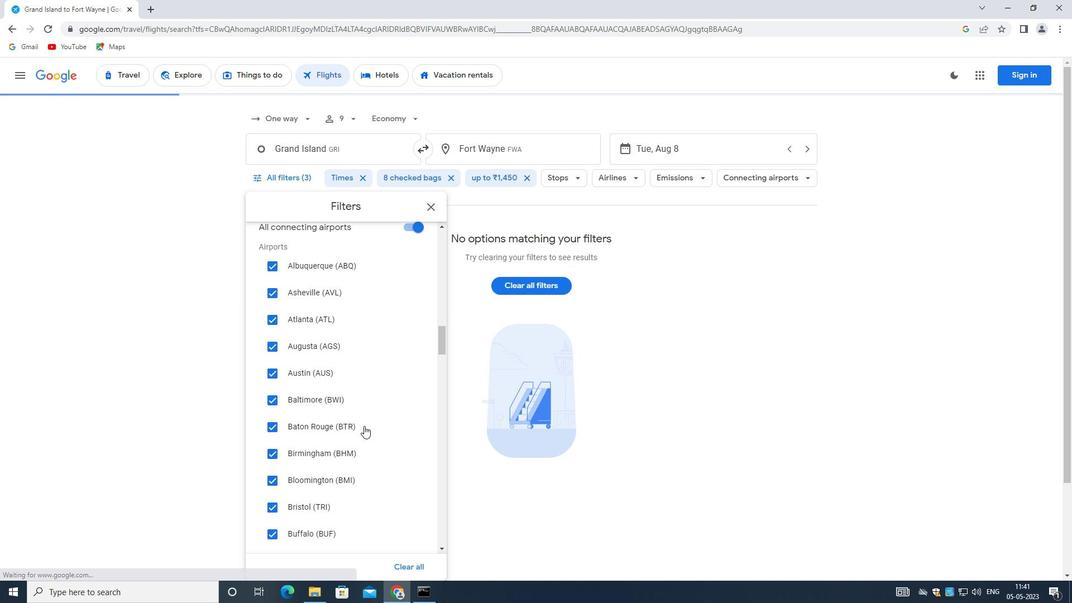 
Action: Mouse scrolled (348, 423) with delta (0, 0)
Screenshot: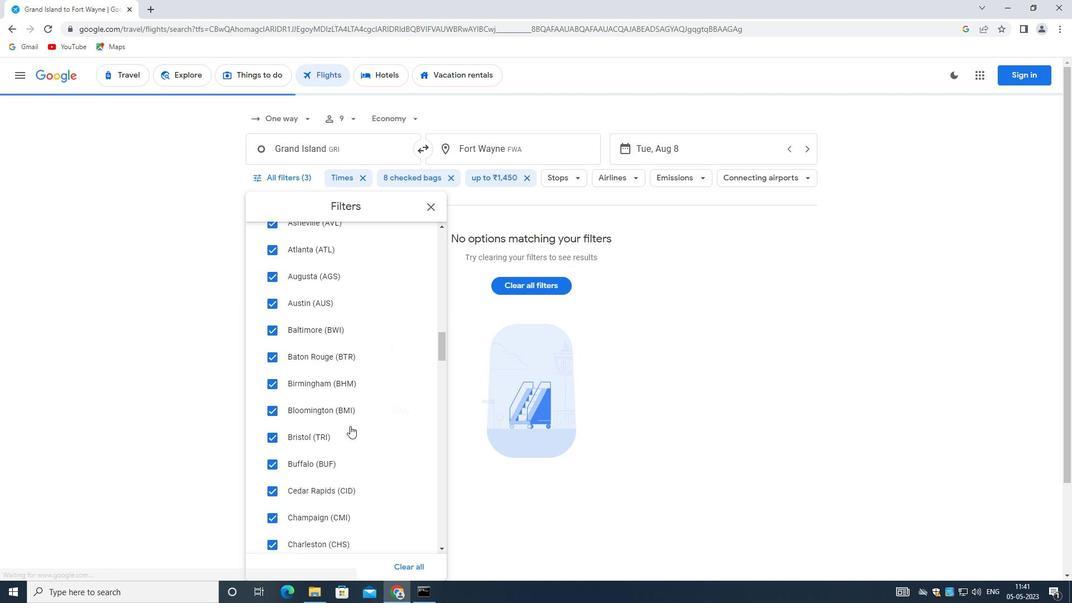 
Action: Mouse scrolled (348, 423) with delta (0, 0)
Screenshot: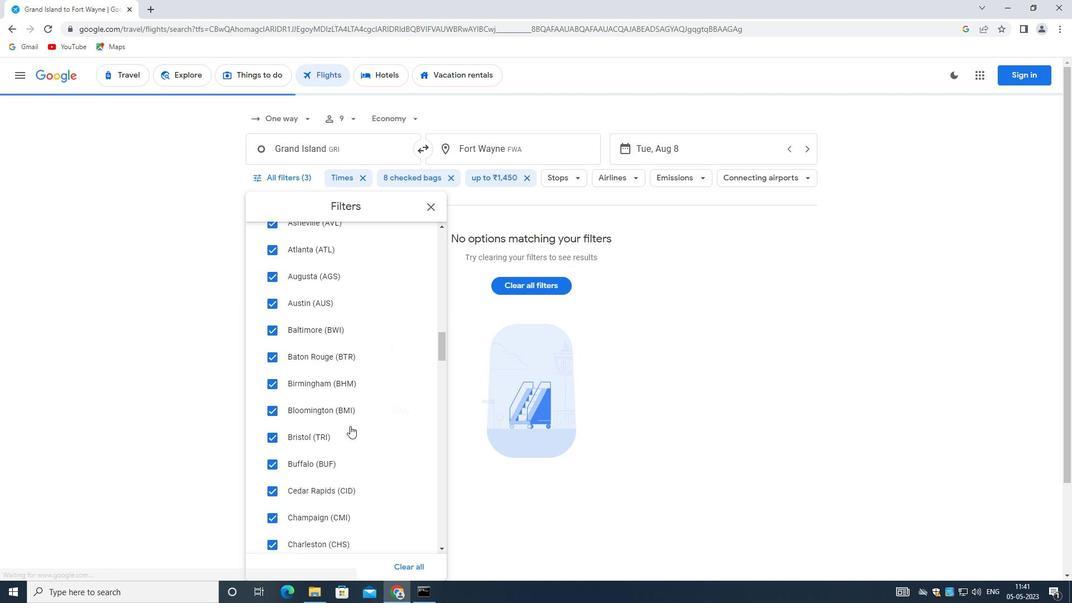 
Action: Mouse moved to (348, 422)
Screenshot: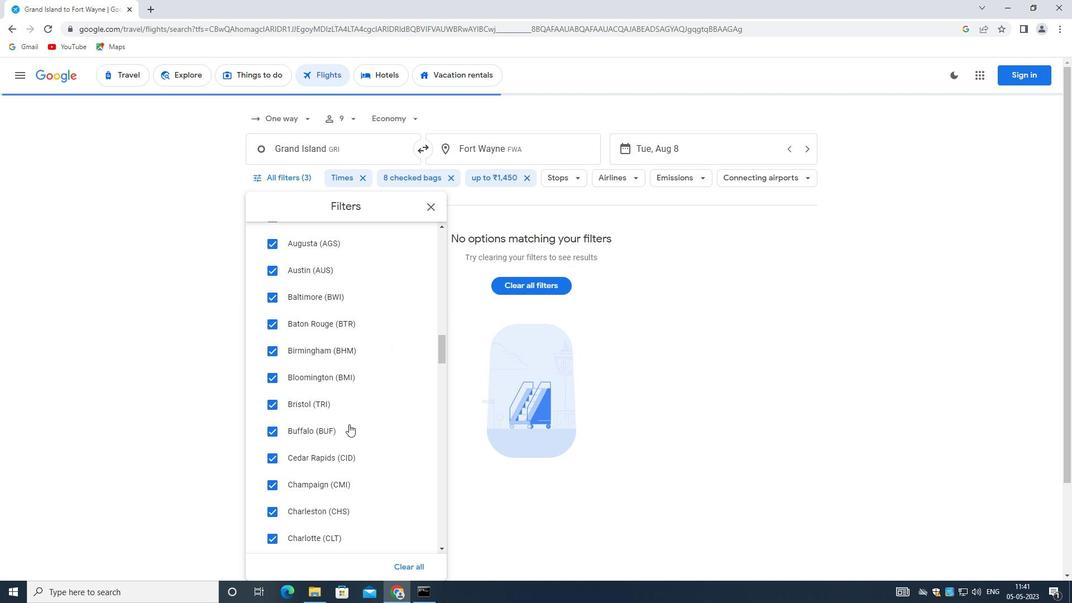 
Action: Mouse scrolled (348, 422) with delta (0, 0)
Screenshot: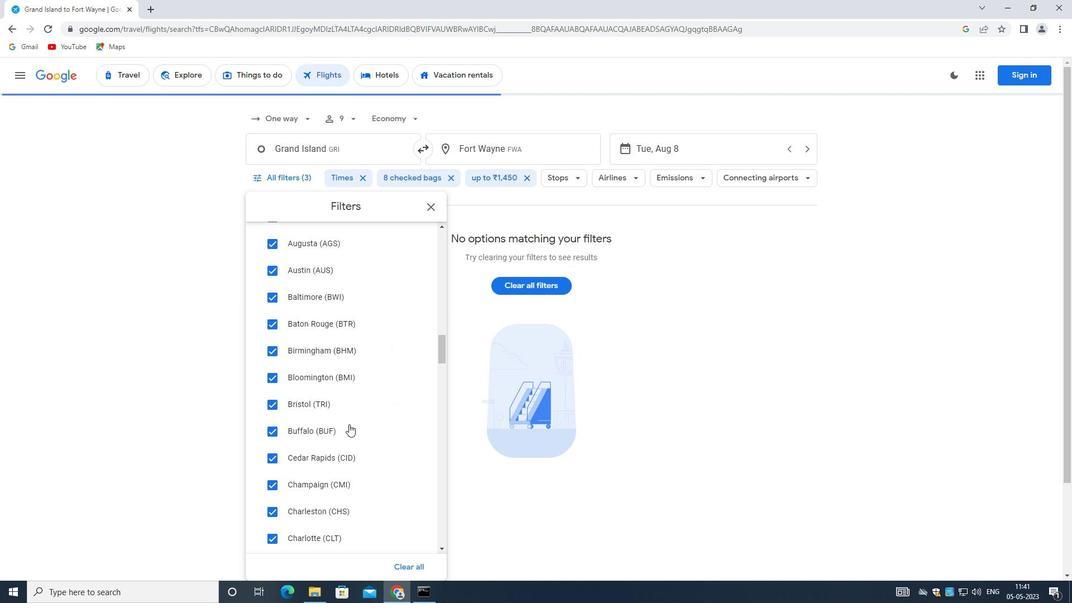 
Action: Mouse moved to (348, 421)
Screenshot: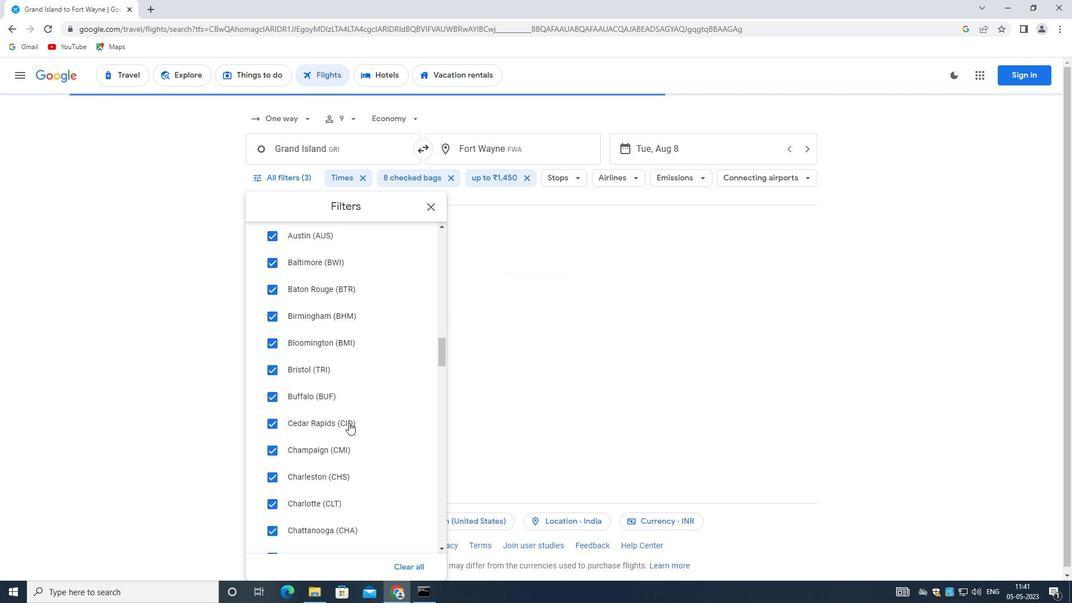 
Action: Mouse scrolled (348, 420) with delta (0, 0)
Screenshot: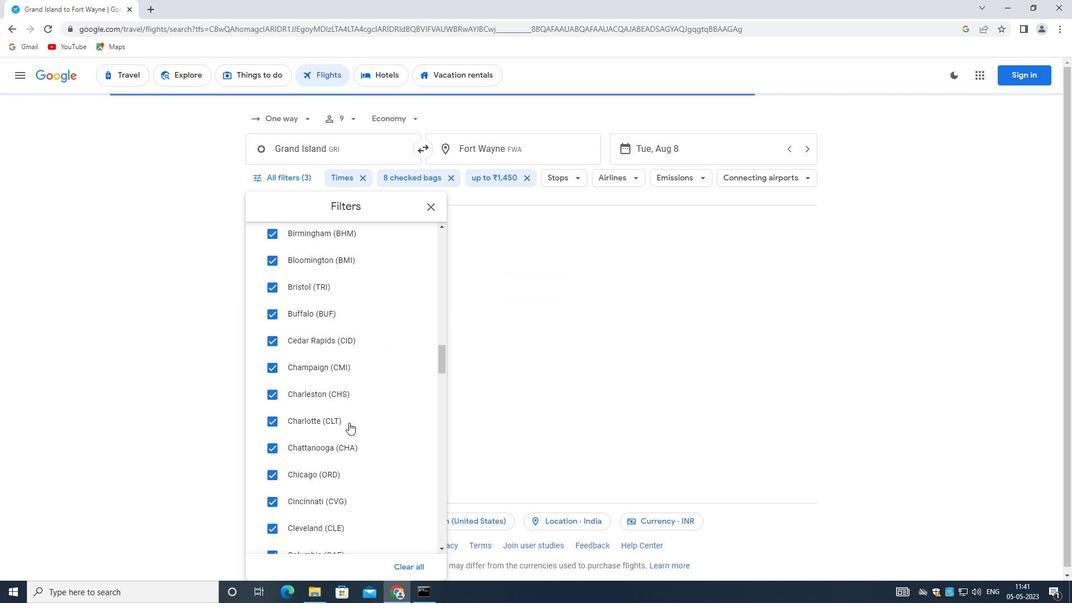 
Action: Mouse scrolled (348, 420) with delta (0, 0)
Screenshot: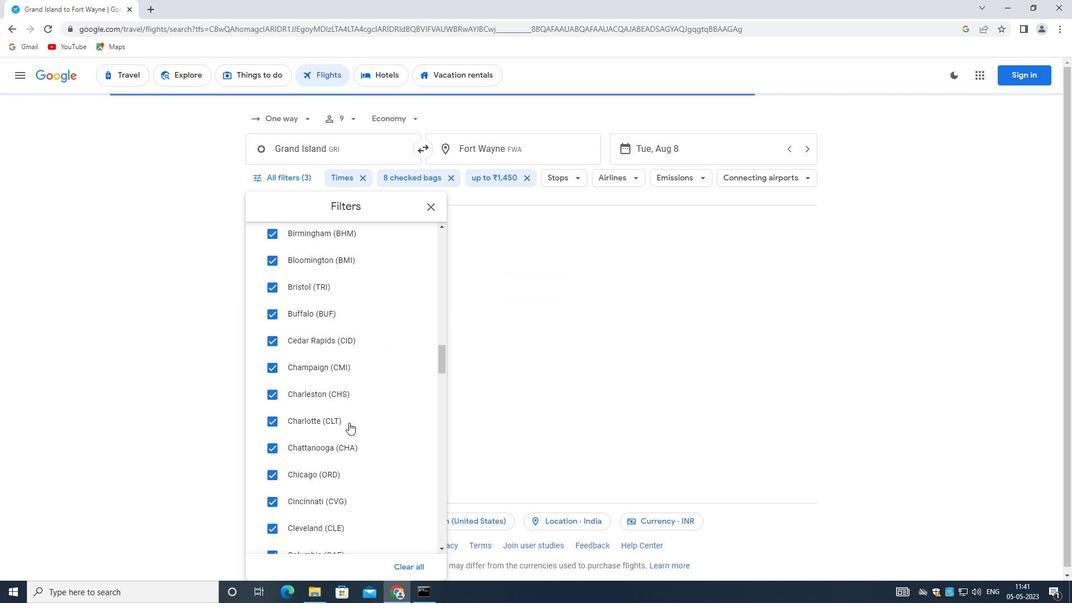 
Action: Mouse scrolled (348, 420) with delta (0, 0)
Screenshot: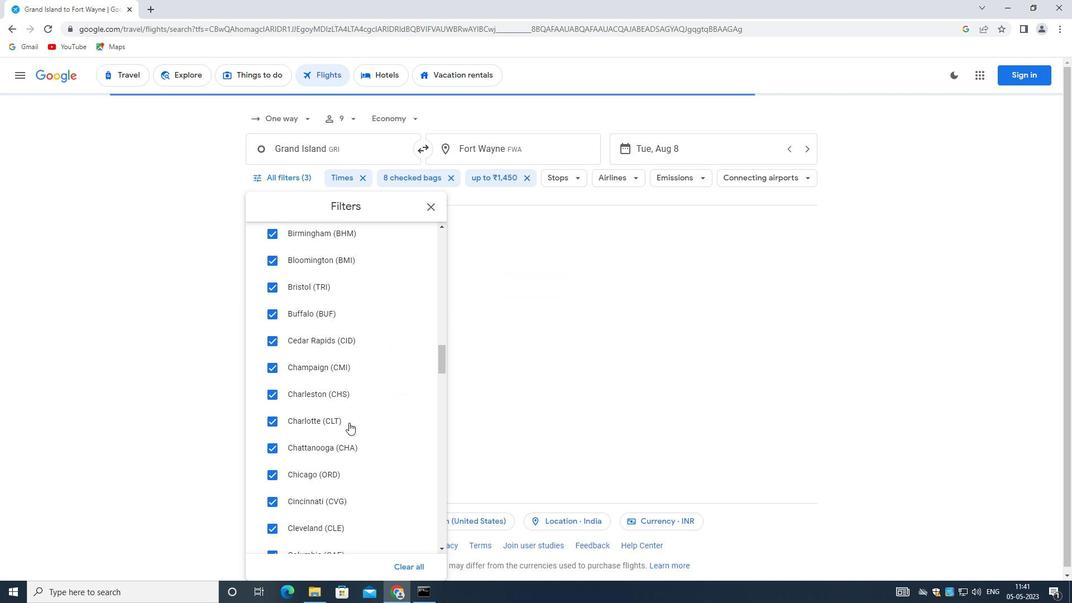 
Action: Mouse scrolled (348, 420) with delta (0, 0)
Screenshot: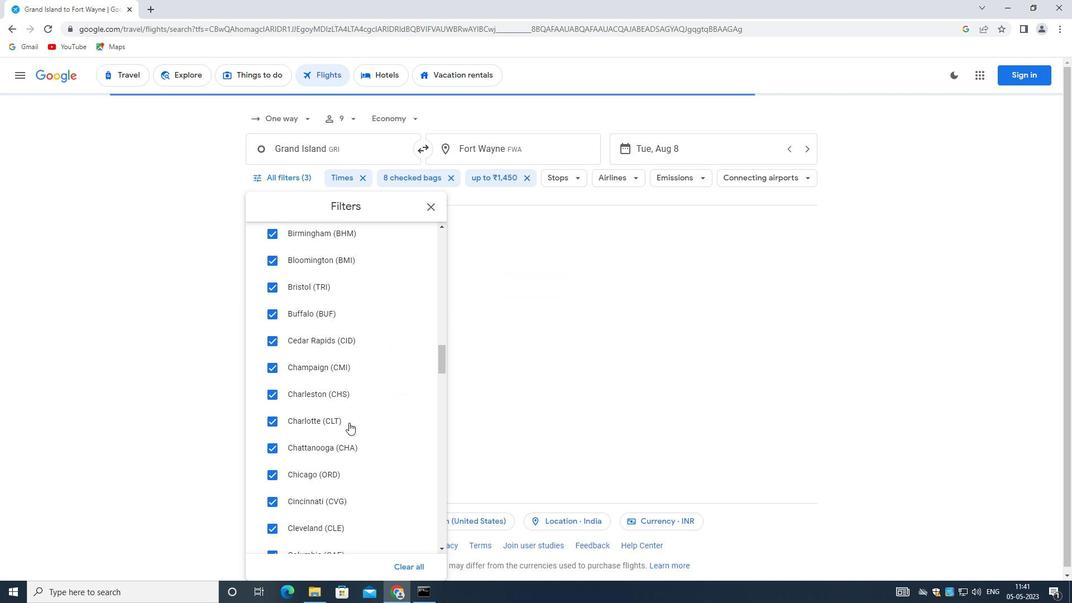 
Action: Mouse moved to (348, 417)
Screenshot: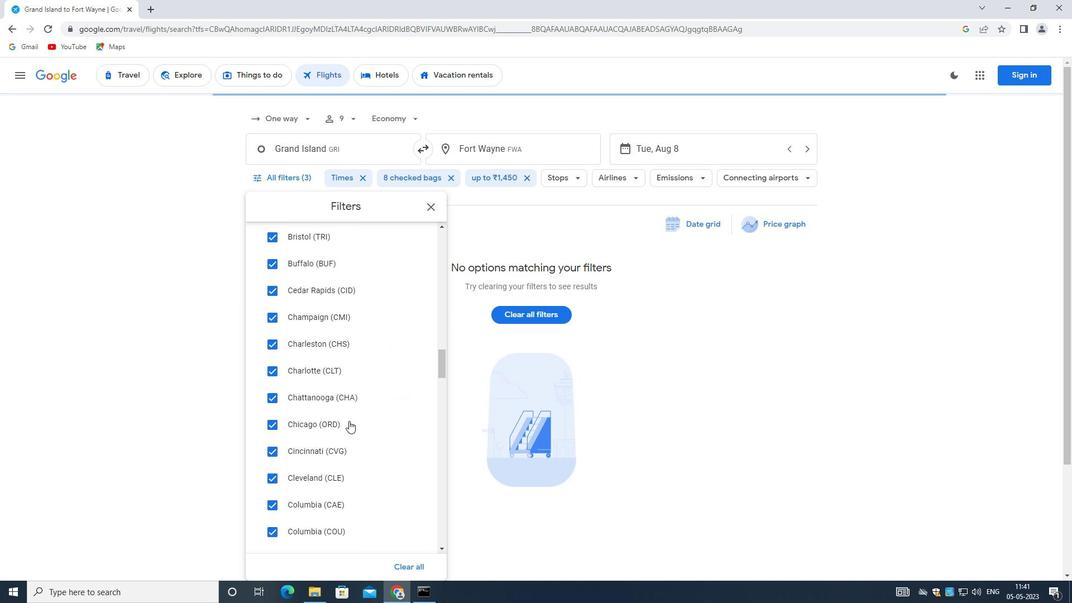 
Action: Mouse scrolled (348, 418) with delta (0, 0)
Screenshot: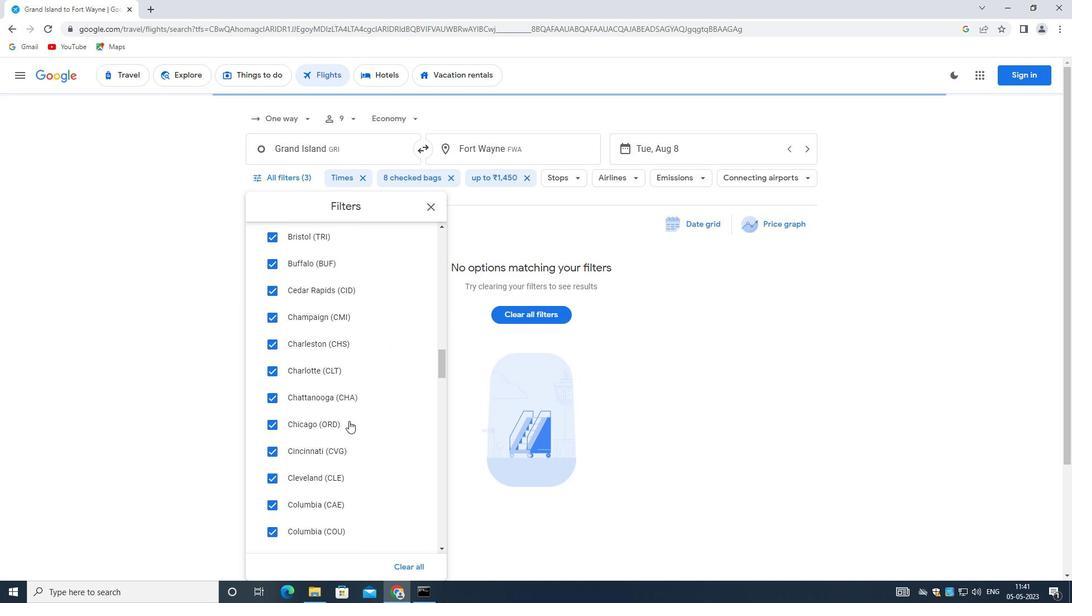 
Action: Mouse scrolled (348, 417) with delta (0, 0)
Screenshot: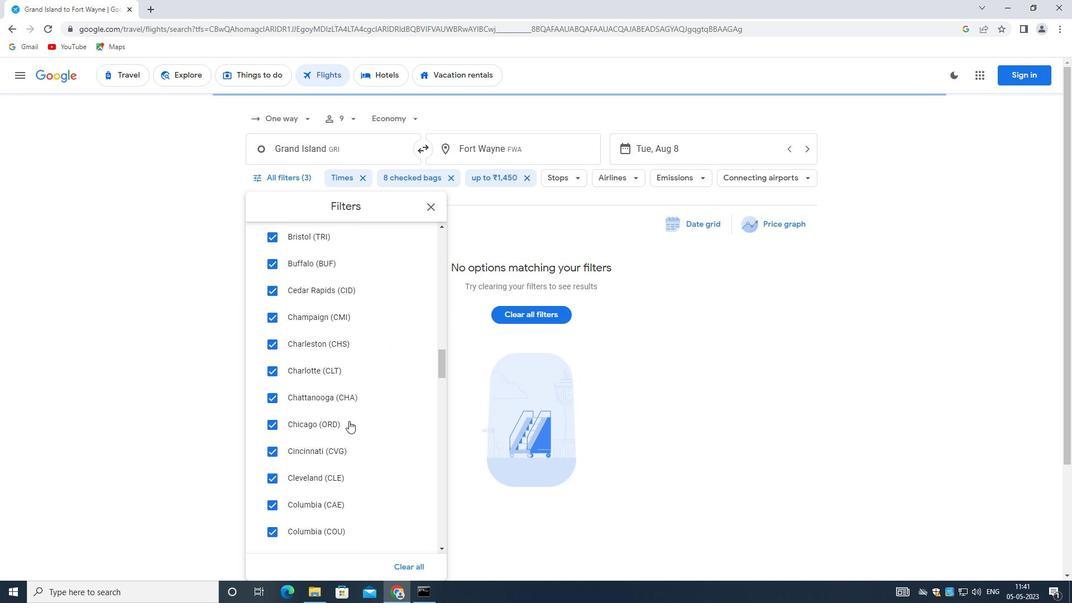 
Action: Mouse scrolled (348, 417) with delta (0, 0)
Screenshot: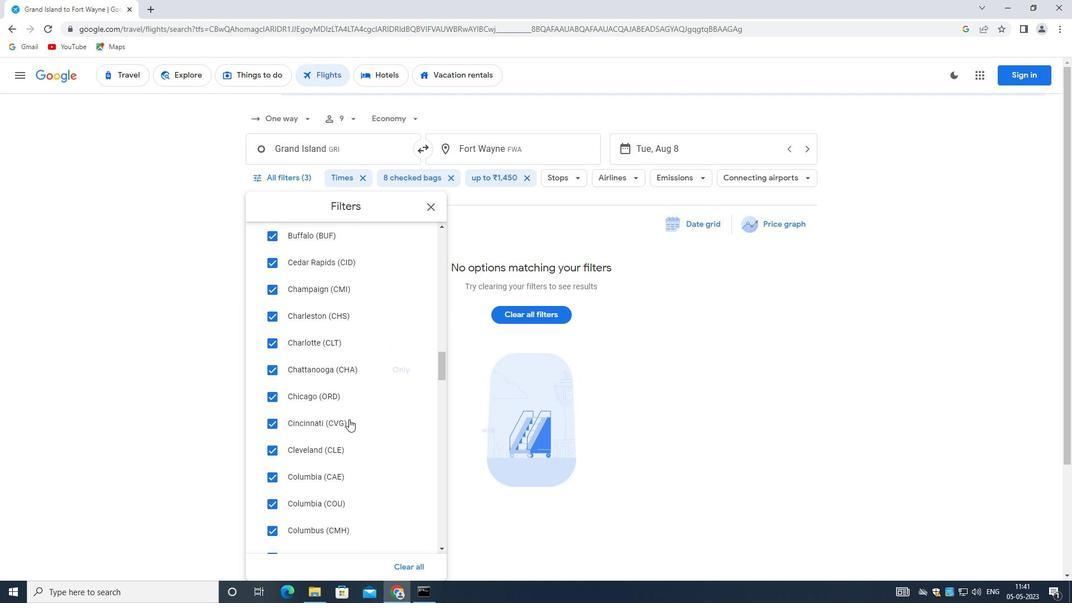 
Action: Mouse moved to (349, 415)
Screenshot: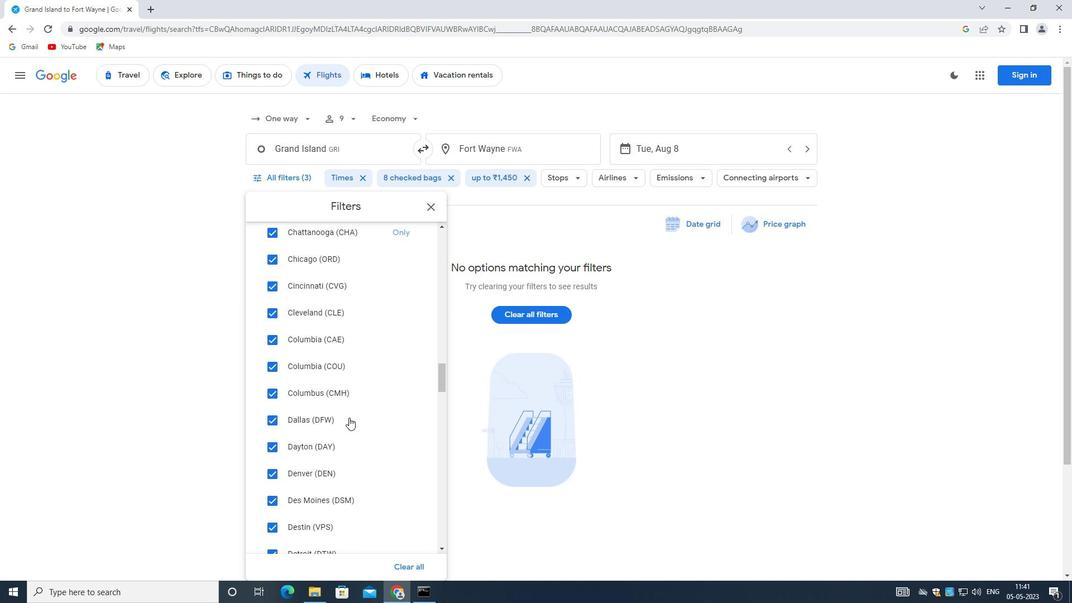 
Action: Mouse scrolled (349, 416) with delta (0, 0)
Screenshot: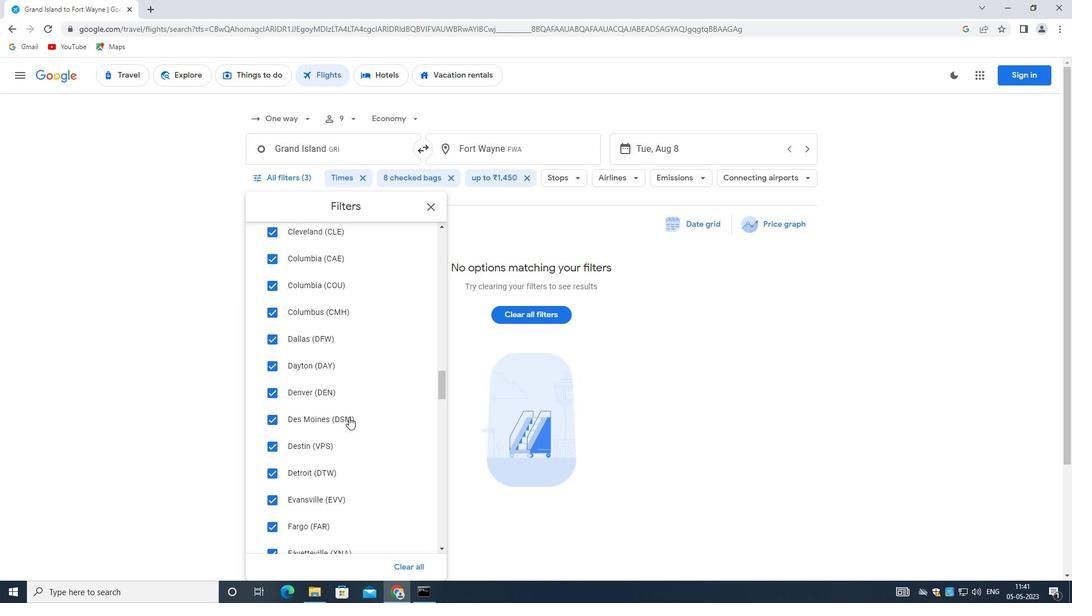 
Action: Mouse scrolled (349, 414) with delta (0, 0)
Screenshot: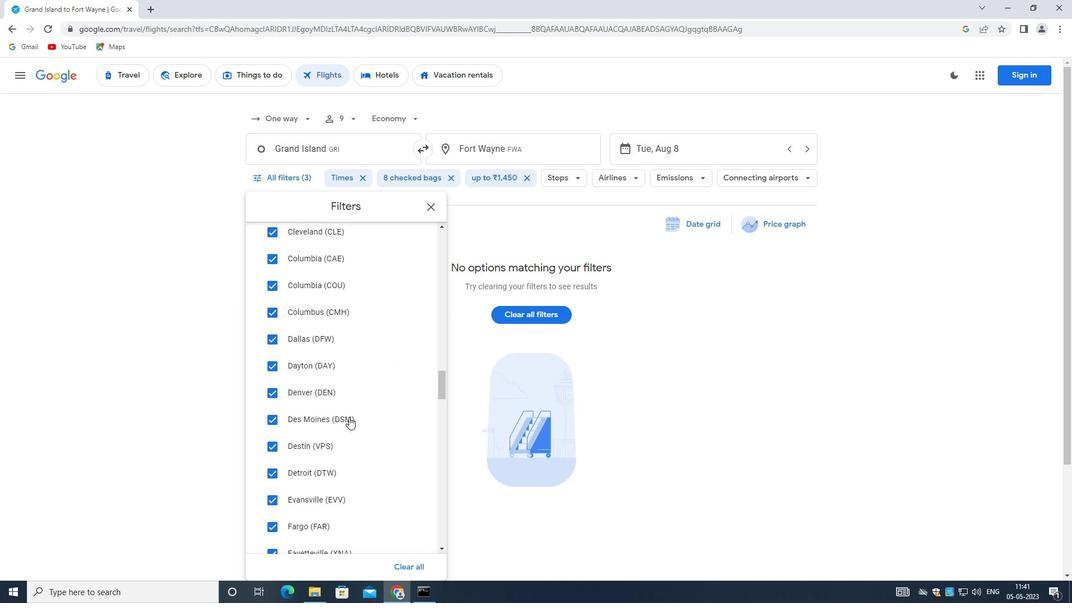 
Action: Mouse moved to (349, 414)
Screenshot: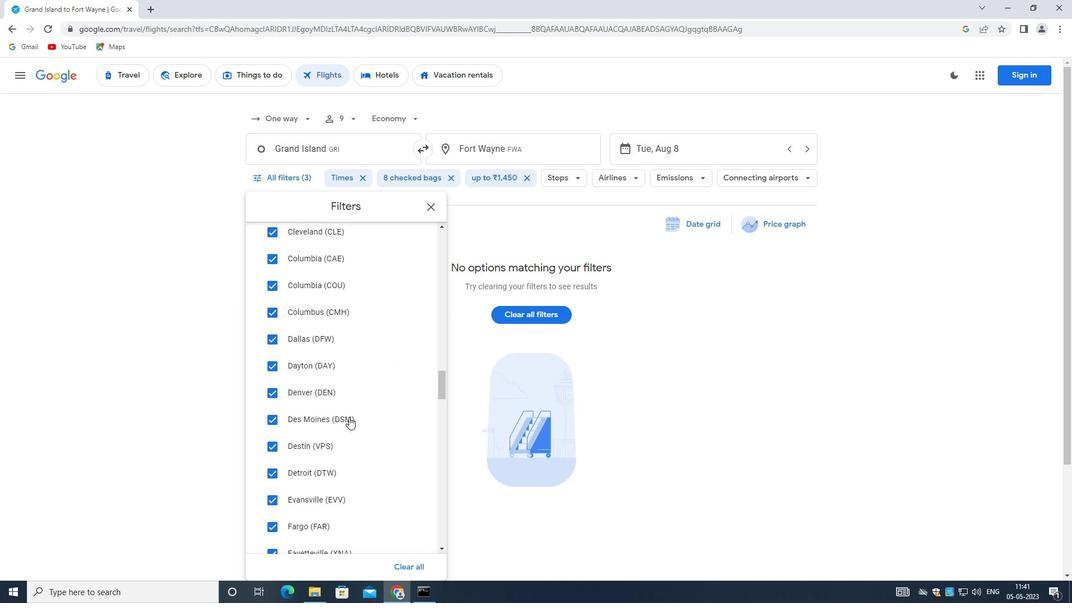 
Action: Mouse scrolled (349, 414) with delta (0, 0)
Screenshot: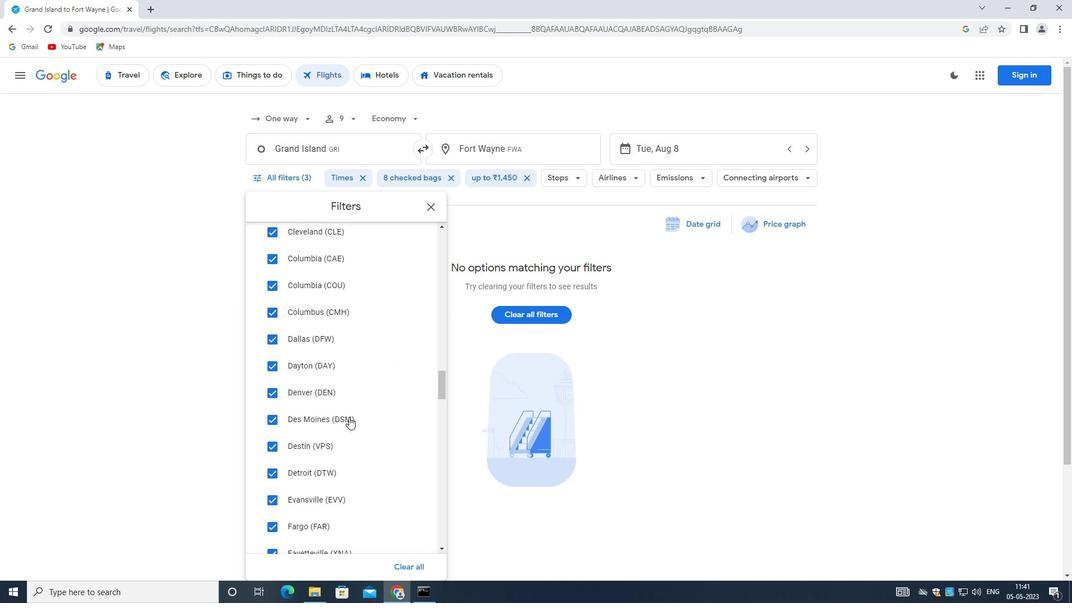 
Action: Mouse scrolled (349, 414) with delta (0, 0)
Screenshot: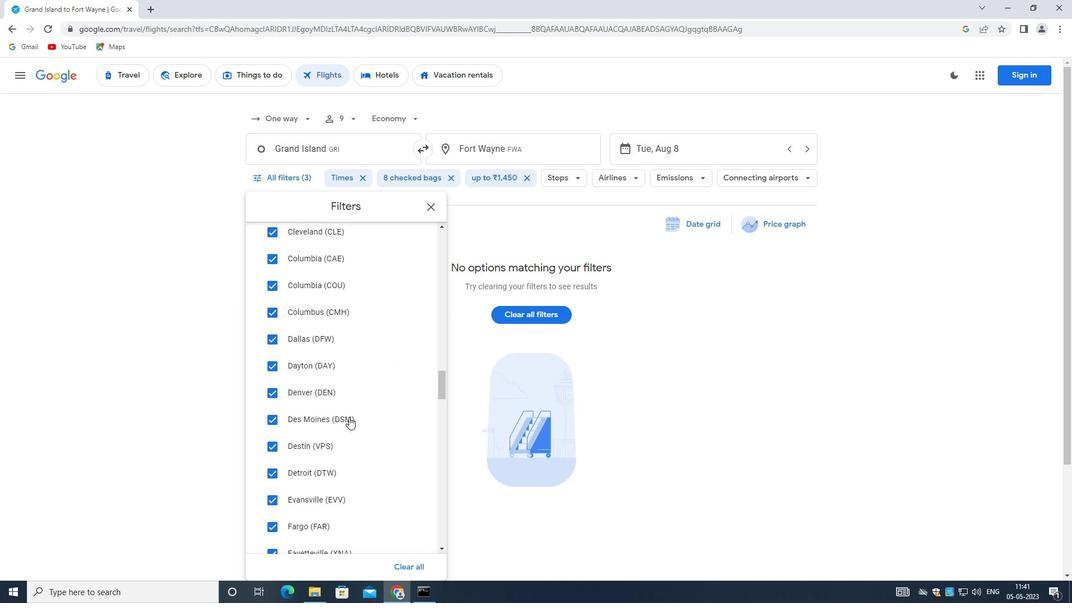 
Action: Mouse scrolled (349, 414) with delta (0, 0)
Screenshot: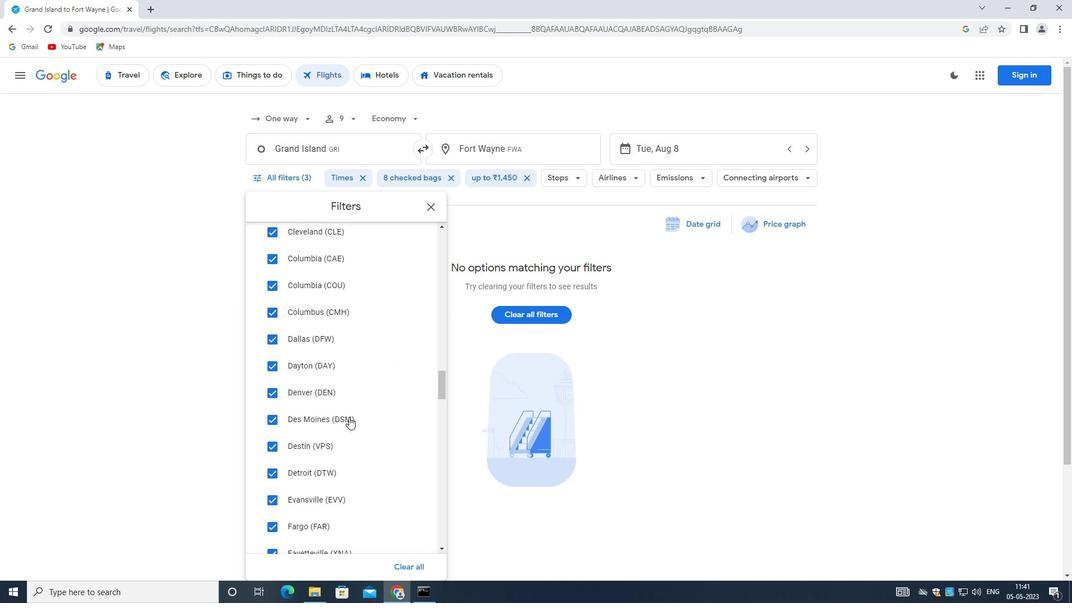 
Action: Mouse moved to (350, 414)
Screenshot: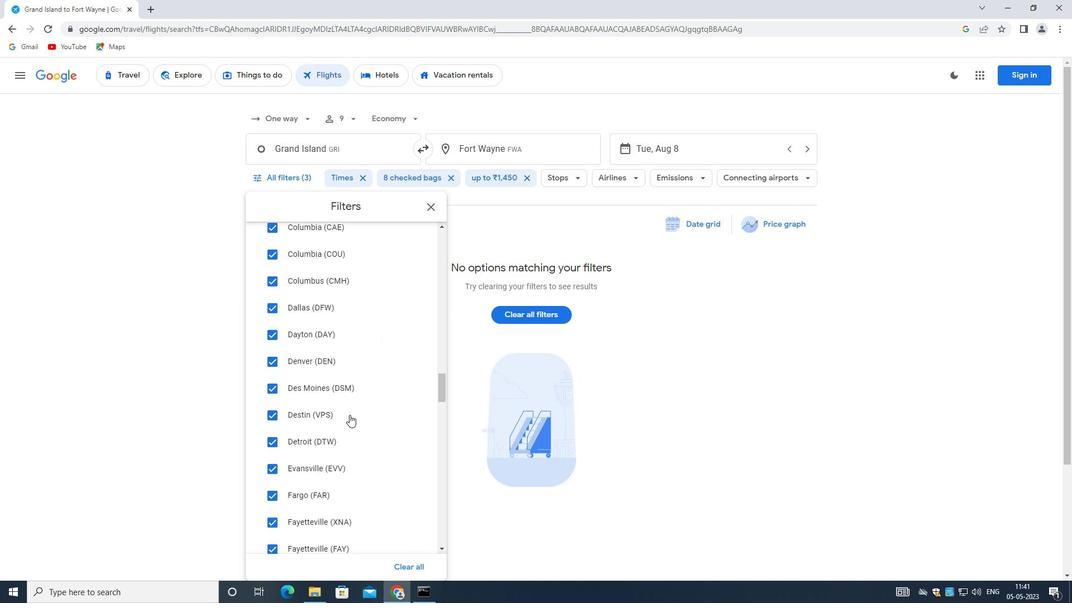 
Action: Mouse scrolled (350, 413) with delta (0, 0)
Screenshot: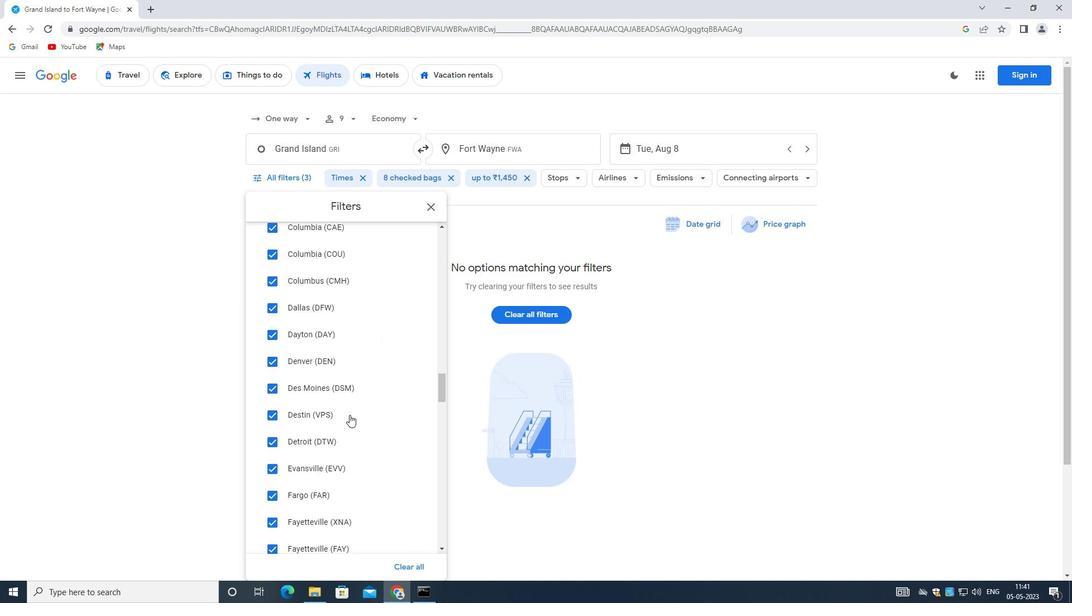 
Action: Mouse scrolled (350, 413) with delta (0, 0)
Screenshot: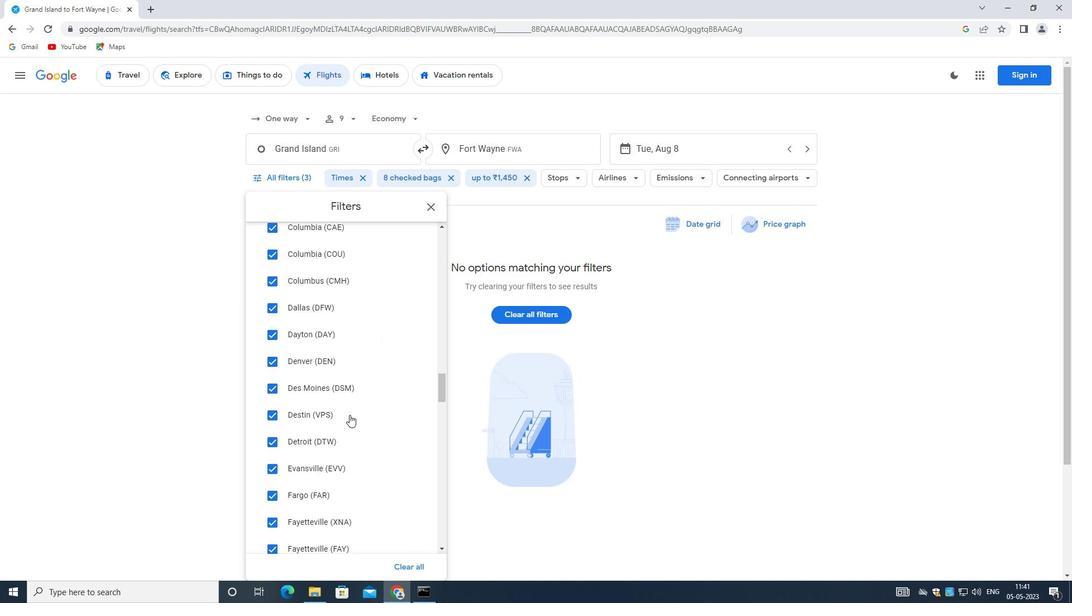 
Action: Mouse scrolled (350, 413) with delta (0, 0)
Screenshot: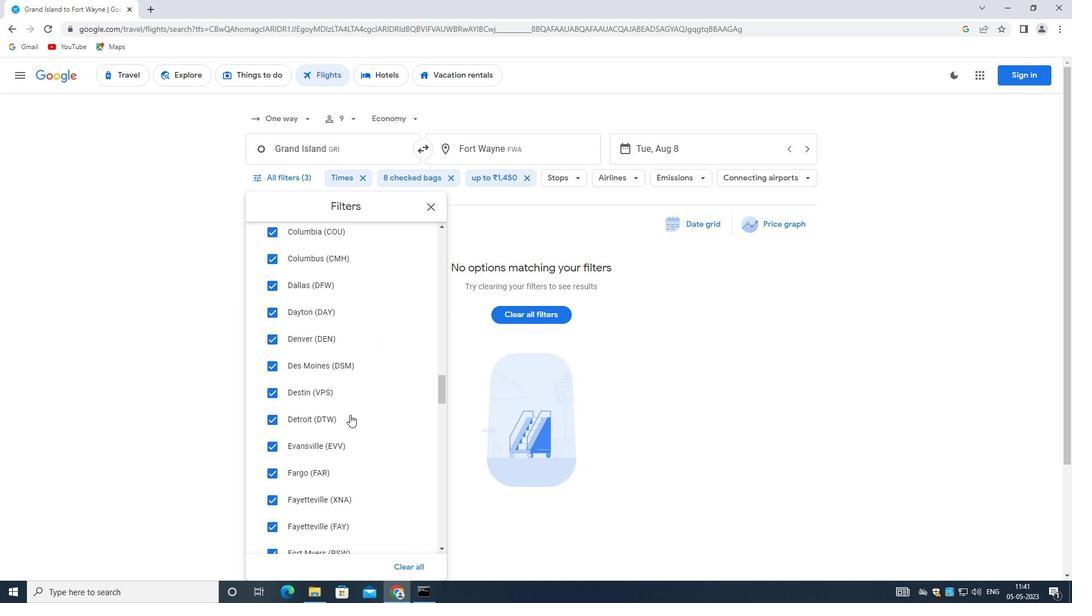 
Action: Mouse scrolled (350, 413) with delta (0, 0)
Screenshot: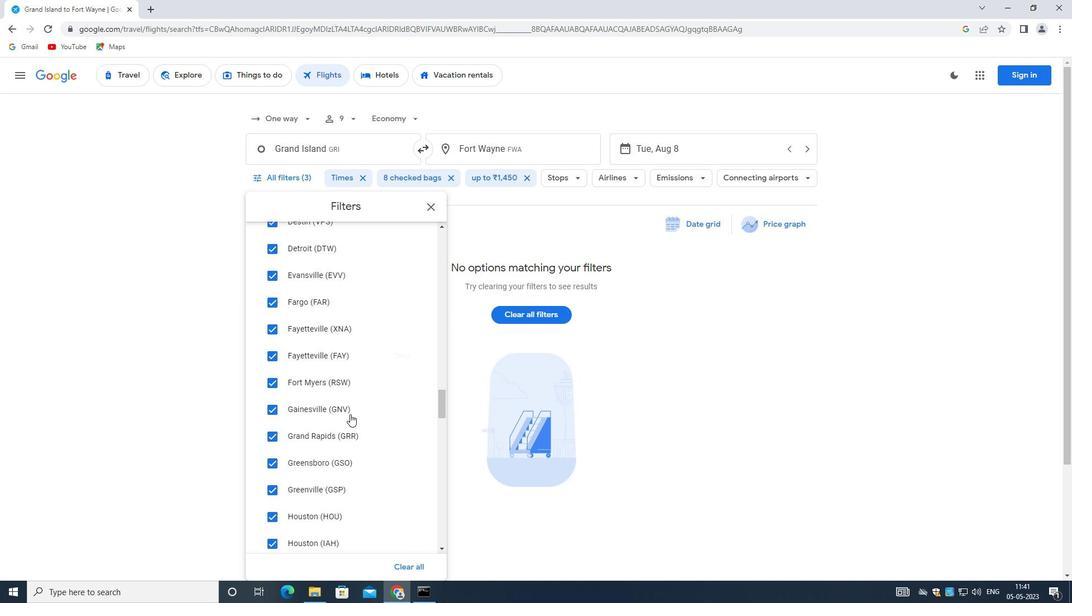 
Action: Mouse scrolled (350, 413) with delta (0, 0)
Screenshot: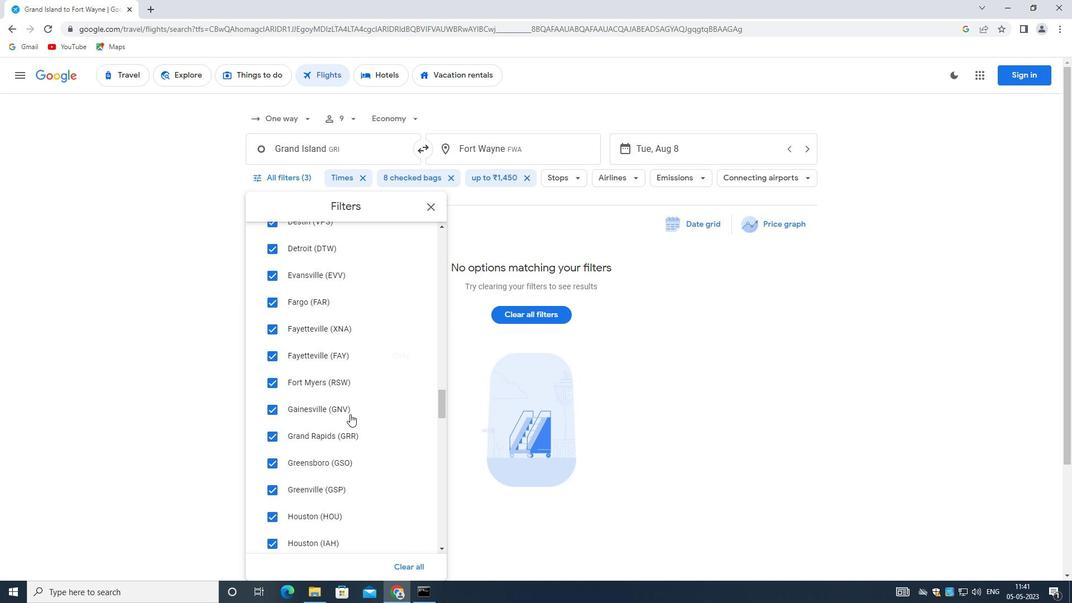 
Action: Mouse scrolled (350, 413) with delta (0, 0)
Screenshot: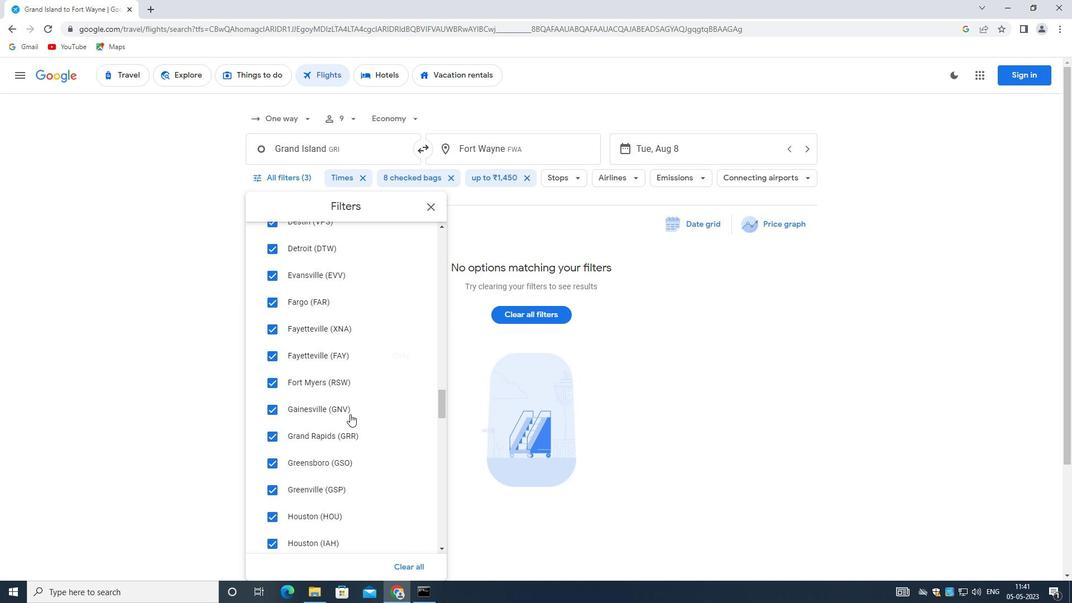 
Action: Mouse scrolled (350, 413) with delta (0, 0)
Screenshot: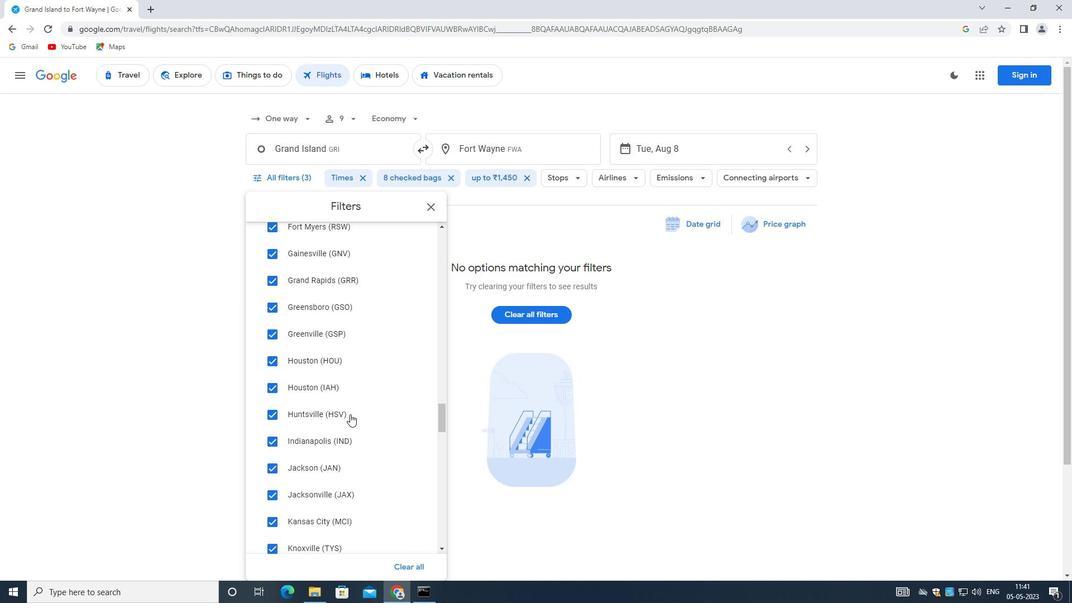 
Action: Mouse scrolled (350, 413) with delta (0, 0)
Screenshot: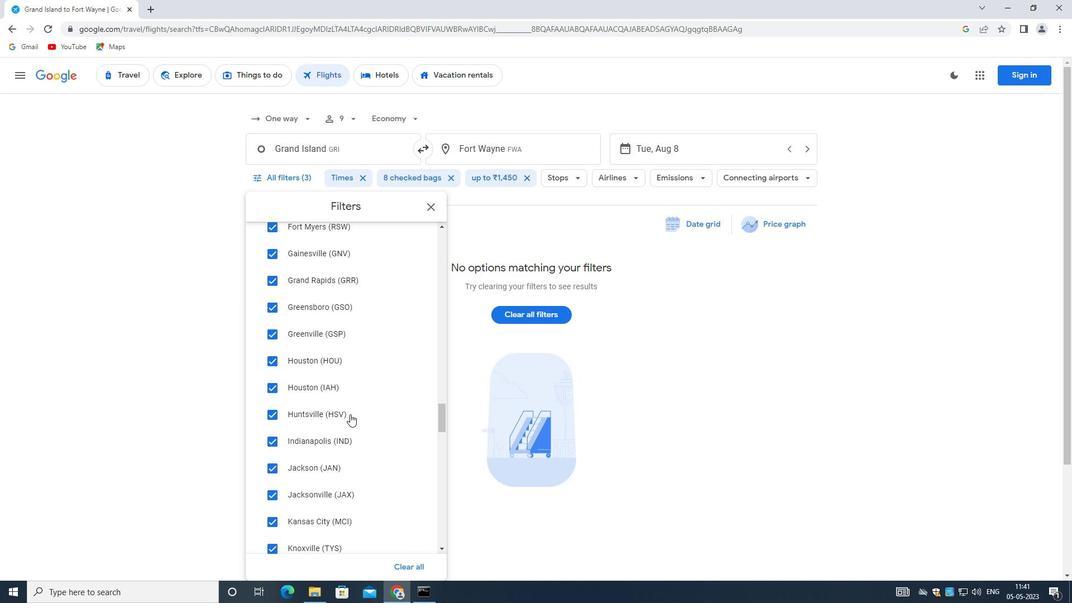
Action: Mouse scrolled (350, 413) with delta (0, 0)
Screenshot: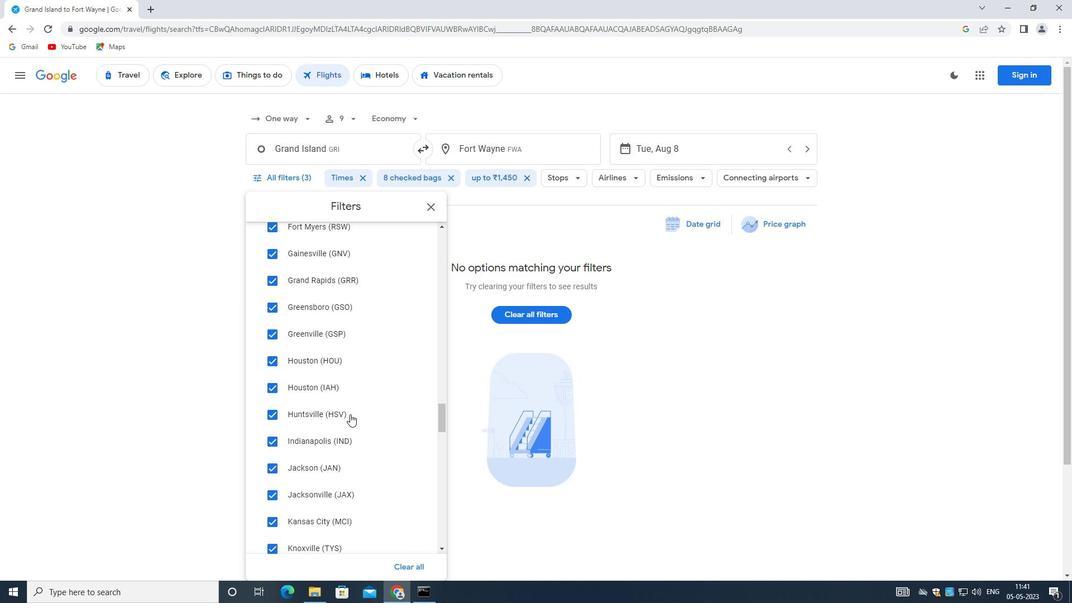
Action: Mouse scrolled (350, 413) with delta (0, 0)
Screenshot: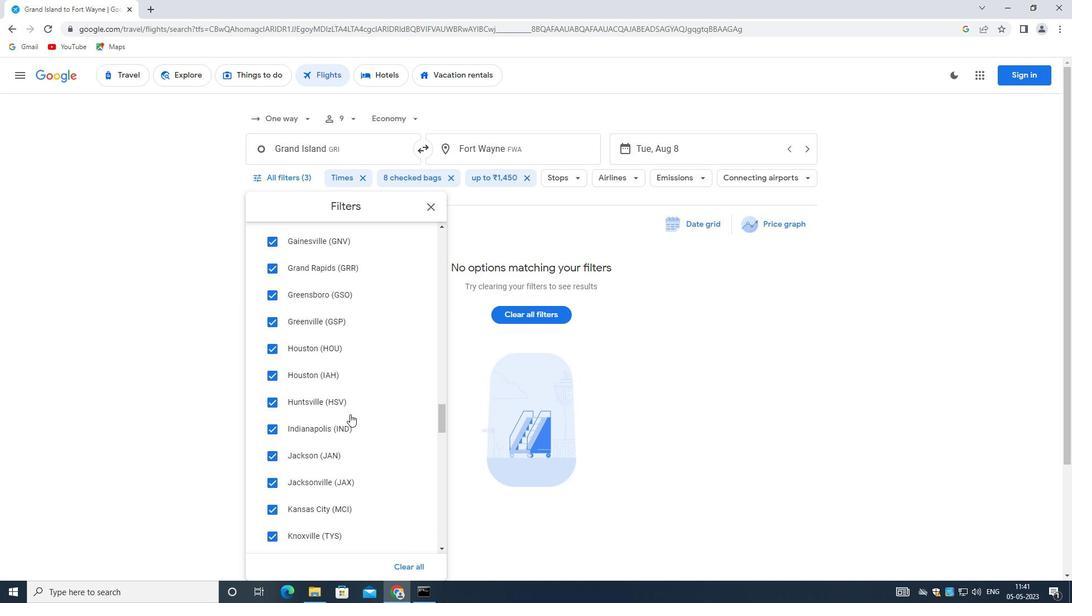 
Action: Mouse scrolled (350, 414) with delta (0, 0)
Screenshot: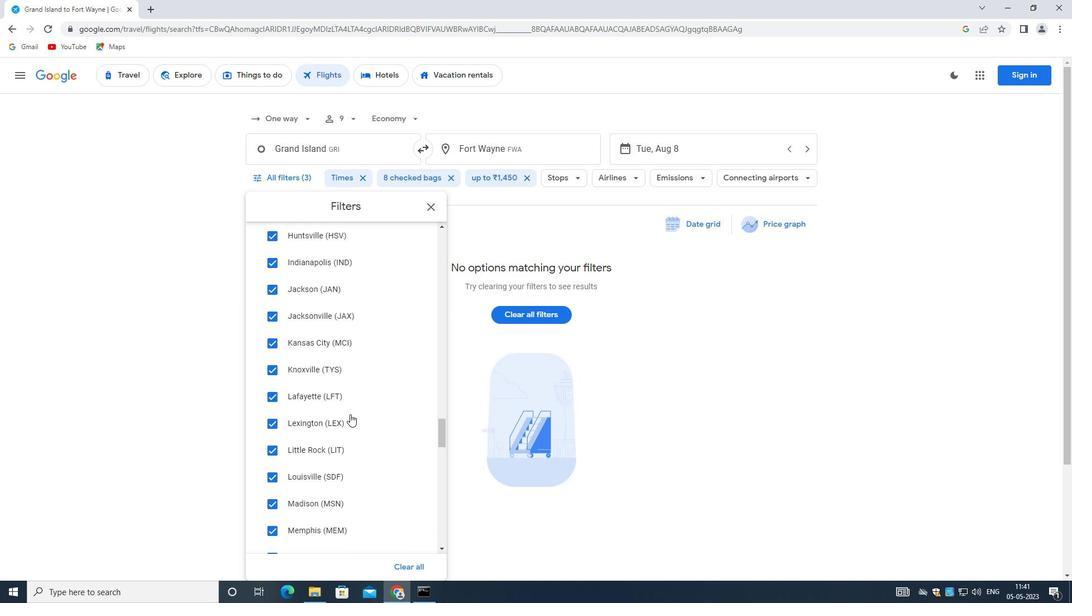 
Action: Mouse scrolled (350, 413) with delta (0, 0)
Screenshot: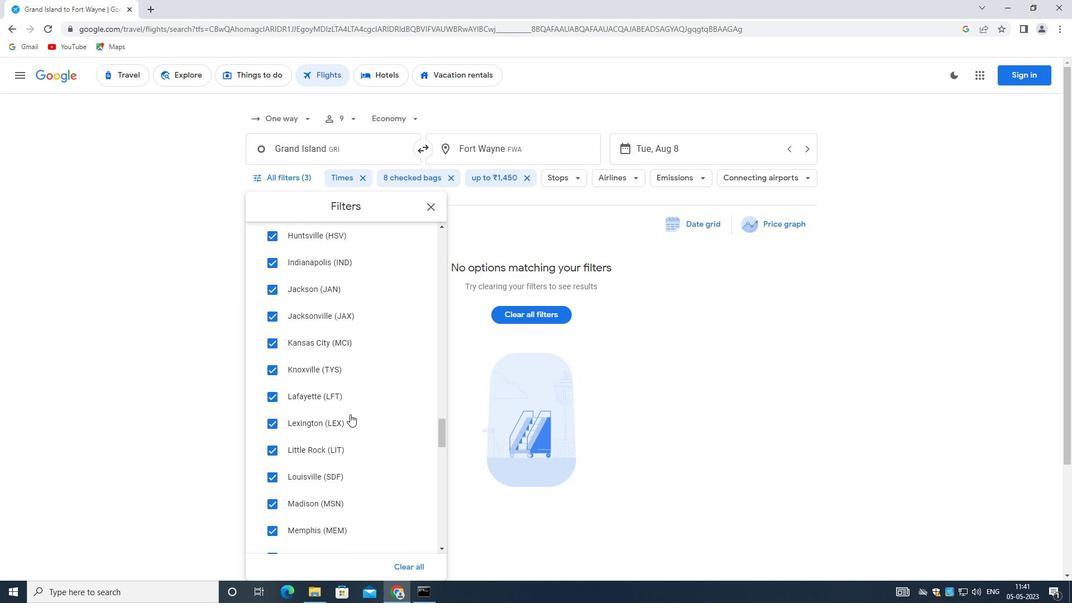 
Action: Mouse scrolled (350, 413) with delta (0, 0)
Screenshot: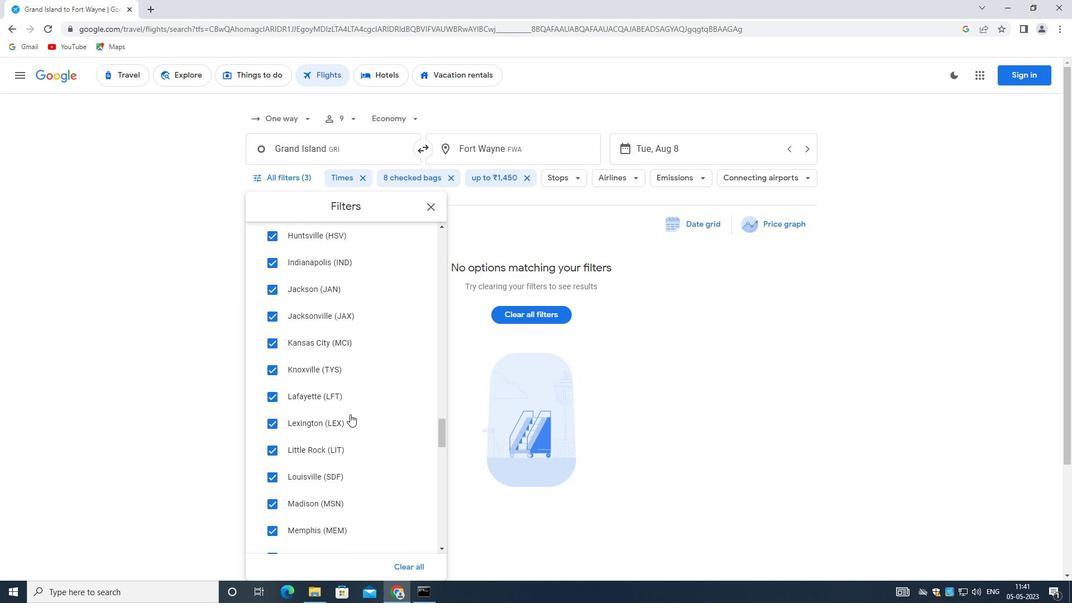 
Action: Mouse scrolled (350, 413) with delta (0, 0)
Screenshot: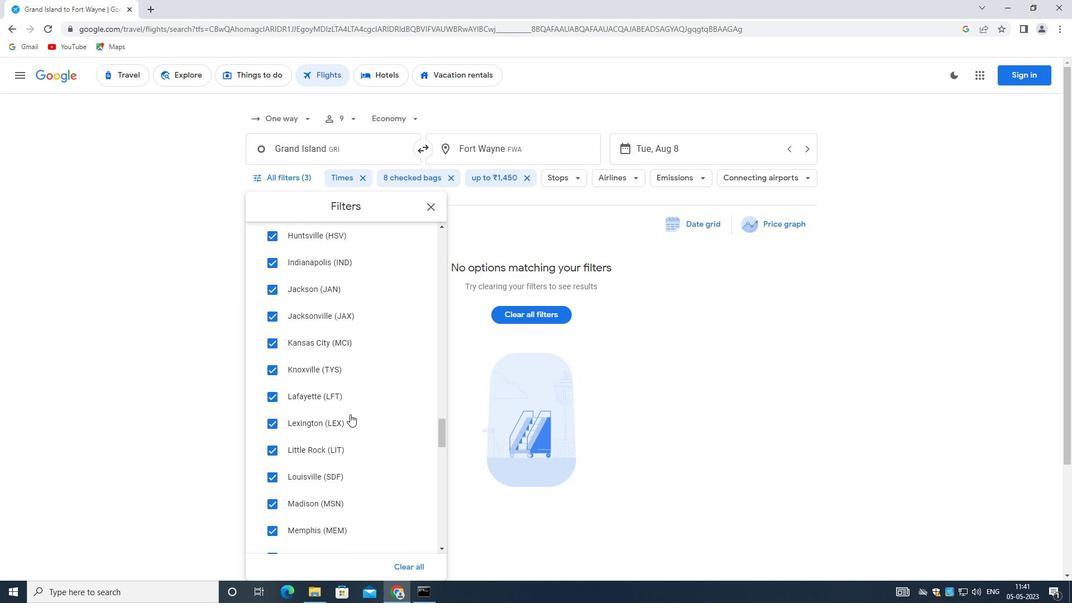 
Action: Mouse scrolled (350, 413) with delta (0, -1)
Screenshot: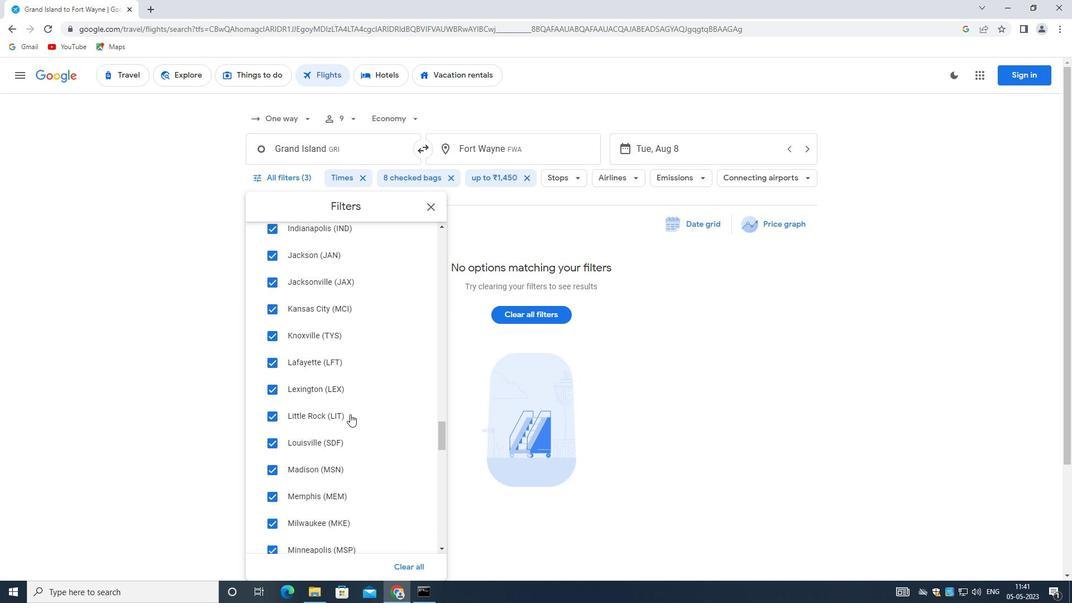 
Action: Mouse scrolled (350, 413) with delta (0, 0)
Screenshot: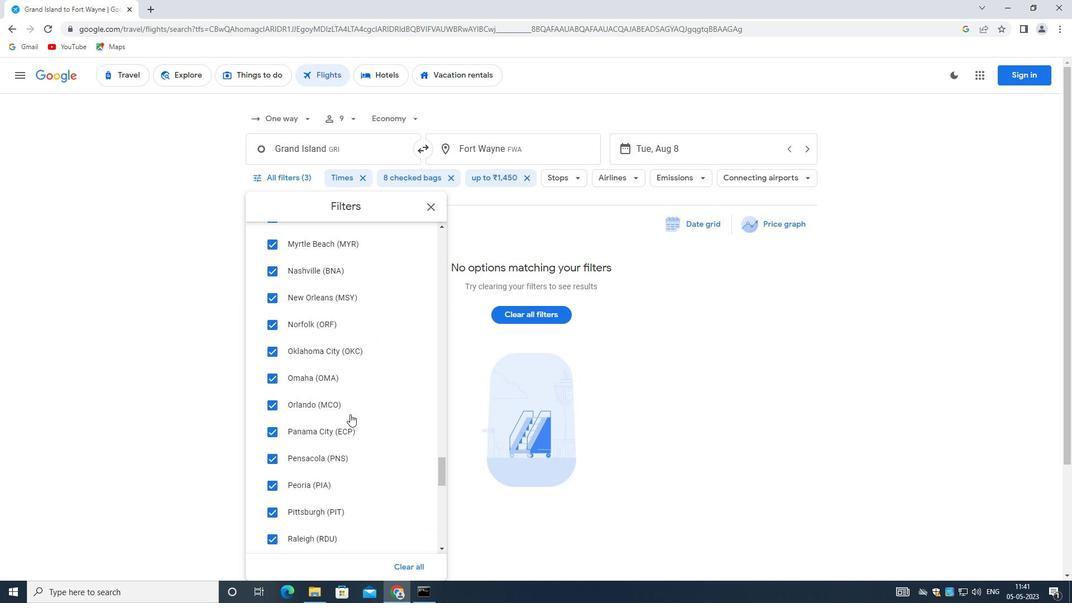 
Action: Mouse scrolled (350, 413) with delta (0, 0)
Screenshot: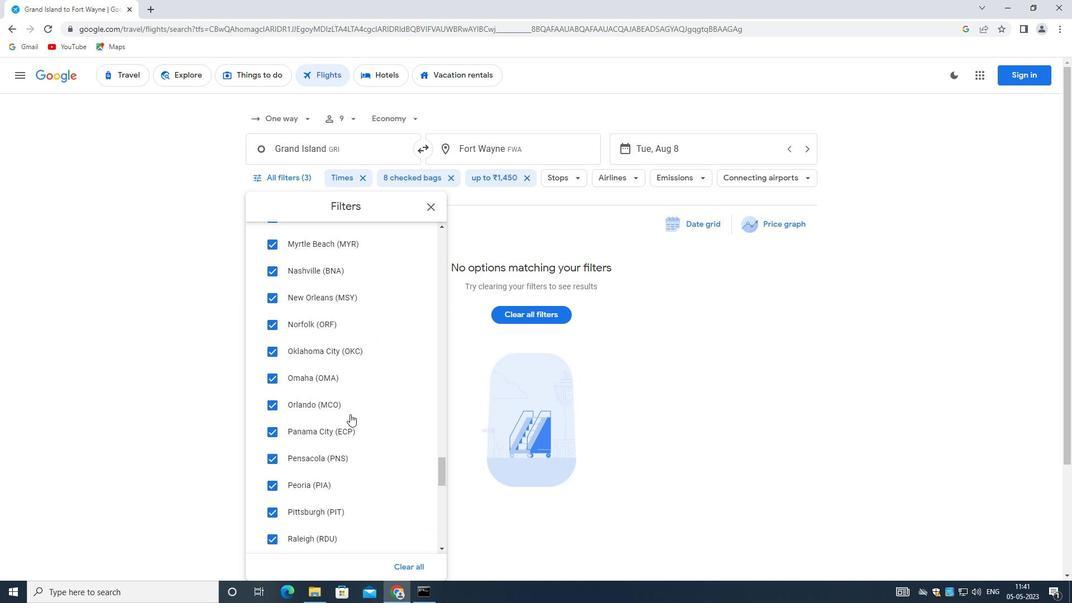 
Action: Mouse scrolled (350, 413) with delta (0, 0)
Screenshot: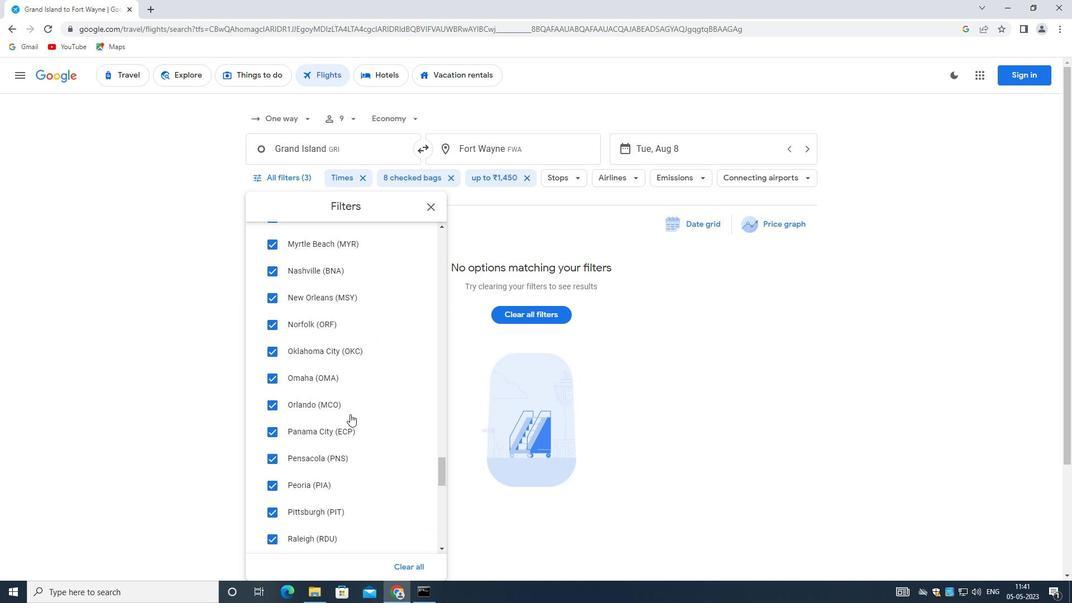 
Action: Mouse scrolled (350, 413) with delta (0, -1)
Screenshot: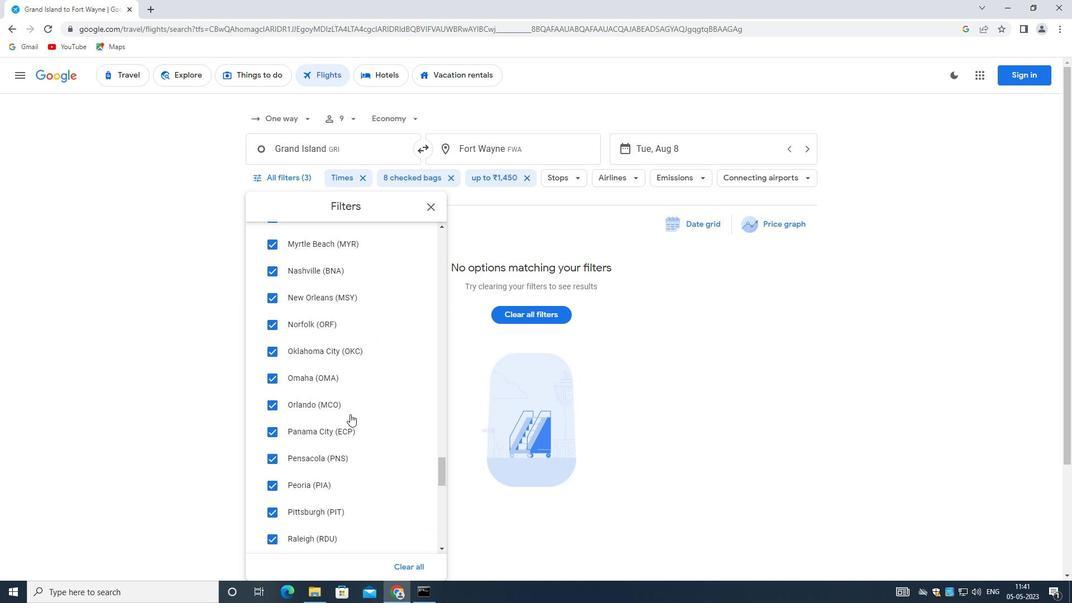 
Action: Mouse scrolled (350, 413) with delta (0, -1)
Screenshot: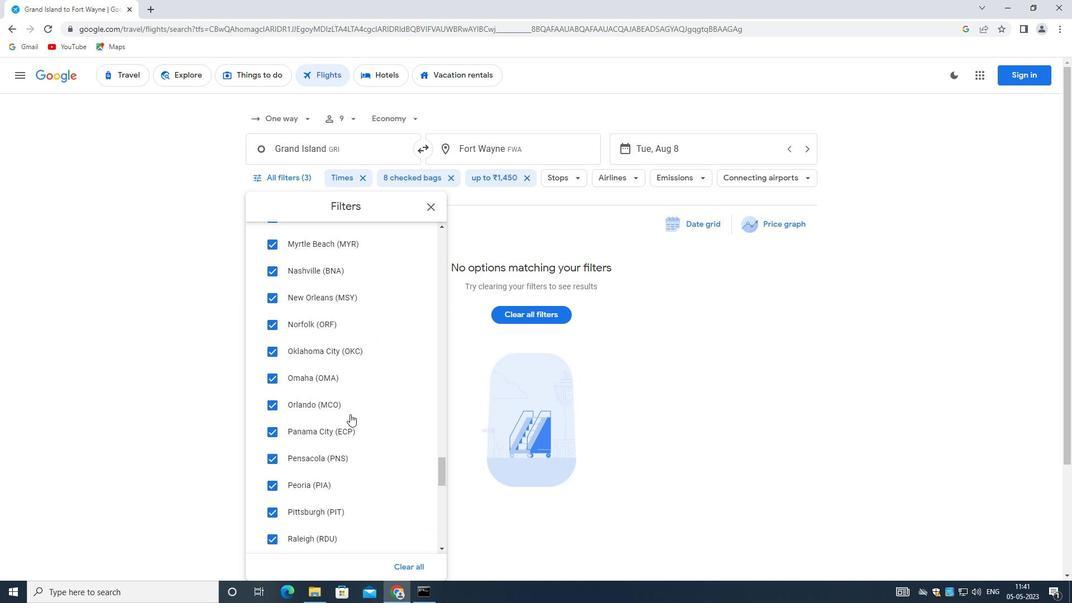 
Action: Mouse scrolled (350, 413) with delta (0, -1)
Screenshot: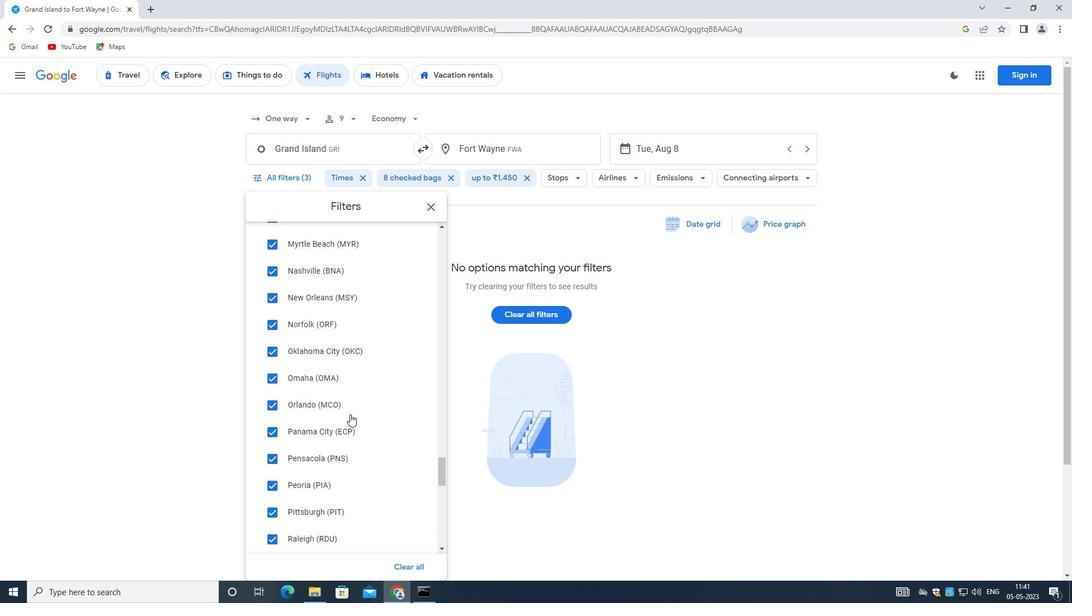 
Action: Mouse scrolled (350, 413) with delta (0, 0)
Screenshot: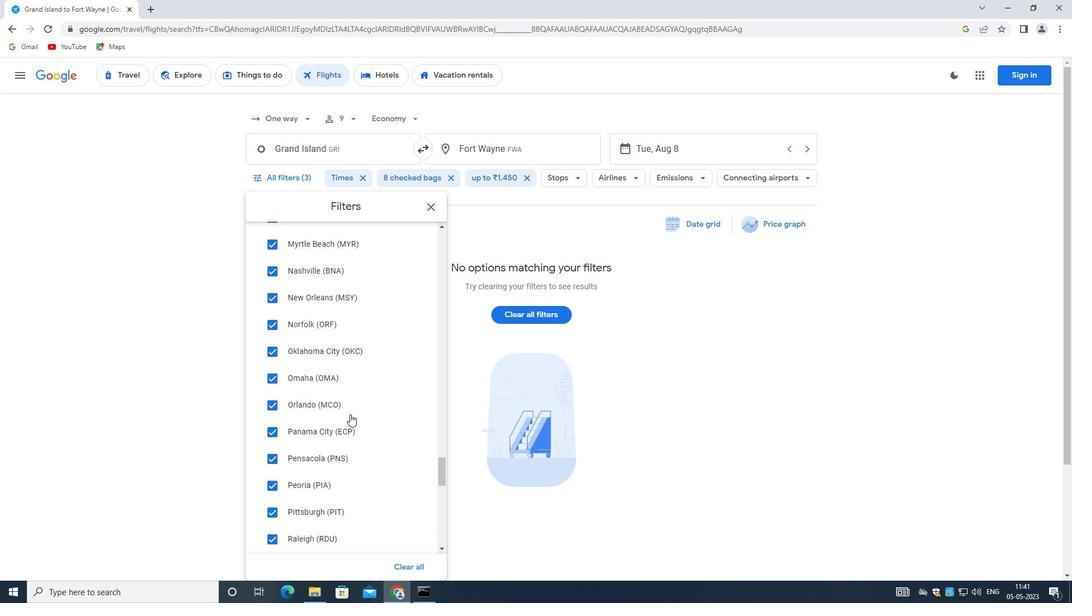 
Action: Mouse moved to (349, 414)
Screenshot: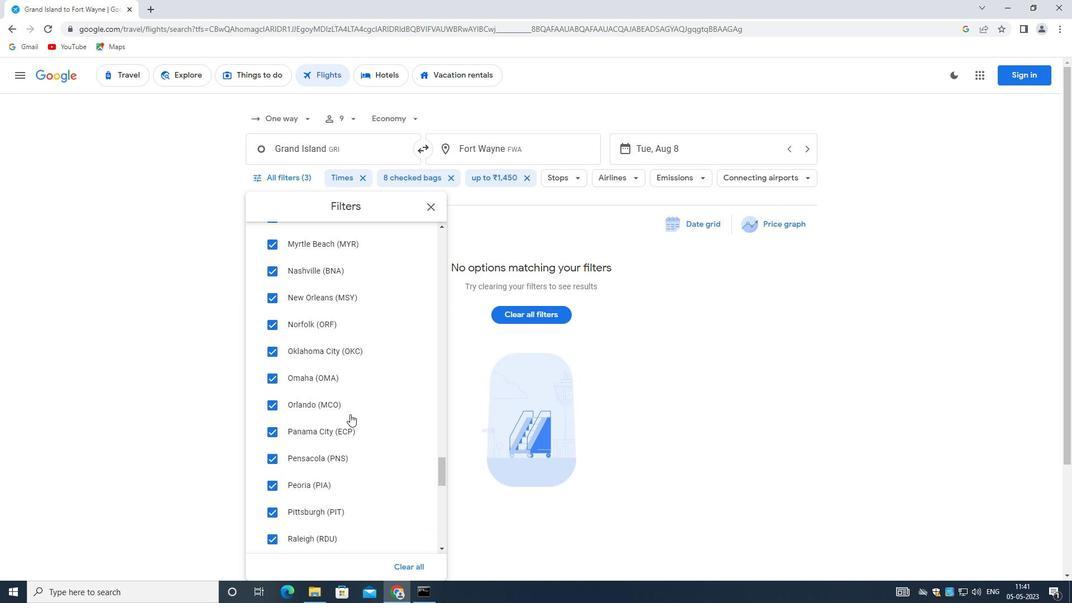 
Action: Mouse scrolled (349, 413) with delta (0, 0)
Screenshot: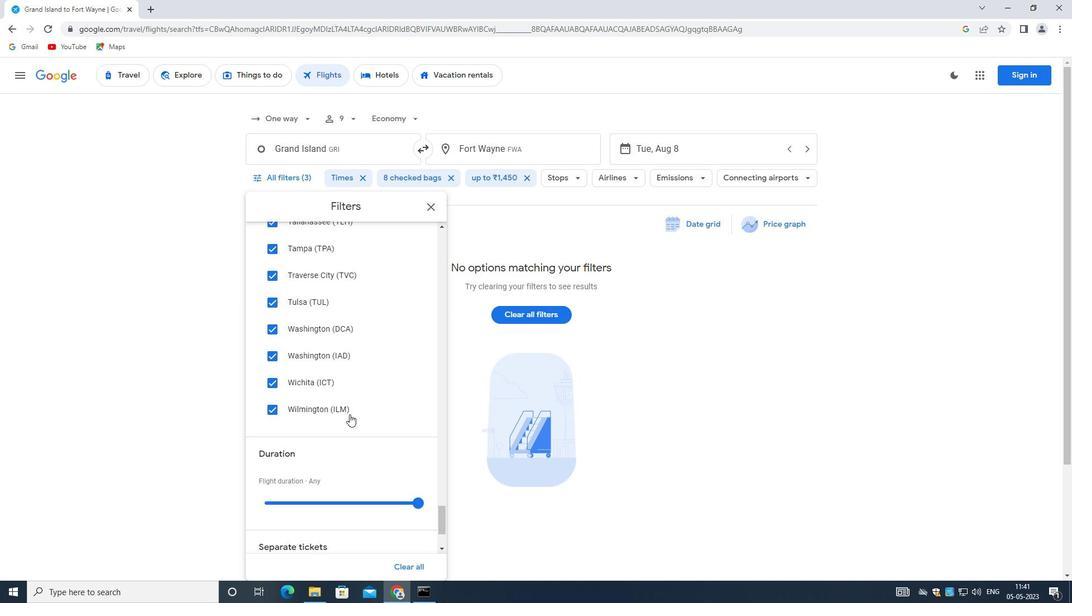 
Action: Mouse scrolled (349, 413) with delta (0, 0)
Screenshot: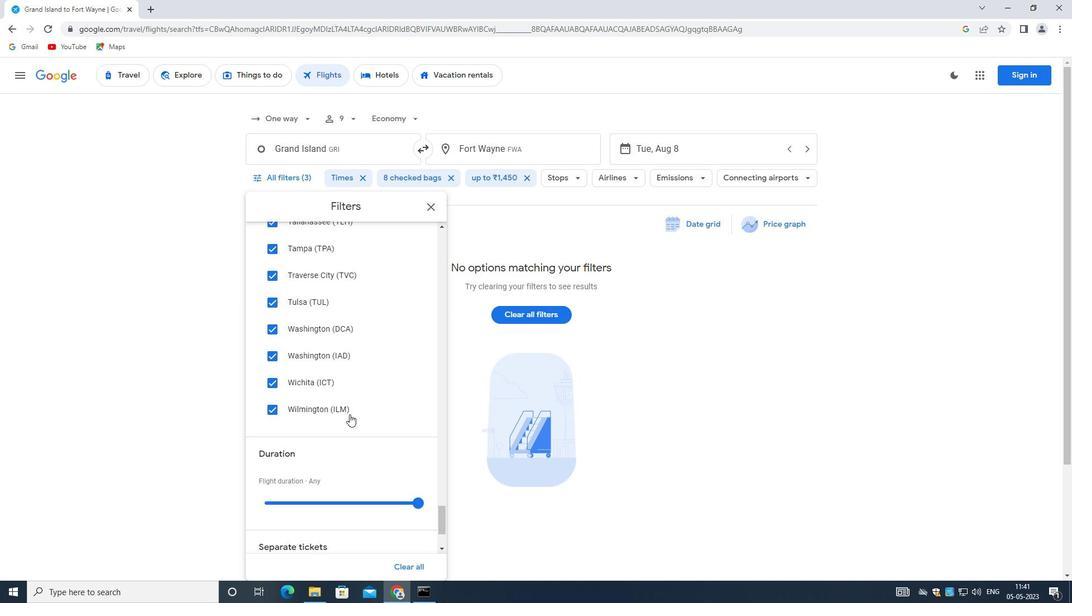 
Action: Mouse moved to (348, 414)
Screenshot: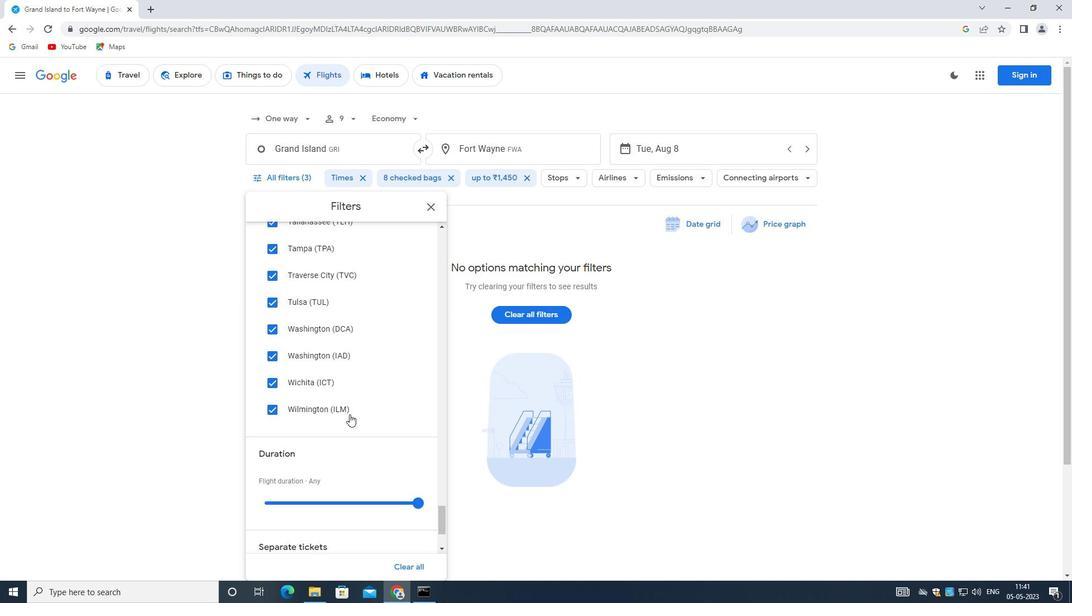 
Action: Mouse scrolled (348, 413) with delta (0, 0)
Screenshot: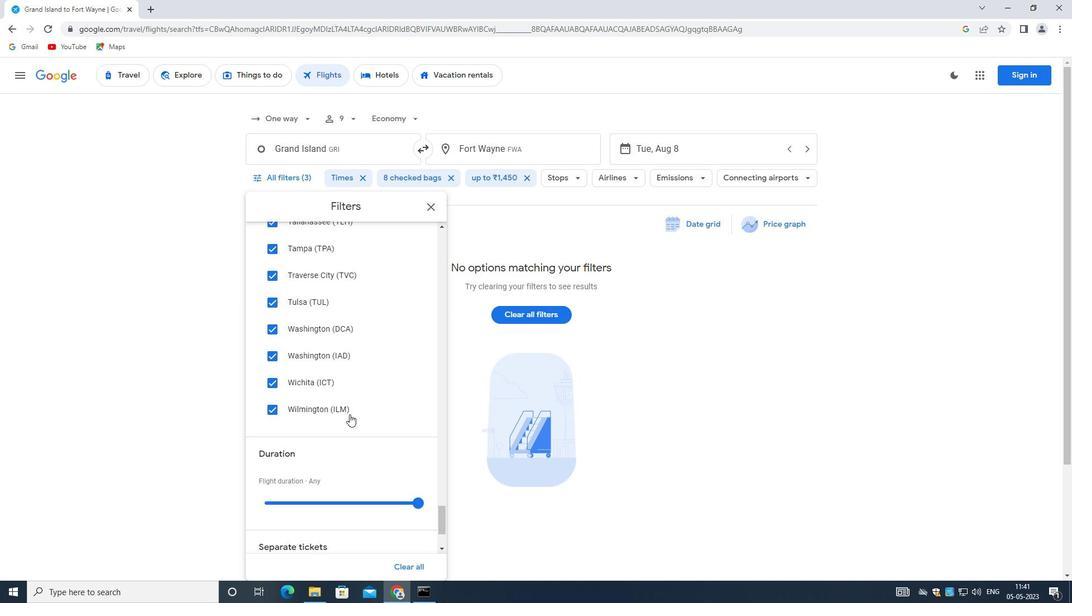 
Action: Mouse scrolled (348, 413) with delta (0, -1)
Screenshot: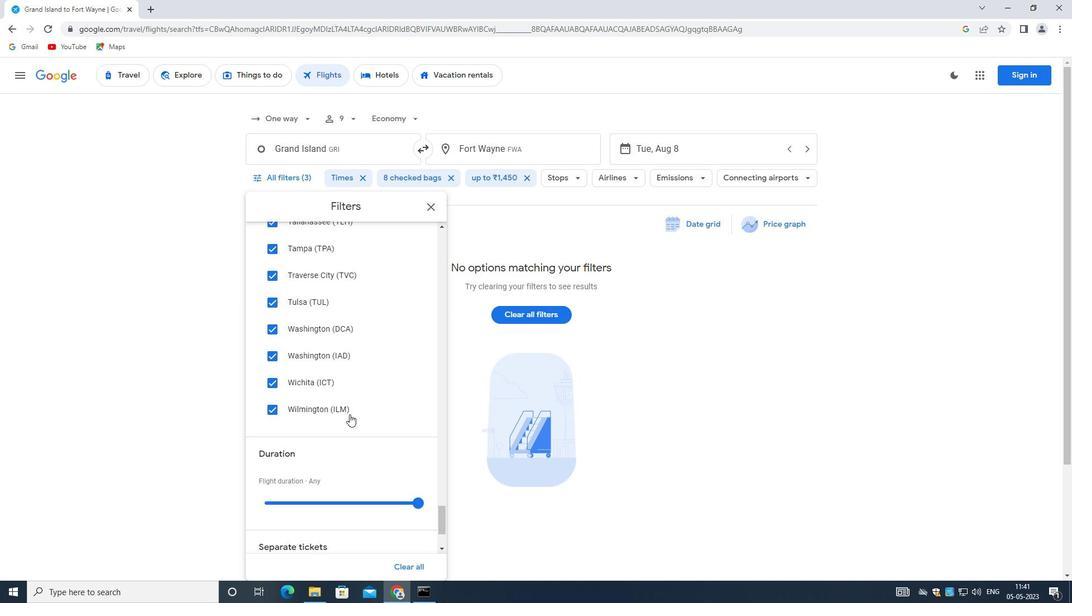 
Action: Mouse scrolled (348, 413) with delta (0, -1)
Screenshot: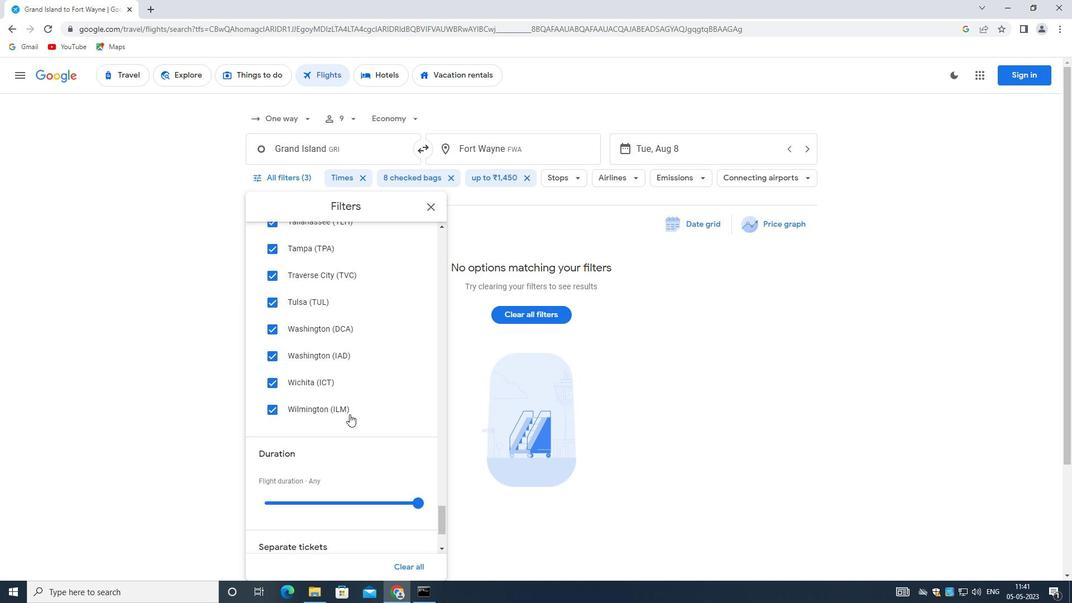 
Action: Mouse scrolled (348, 413) with delta (0, 0)
Screenshot: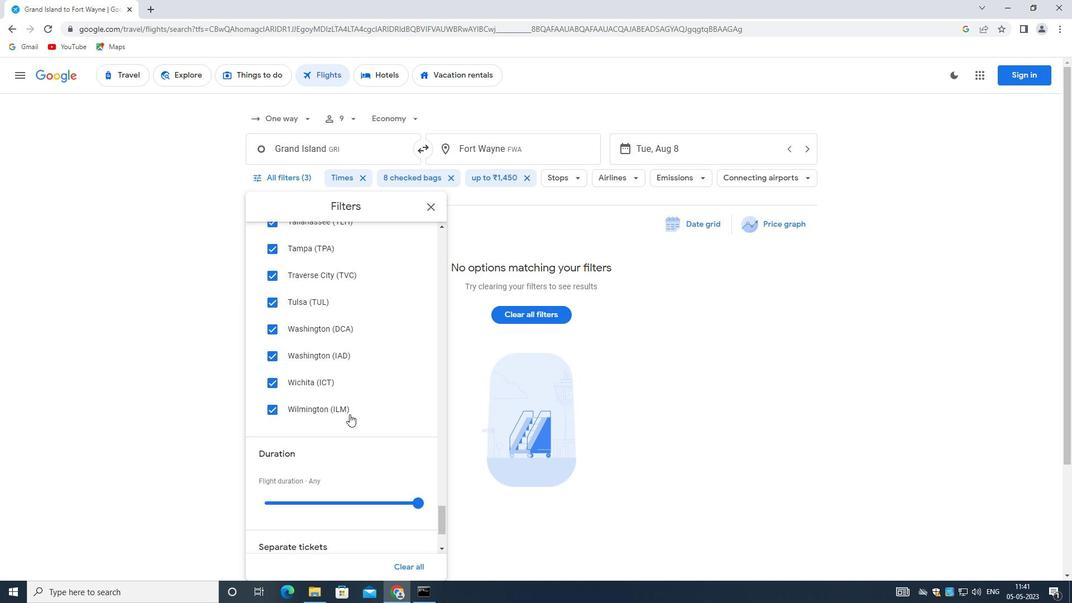
Action: Mouse scrolled (348, 413) with delta (0, 0)
Screenshot: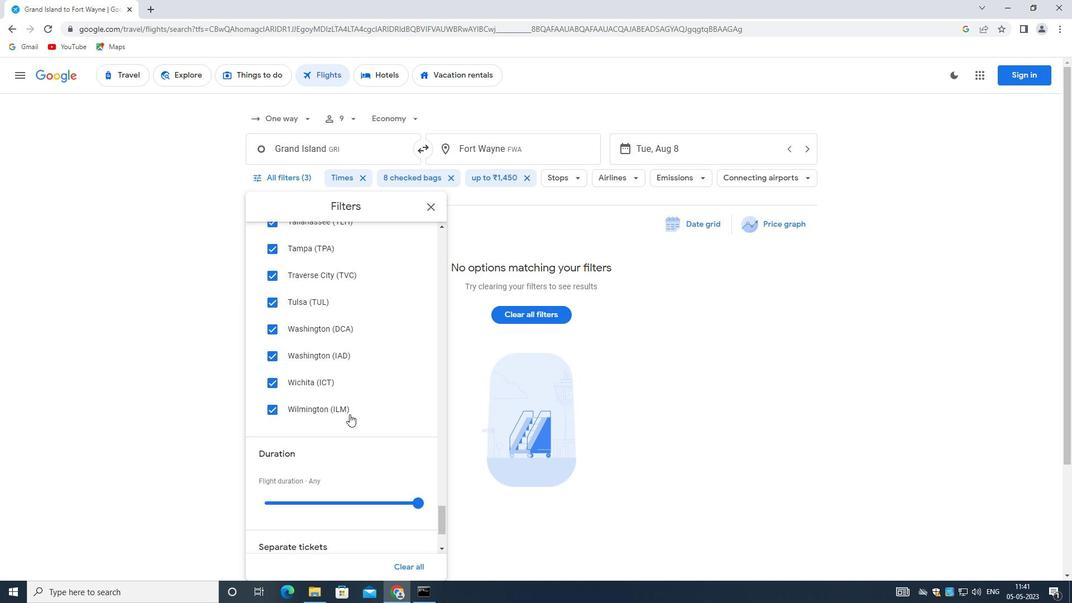 
Action: Mouse scrolled (348, 413) with delta (0, 0)
Screenshot: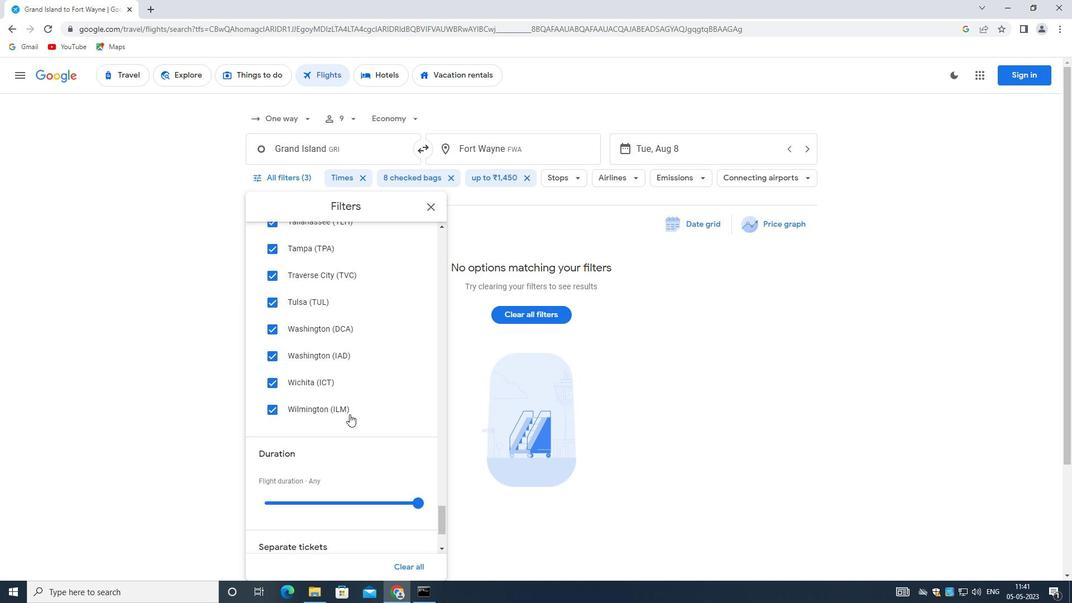 
